 Task: Open a blank google sheet and write heading  Budget GuruAdd Categories in a column and its values below  'Housing, Transportation, Groceries, Utilities, Entertainment, Dining Out, Health, Miscellaneous, Savings & Total. 'Add Budgeted amount in next column and its values below  $1,500, $300, $400, $200, $150, $250, $100, $200, $500 & $4,600. Add Actual amountin next column and its values below   $1,400, $280, $420, $180, $170, $230, $120, $180, $520 & $4,500. Add Difference  in next column and its values below   -$100, -$20, +$20, -$20, +$20, -$20, +$20, -$20, +$20 & -$100Save page DashboardReceiptArchive
Action: Mouse moved to (337, 218)
Screenshot: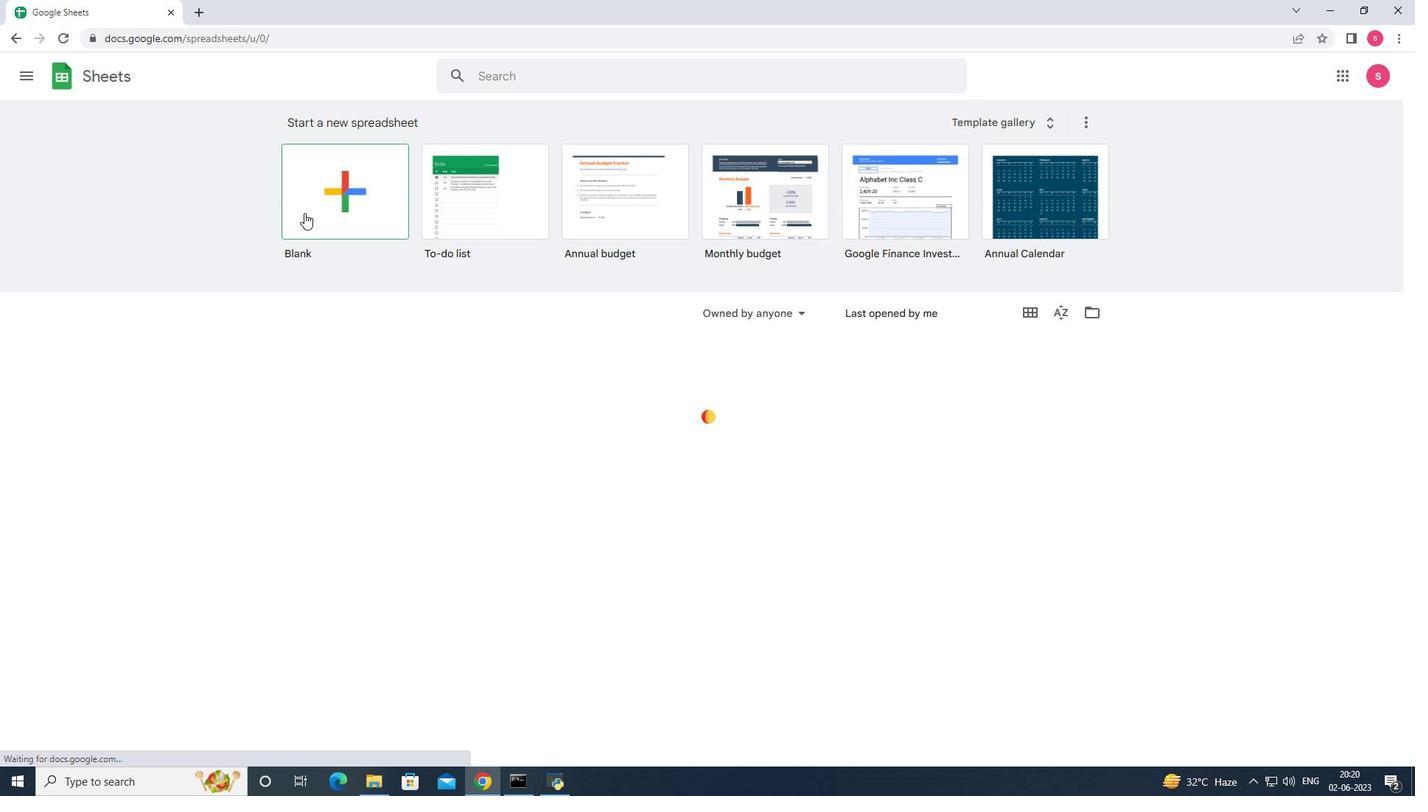 
Action: Mouse pressed left at (337, 218)
Screenshot: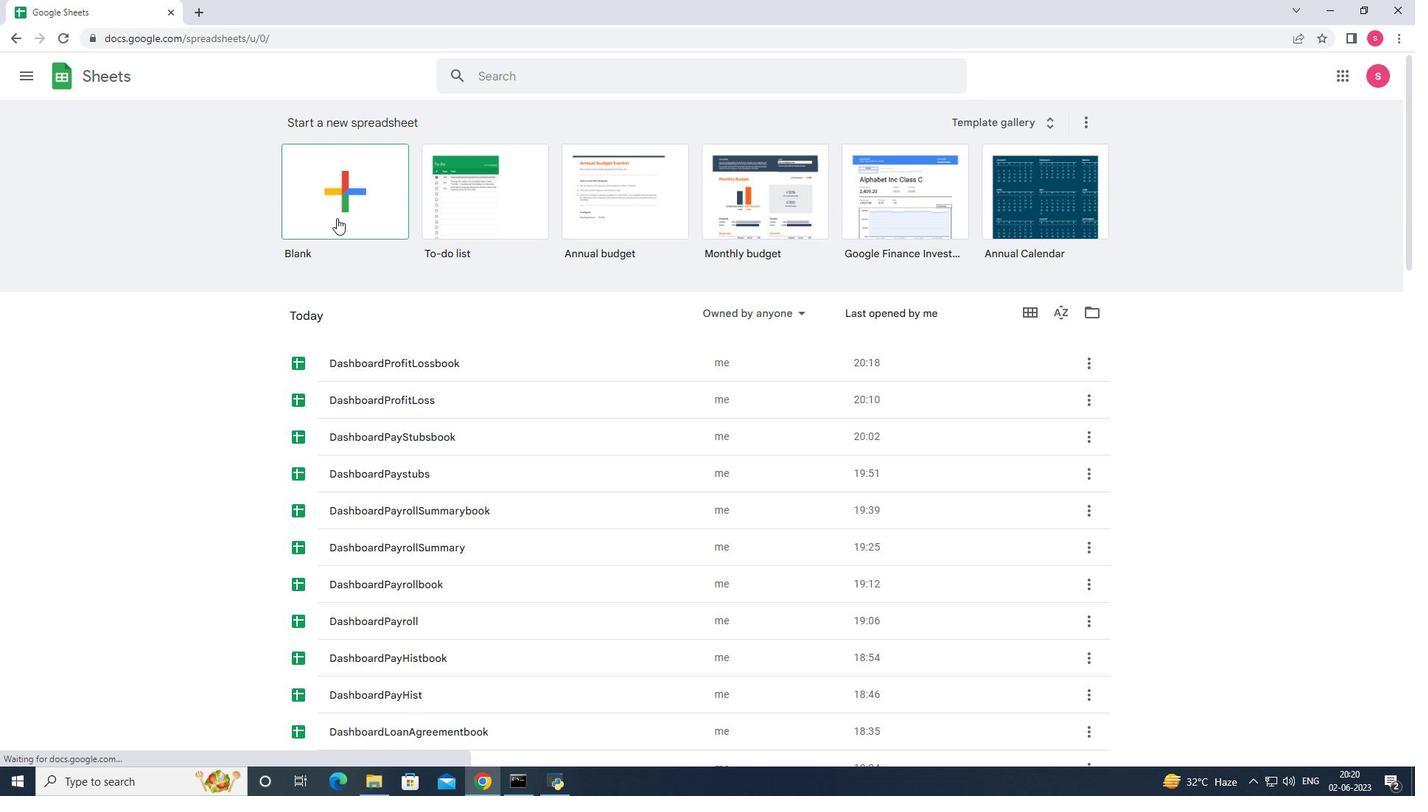 
Action: Mouse moved to (317, 233)
Screenshot: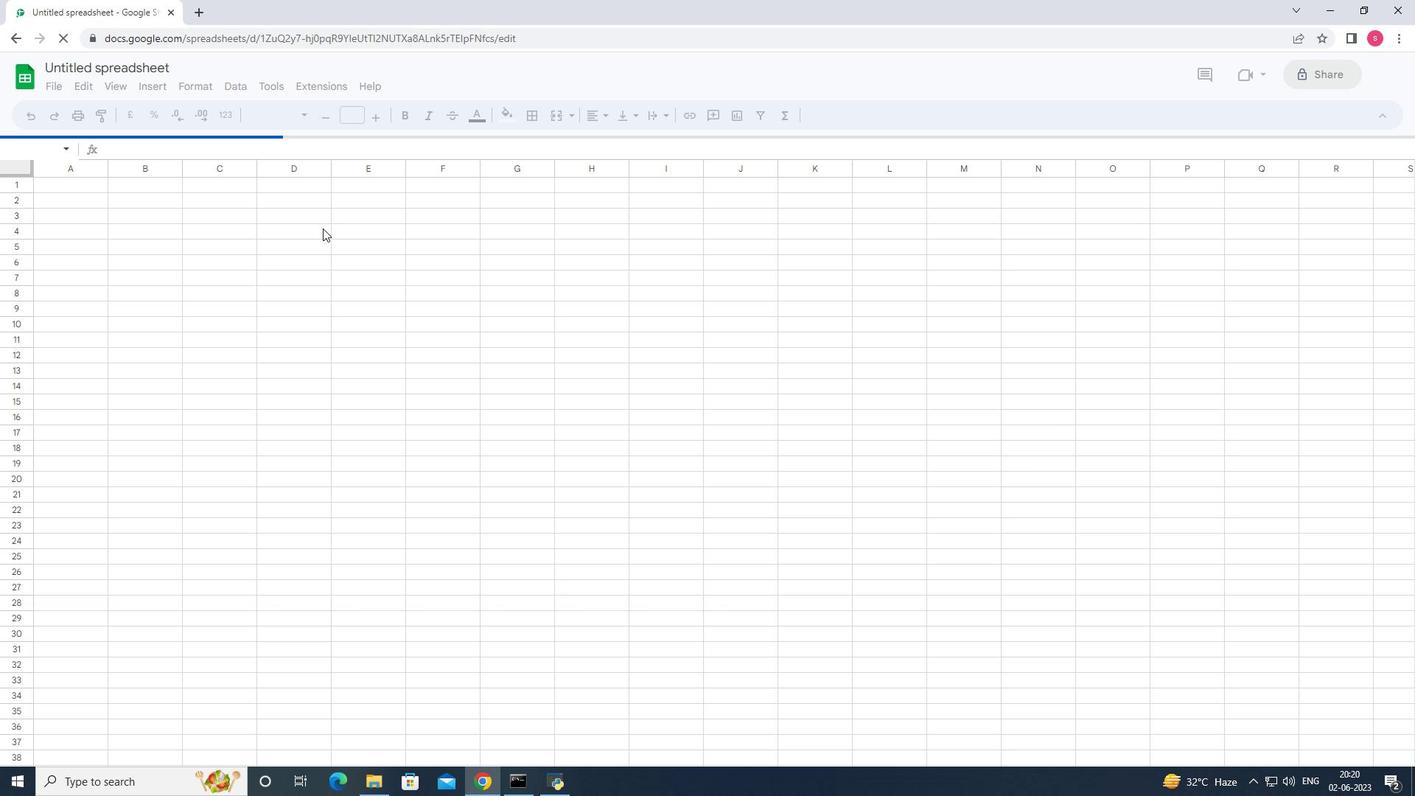 
Action: Key pressed <Key.shift>Budget<Key.space><Key.shift><Key.shift><Key.shift><Key.shift><Key.shift><Key.shift><Key.shift><Key.shift><Key.shift><Key.shift><Key.shift><Key.shift><Key.shift><Key.shift><Key.shift><Key.shift><Key.shift><Key.shift><Key.shift><Key.shift><Key.shift><Key.shift><Key.shift><Key.shift><Key.shift><Key.shift><Key.shift><Key.shift><Key.shift><Key.shift><Key.shift><Key.shift><Key.shift><Key.shift><Key.shift><Key.shift>Guru<Key.enter><Key.shift><Key.shift><Key.shift><Key.shift><Key.shift><Key.shift><Key.shift><Key.shift><Key.shift><Key.shift><Key.shift><Key.shift><Key.shift><Key.shift><Key.shift><Key.shift><Key.shift><Key.shift><Key.shift><Key.shift><Key.shift><Key.shift><Key.shift><Key.shift><Key.shift><Key.shift><Key.shift><Key.shift>Categories<Key.enter><Key.shift><Key.shift><Key.shift>Housing<Key.enter><Key.shift><Key.shift><Key.shift>Transportation<Key.enter><Key.shift><Key.shift><Key.shift><Key.shift><Key.shift><Key.shift><Key.shift><Key.shift><Key.shift><Key.shift><Key.shift><Key.shift><Key.shift><Key.shift>Groceries<Key.enter><Key.shift><Key.shift><Key.shift><Key.shift><Key.shift><Key.shift><Key.shift><Key.shift><Key.shift><Key.shift><Key.shift><Key.shift><Key.shift><Key.shift><Key.shift>Utilities<Key.enter><Key.shift><Key.shift>Entertainment<Key.enter><Key.shift>Dining<Key.space><Key.backspace><Key.space><Key.shift>Out<Key.enter><Key.shift>Health<Key.enter><Key.shift>Miscellaneous<Key.enter><Key.shift>Sas<Key.backspace>vings<Key.enter><Key.shift><Key.shift><Key.shift><Key.shift><Key.shift><Key.shift><Key.shift>Total<Key.right><Key.up><Key.up><Key.up><Key.up><Key.up><Key.up><Key.up><Key.up><Key.up><Key.up><Key.shift>Budgeted<Key.space><Key.shift><Key.shift>Amu<Key.backspace>u<Key.backspace>ount<Key.enter>1500<Key.enter>300<Key.enter>400<Key.enter>200<Key.enter>150<Key.enter>250<Key.enter>100<Key.enter>200<Key.enter>500<Key.enter>=<Key.down>
Screenshot: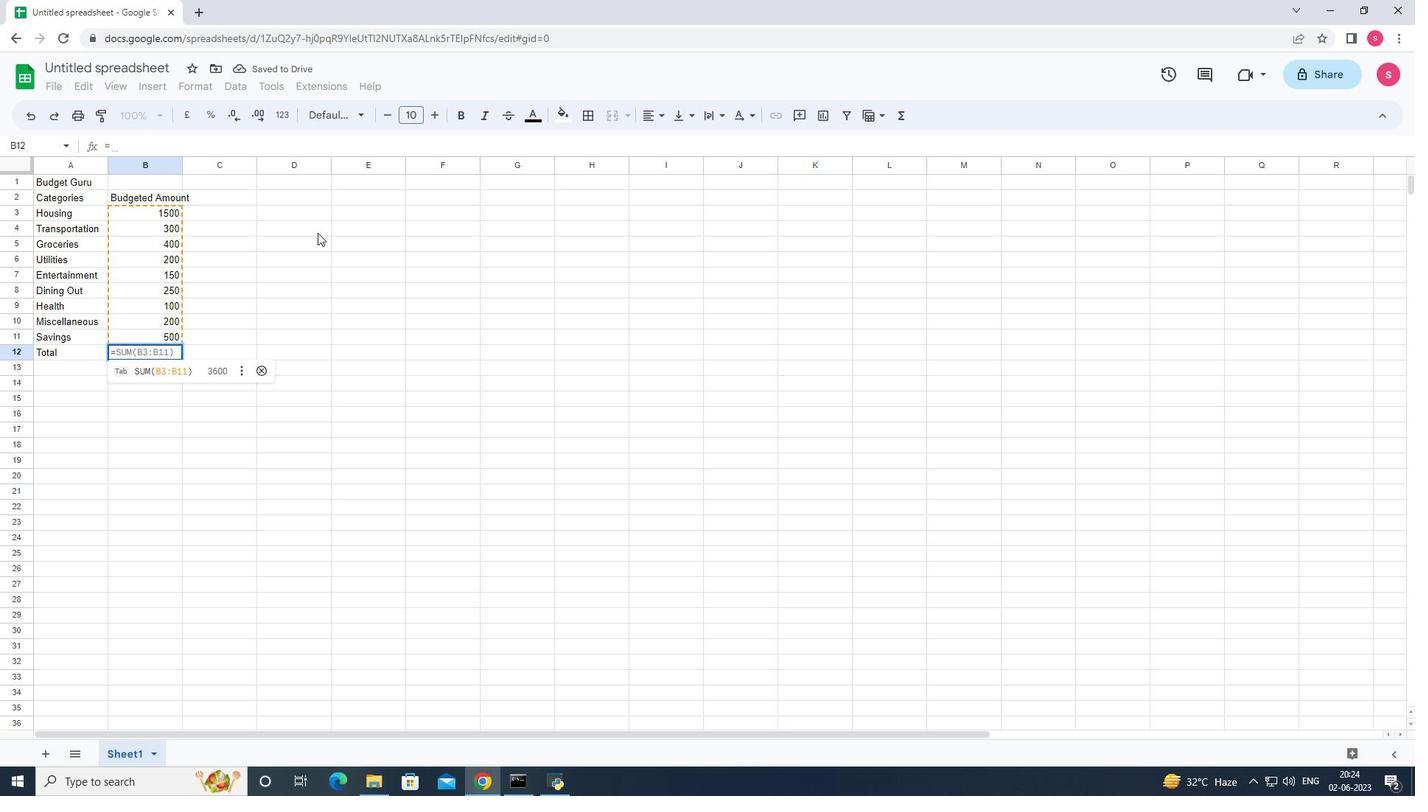 
Action: Mouse moved to (130, 214)
Screenshot: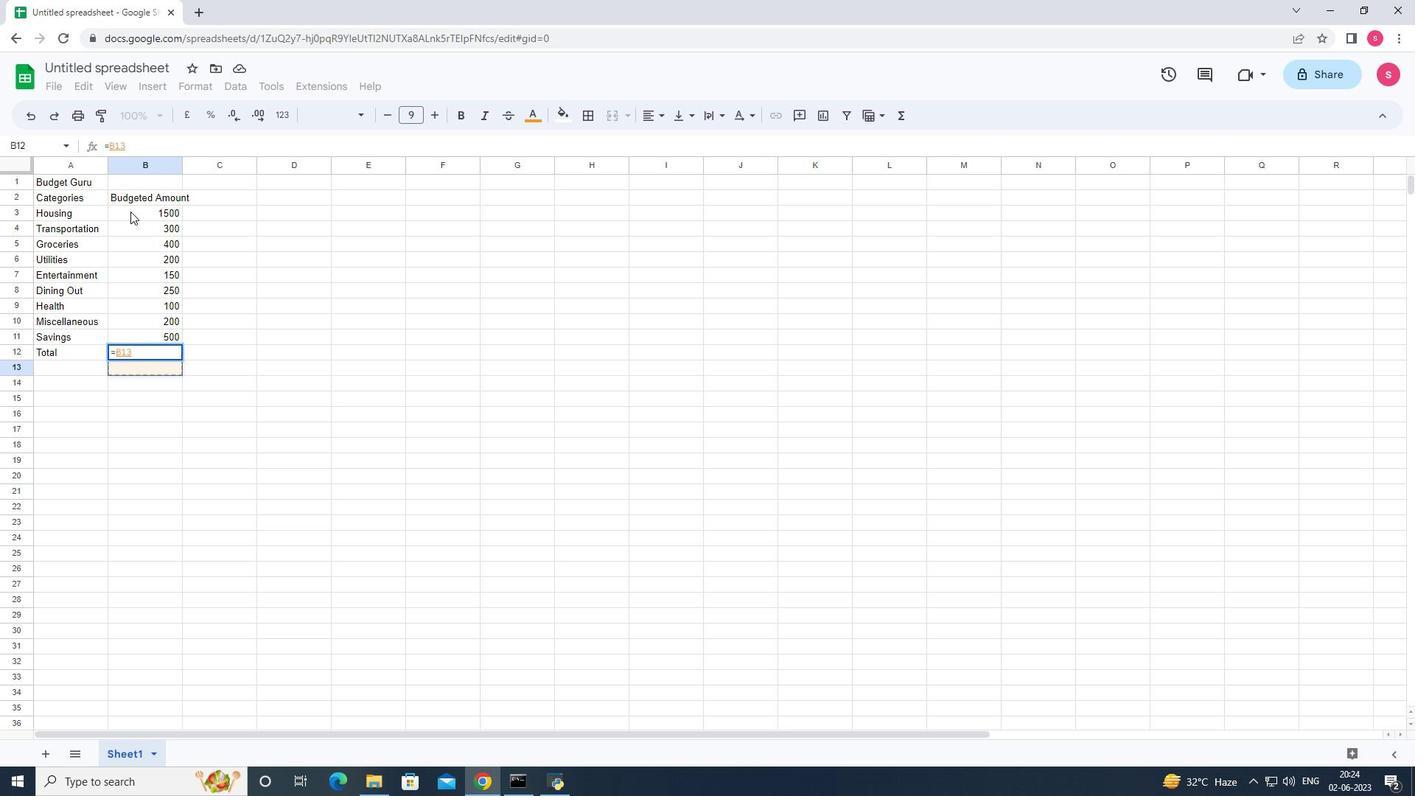 
Action: Mouse pressed left at (130, 214)
Screenshot: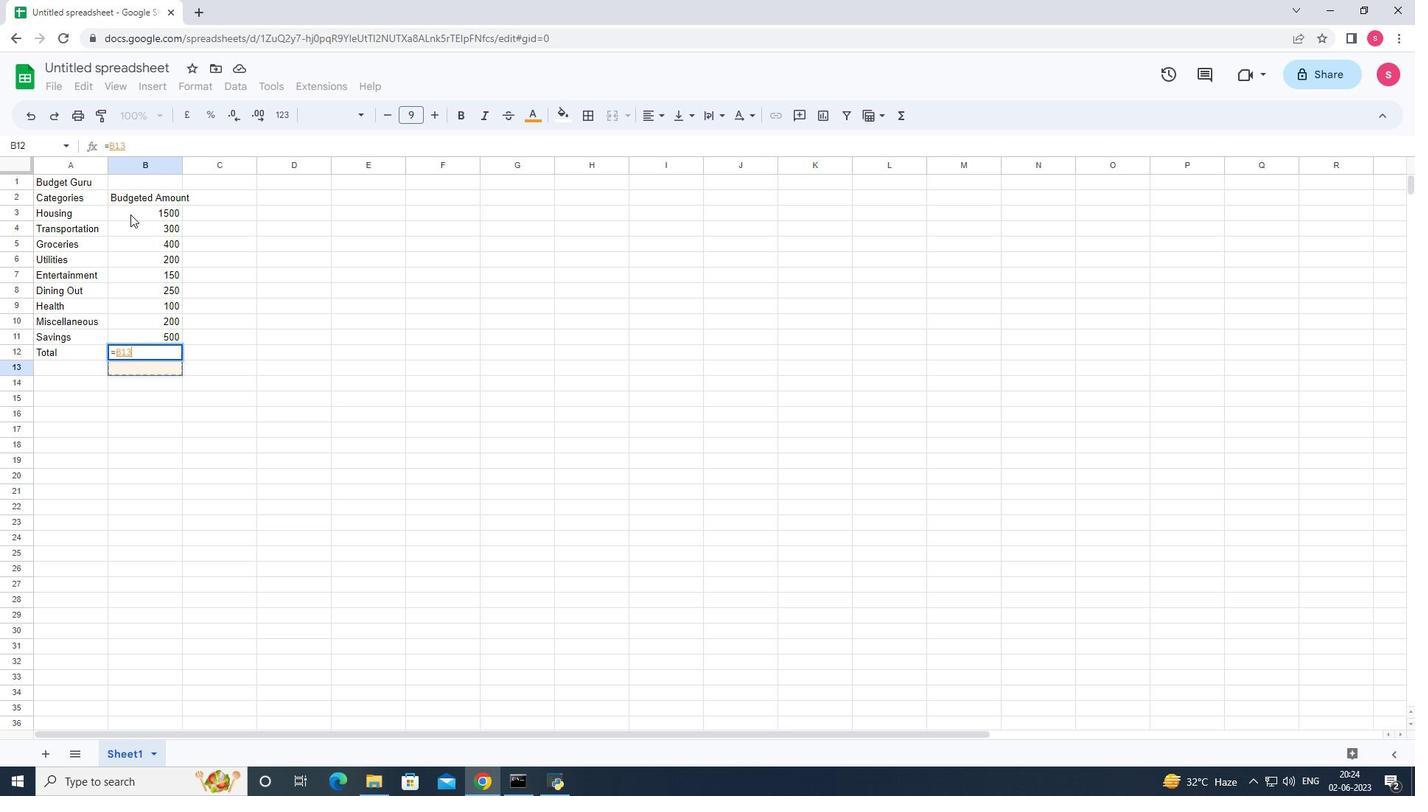 
Action: Mouse moved to (133, 320)
Screenshot: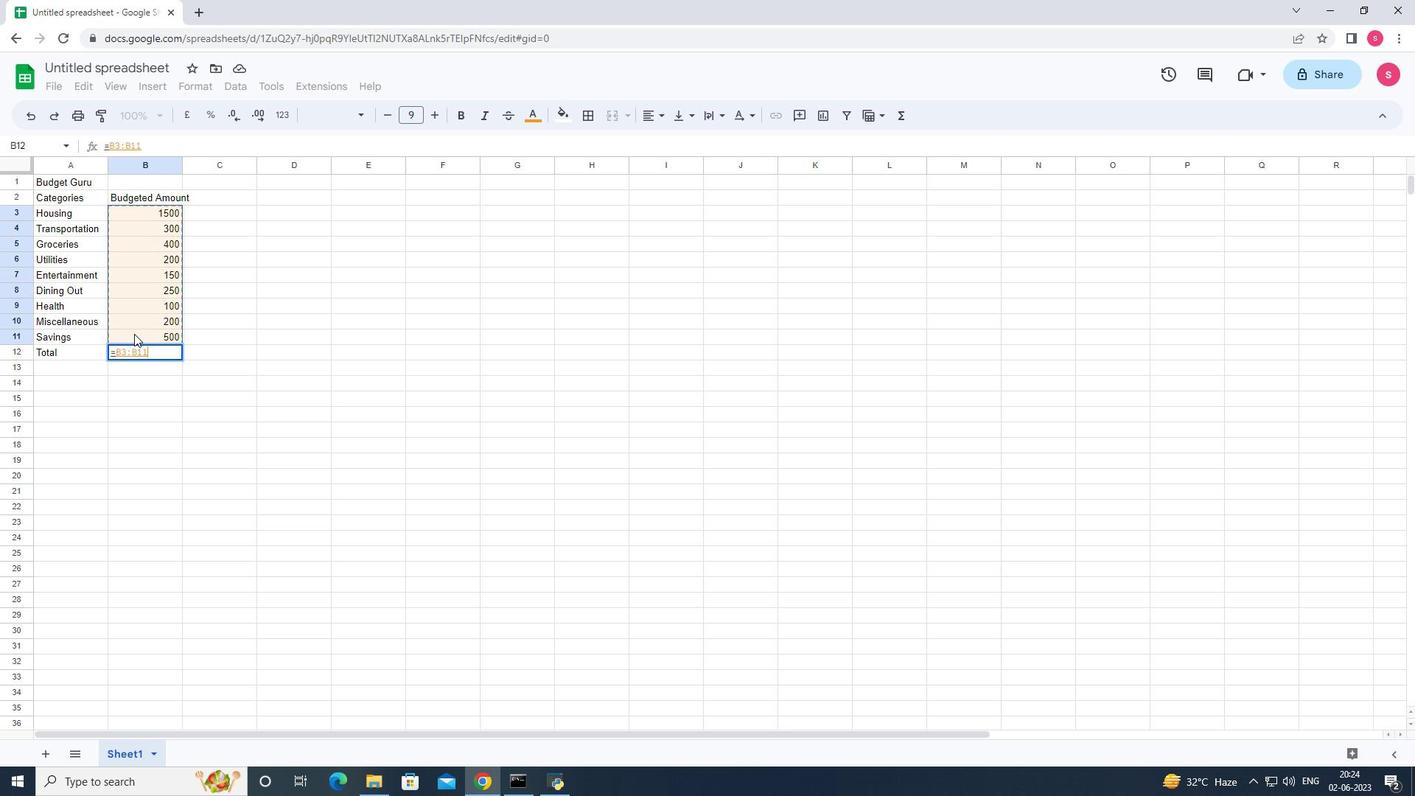 
Action: Key pressed <Key.enter><Key.up><Key.backspace>=
Screenshot: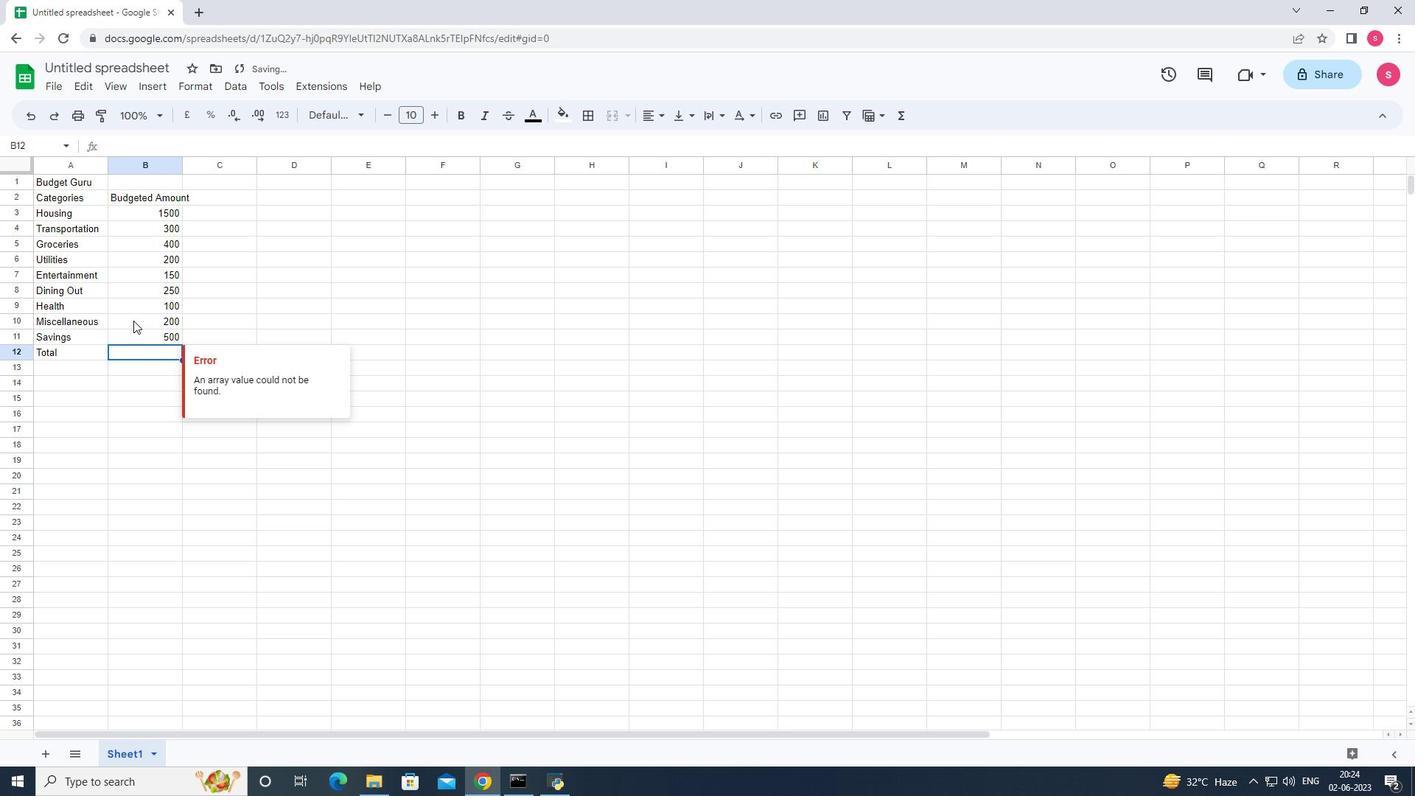 
Action: Mouse moved to (157, 375)
Screenshot: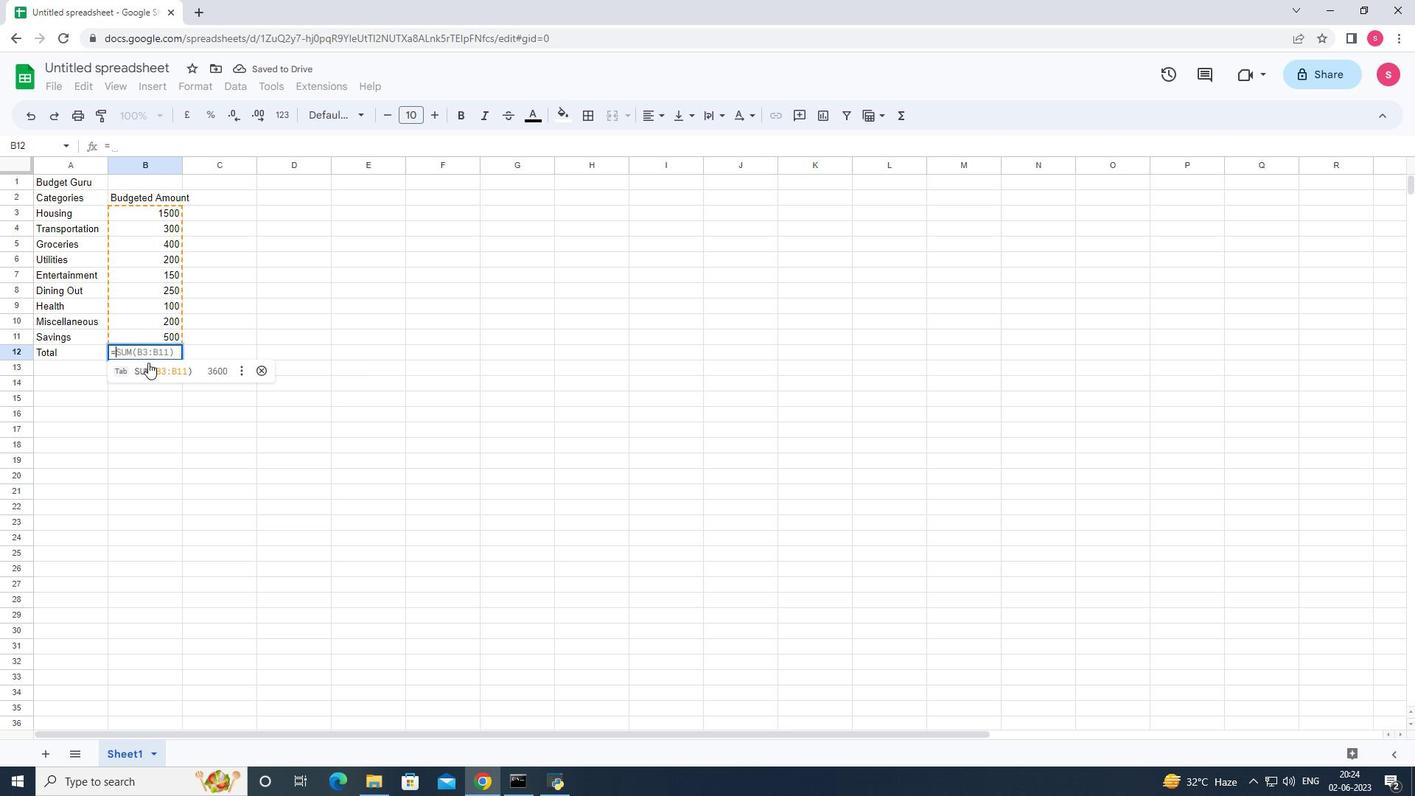 
Action: Mouse pressed left at (157, 375)
Screenshot: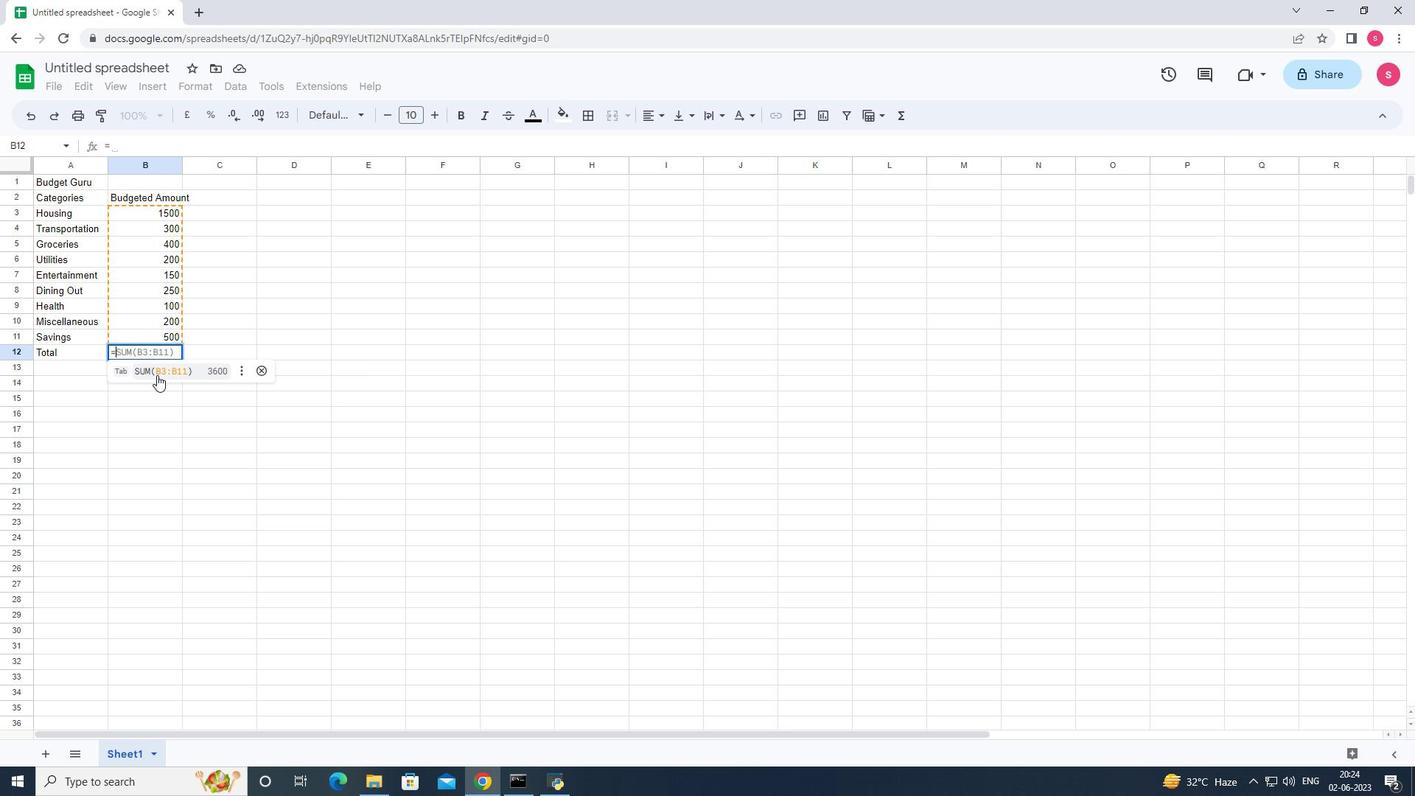 
Action: Mouse pressed left at (157, 375)
Screenshot: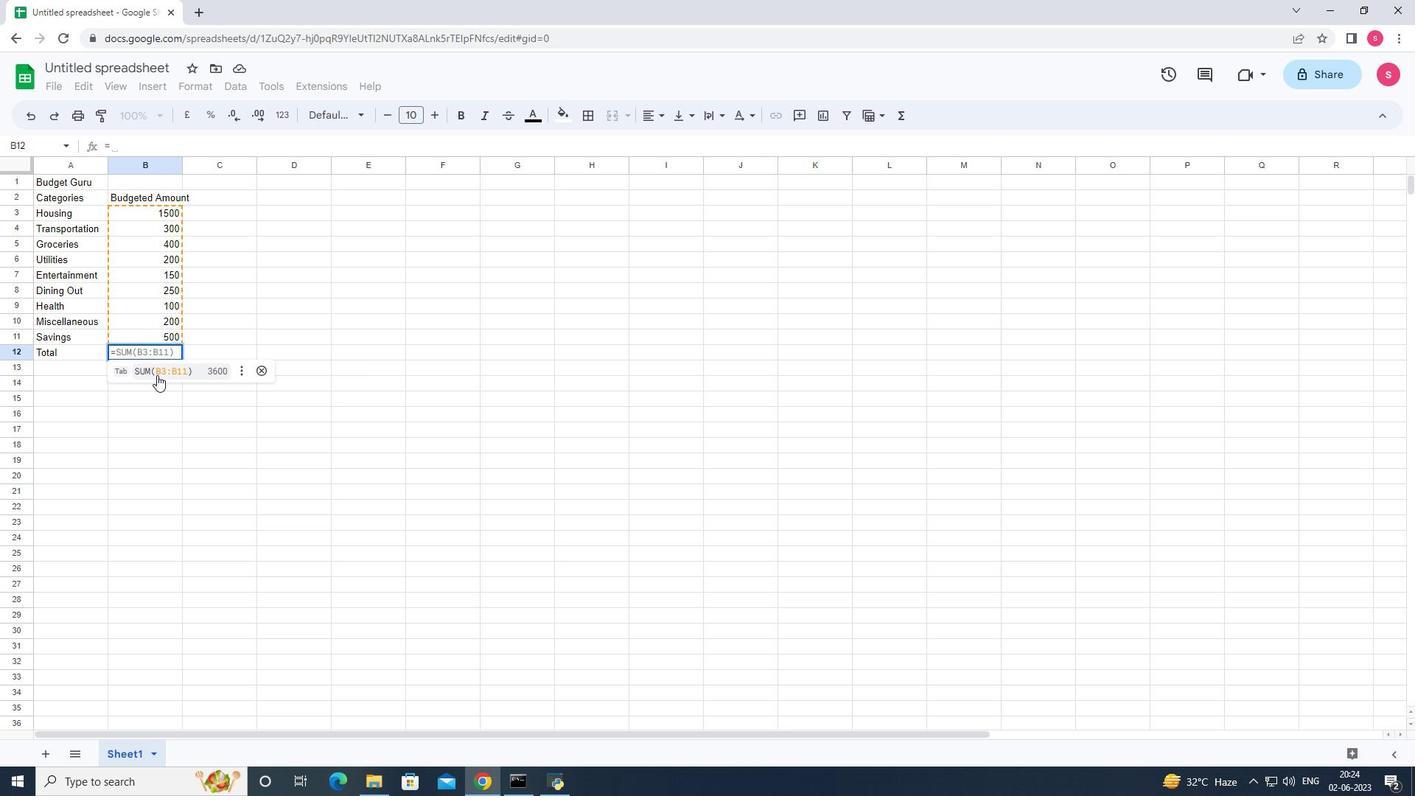 
Action: Mouse moved to (230, 199)
Screenshot: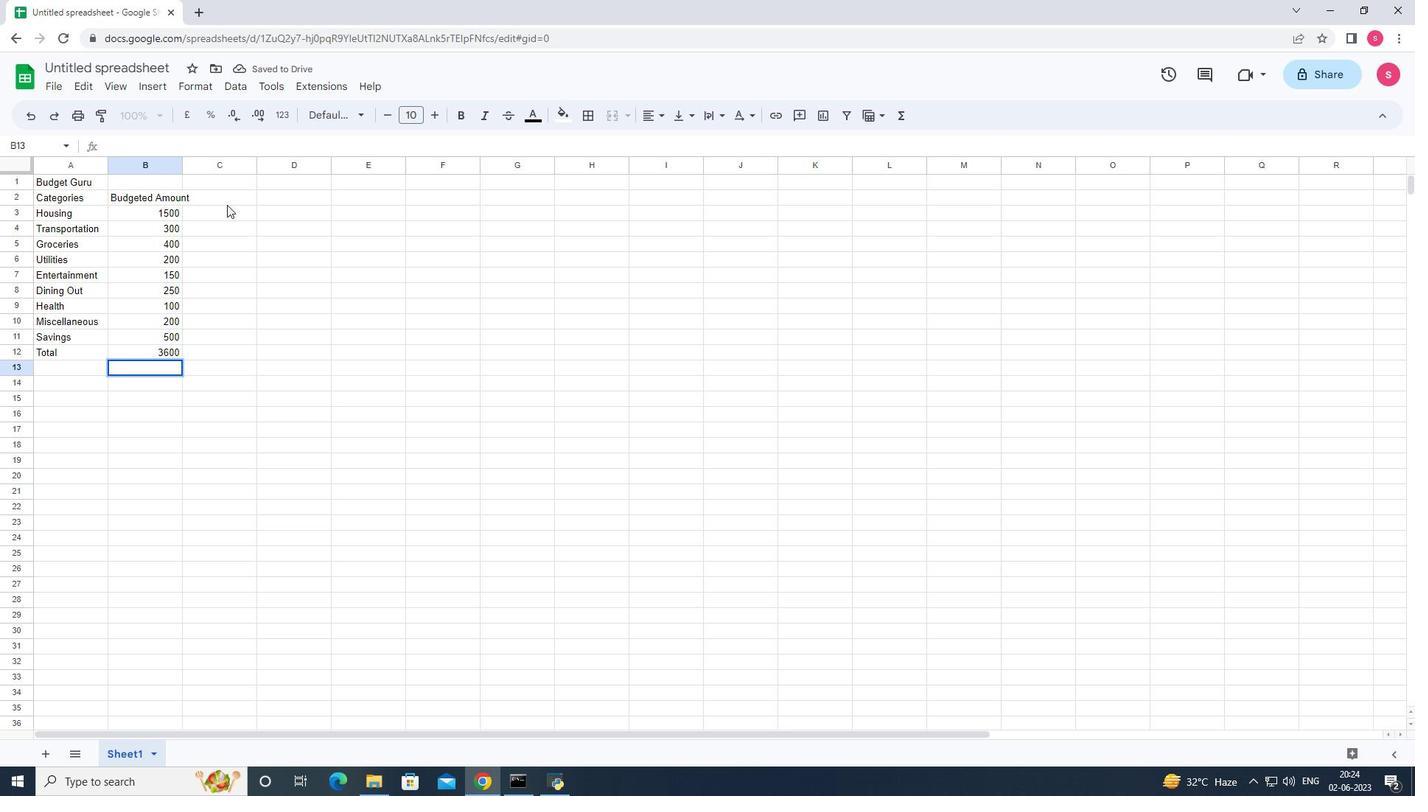 
Action: Mouse pressed left at (230, 199)
Screenshot: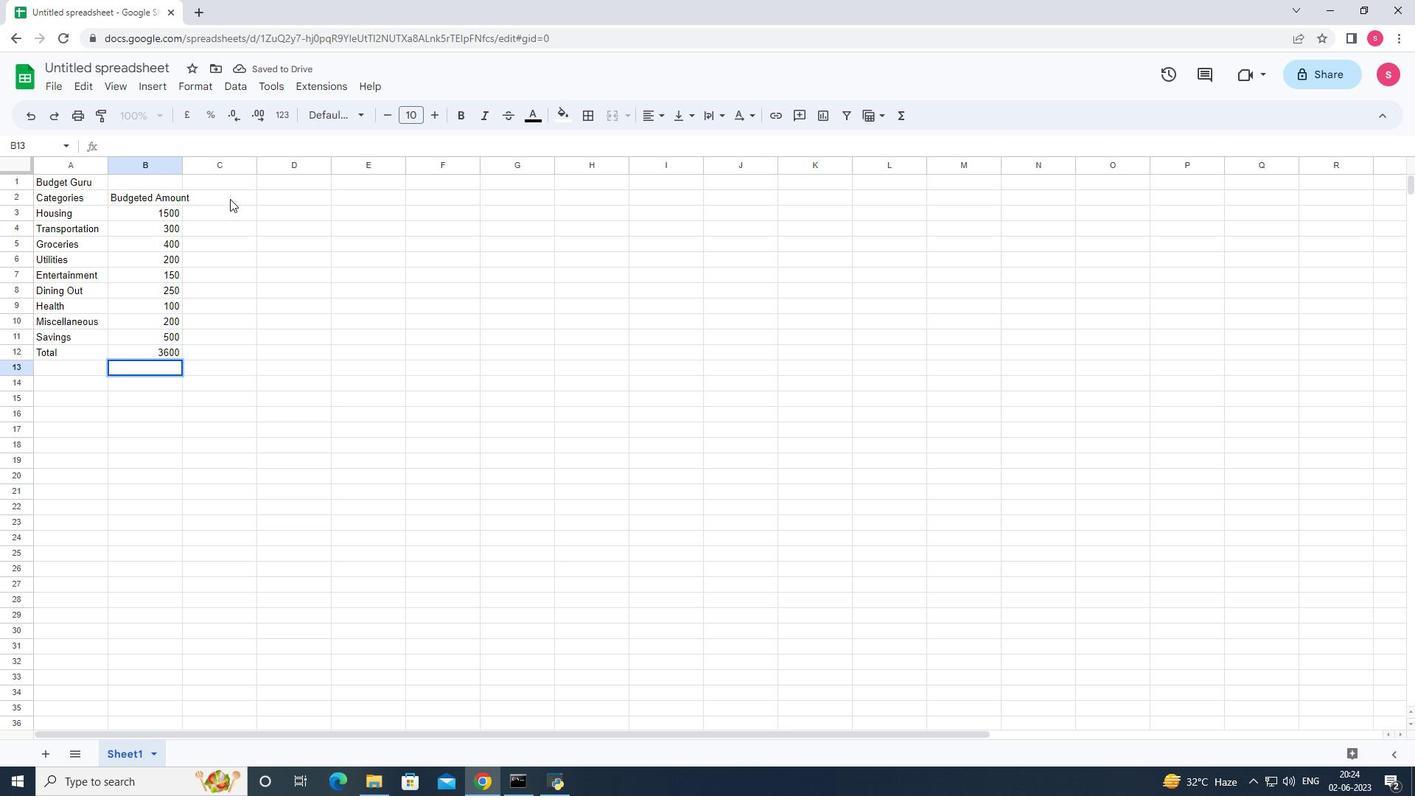 
Action: Mouse moved to (149, 212)
Screenshot: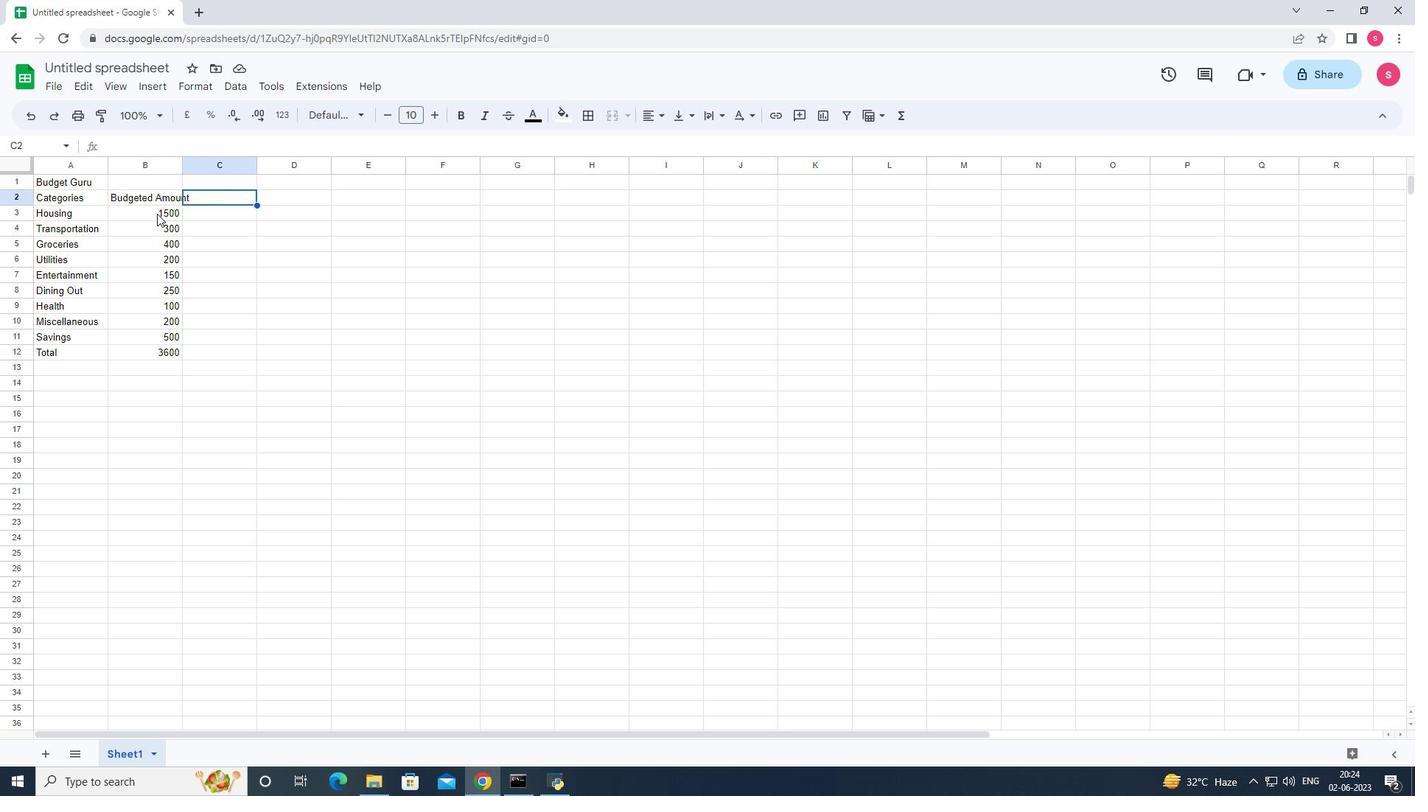 
Action: Mouse pressed left at (149, 212)
Screenshot: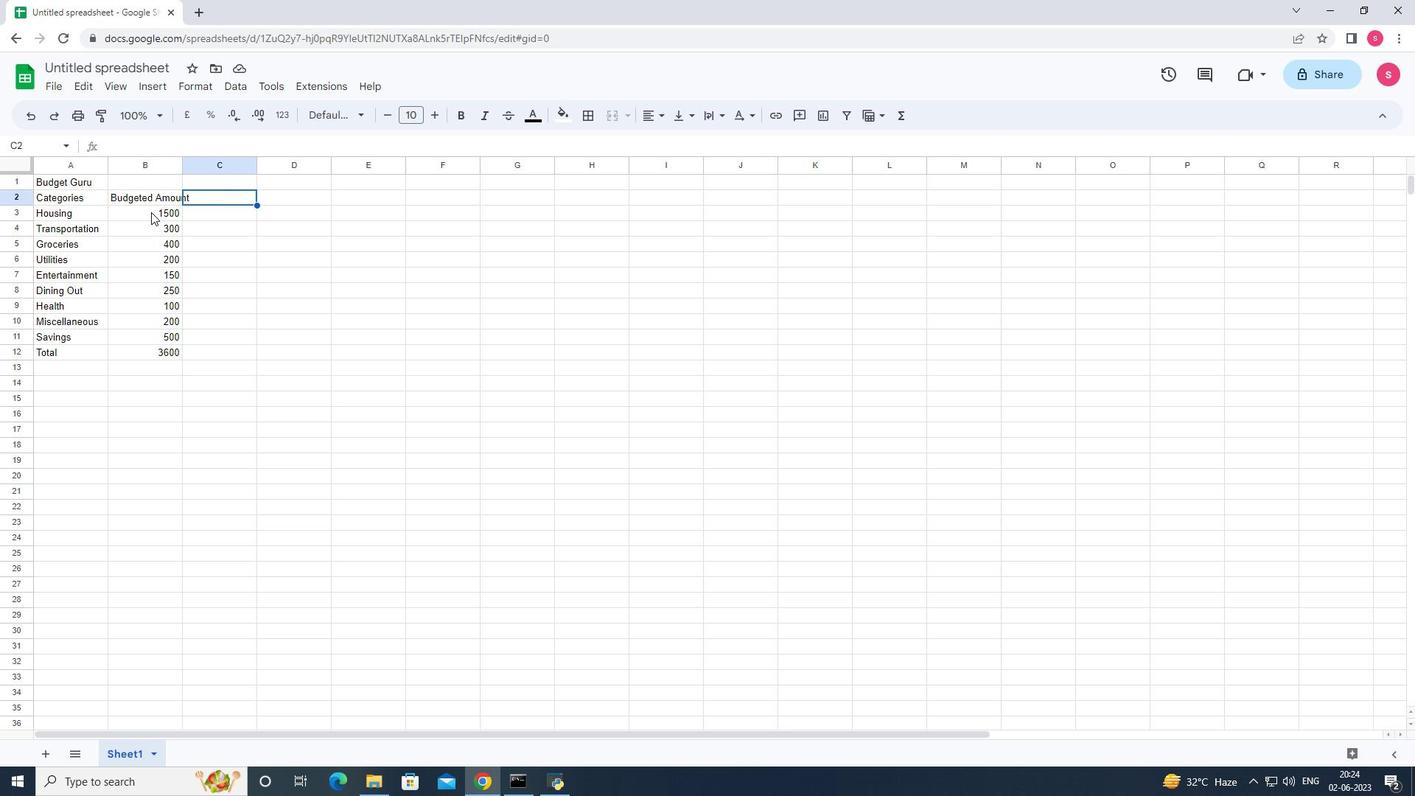 
Action: Mouse moved to (210, 93)
Screenshot: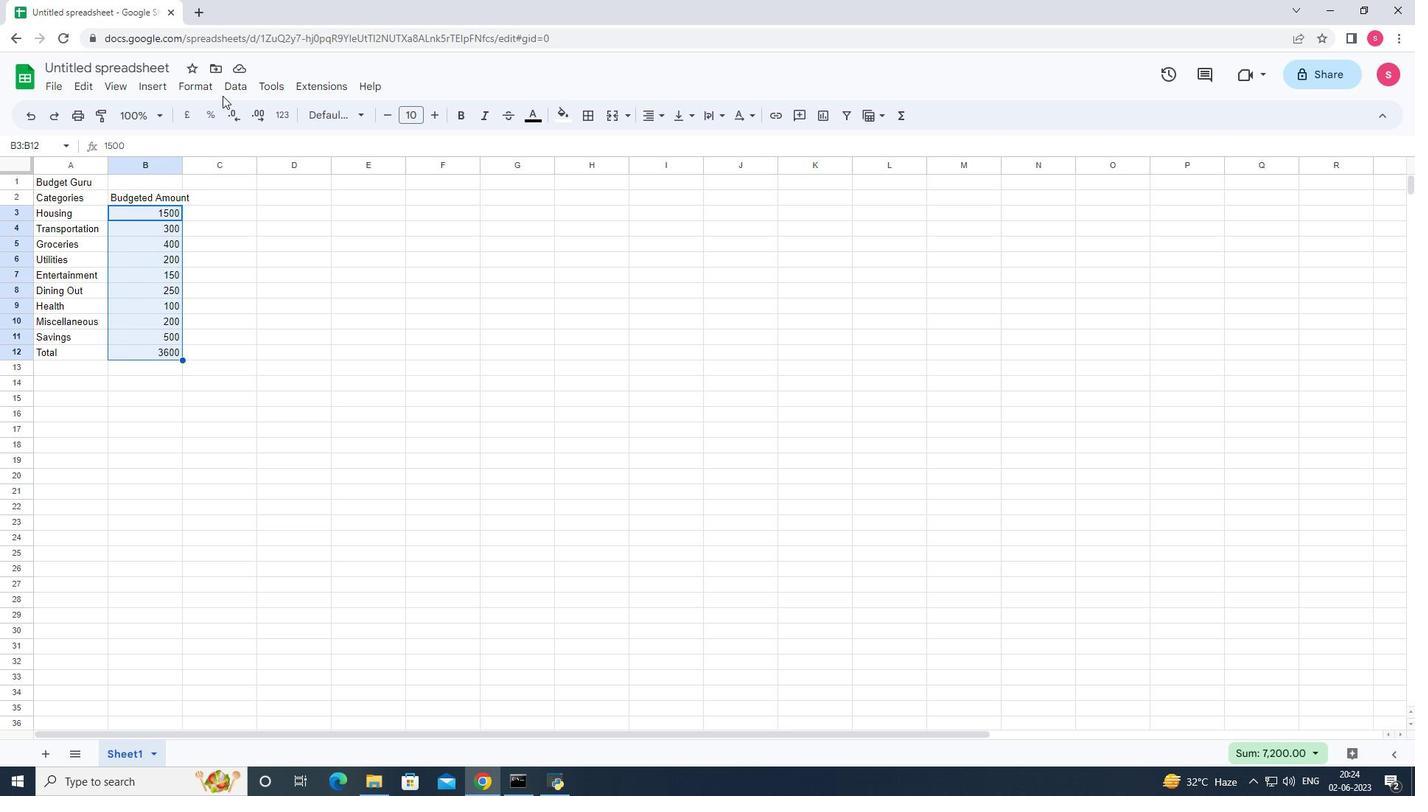 
Action: Mouse pressed left at (210, 93)
Screenshot: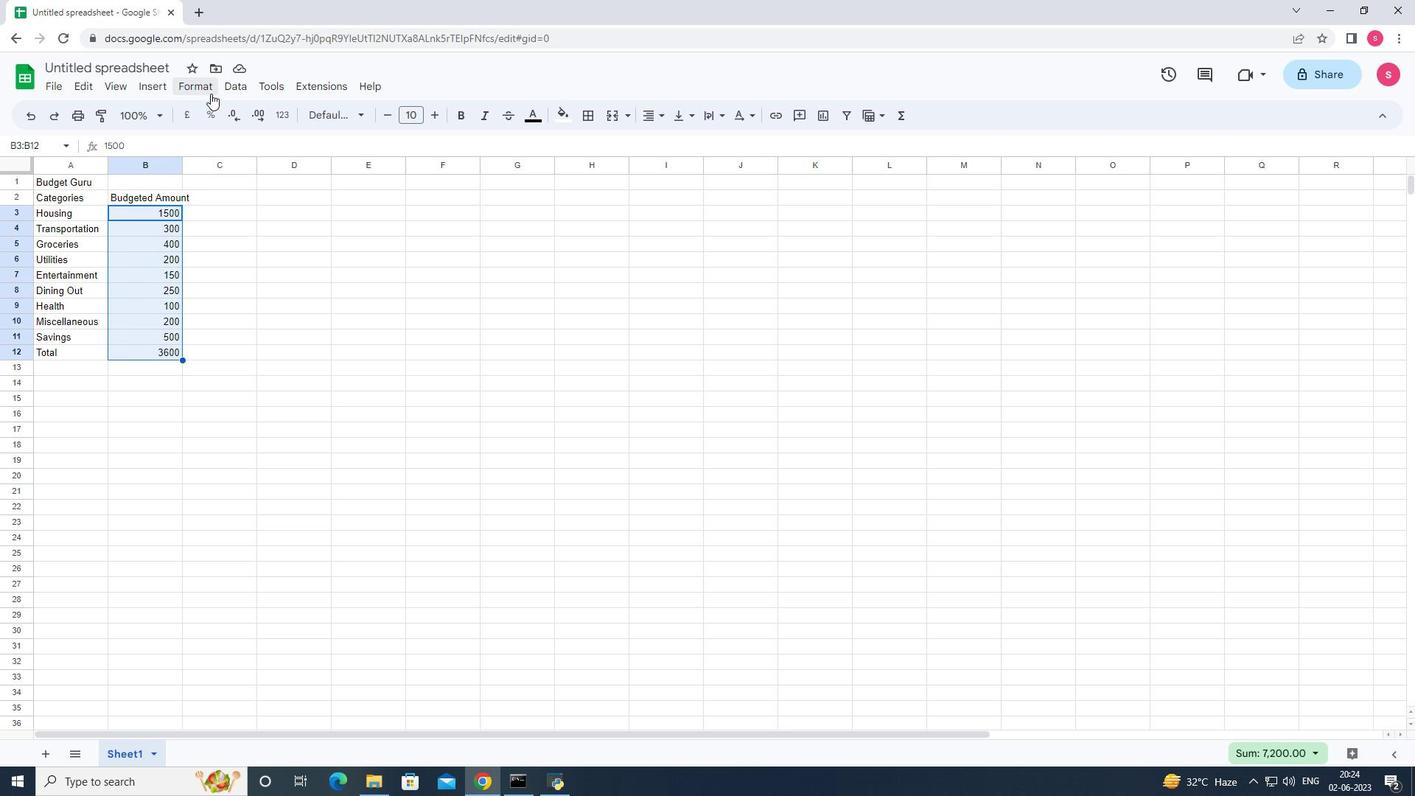 
Action: Mouse moved to (218, 146)
Screenshot: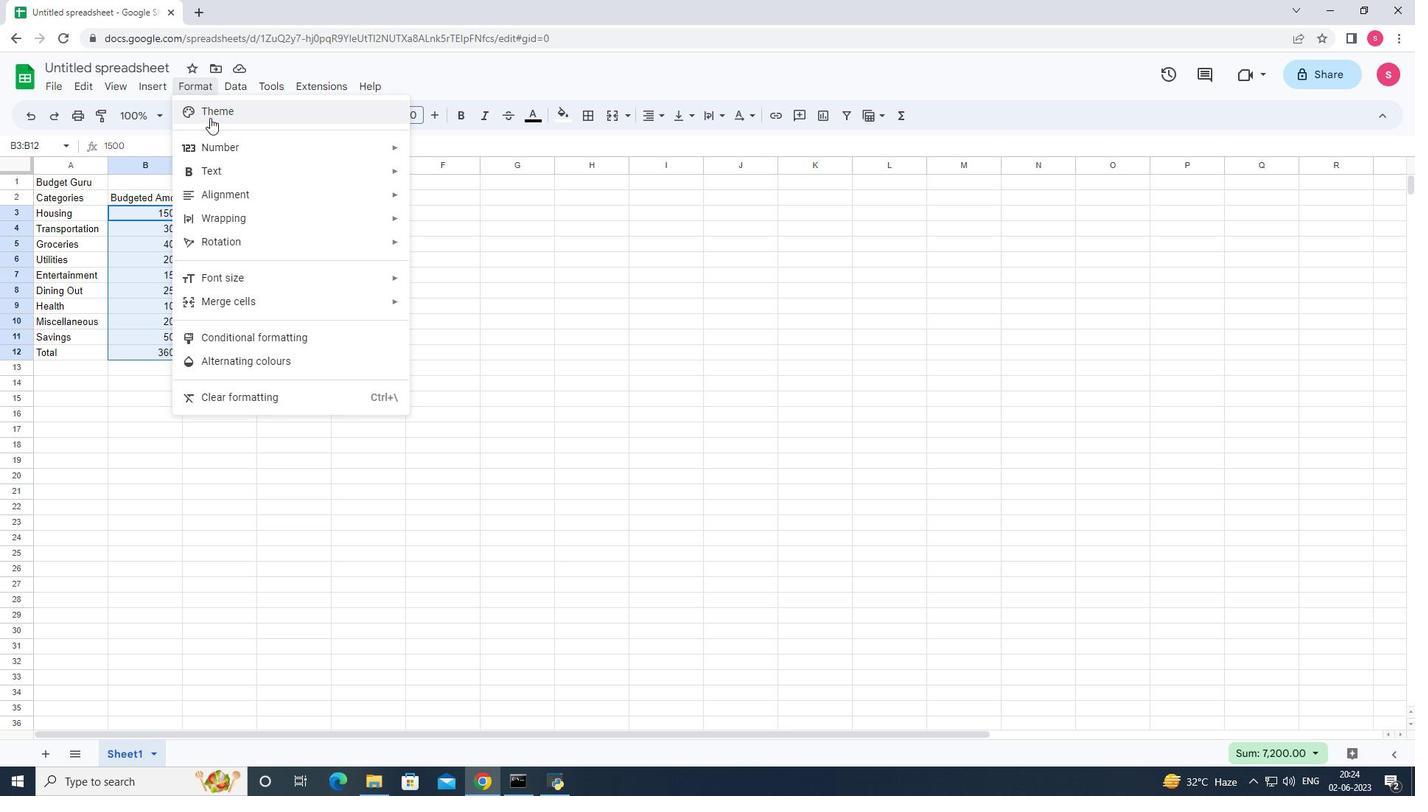
Action: Mouse pressed left at (218, 146)
Screenshot: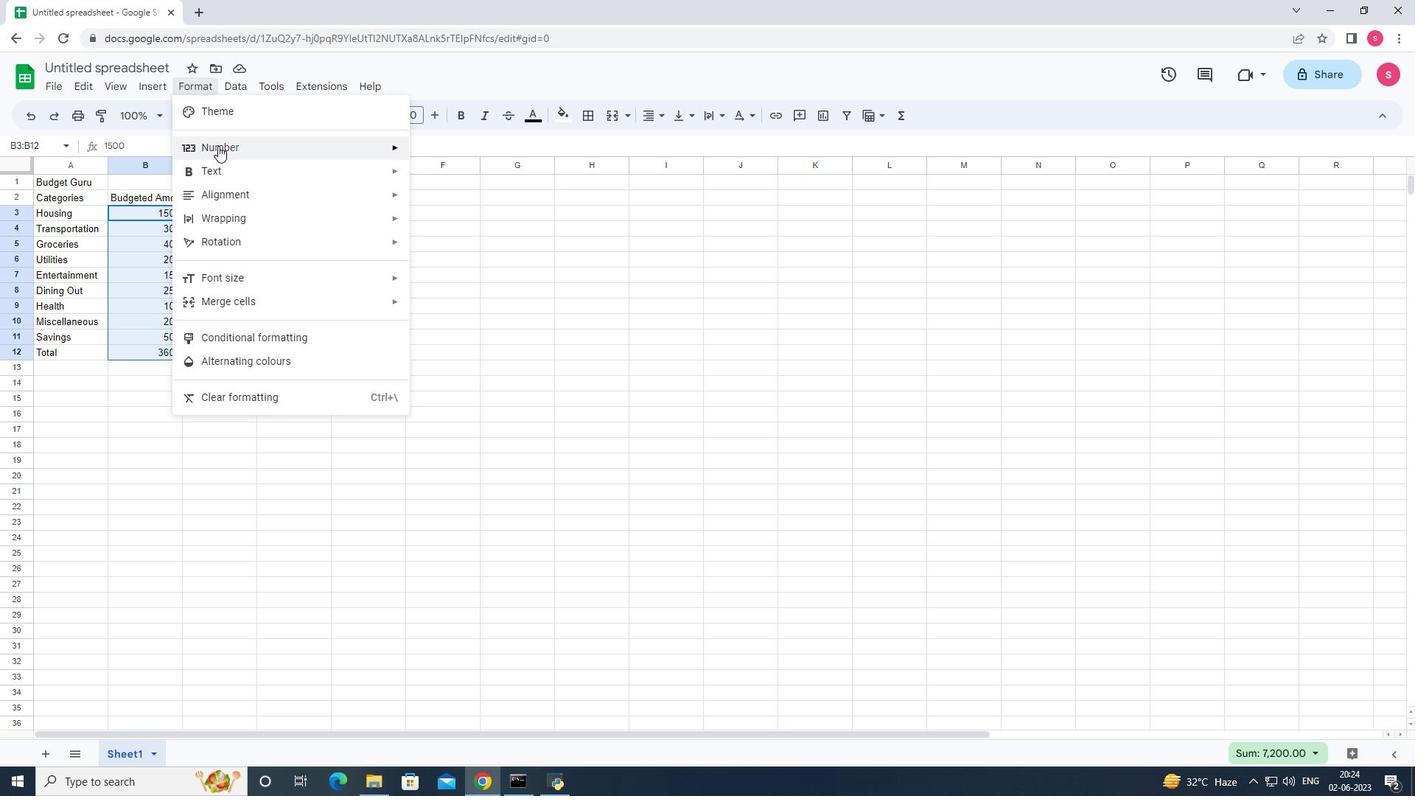 
Action: Mouse moved to (328, 152)
Screenshot: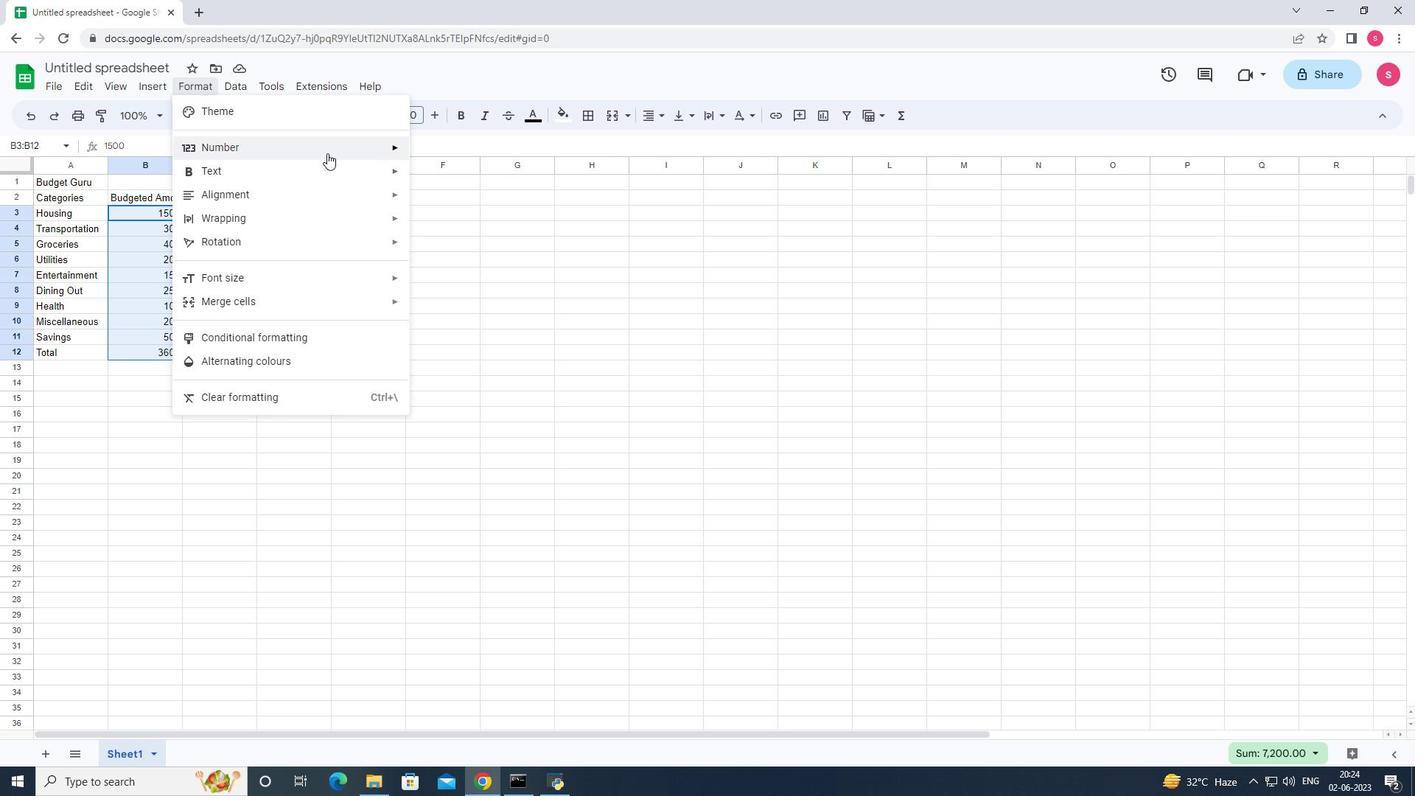 
Action: Mouse pressed left at (328, 152)
Screenshot: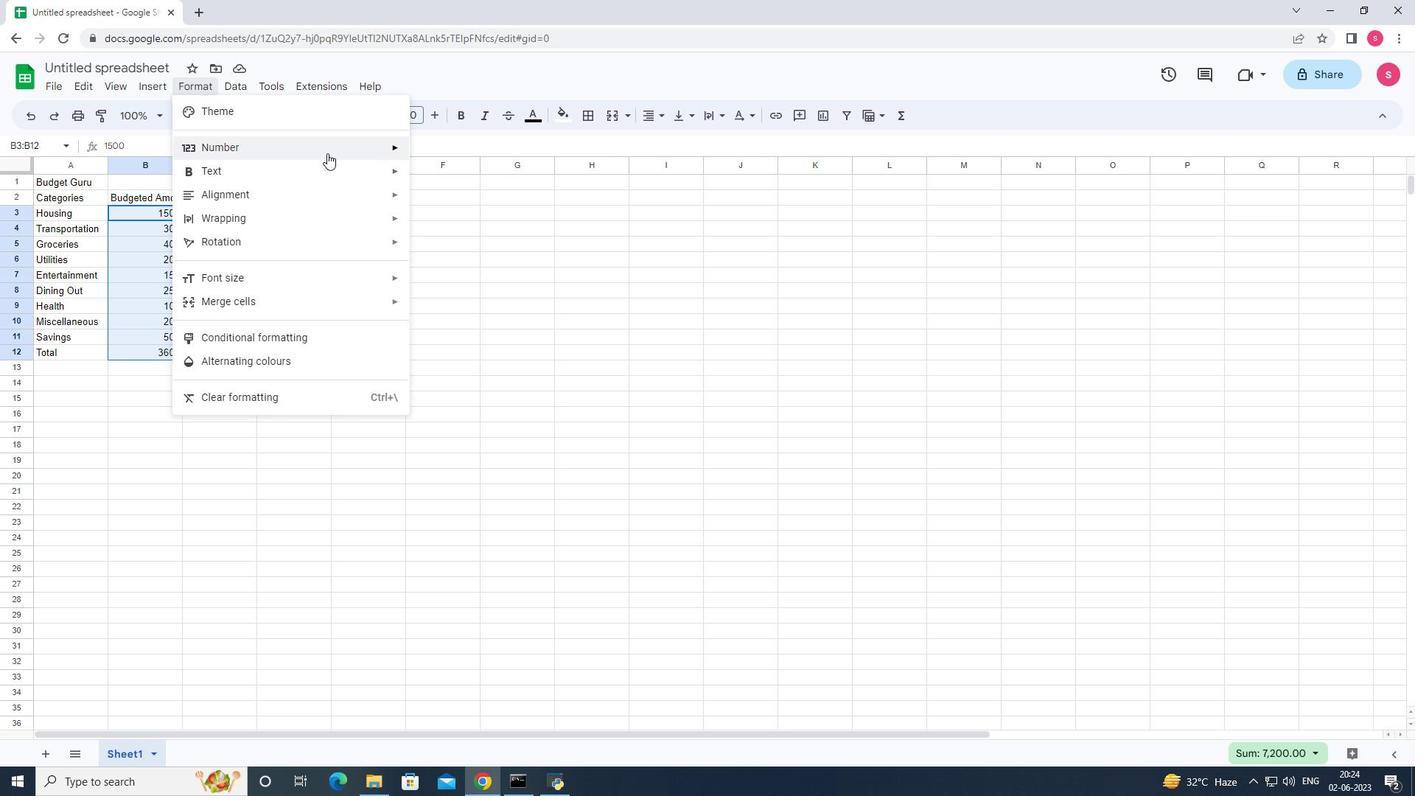 
Action: Mouse moved to (478, 591)
Screenshot: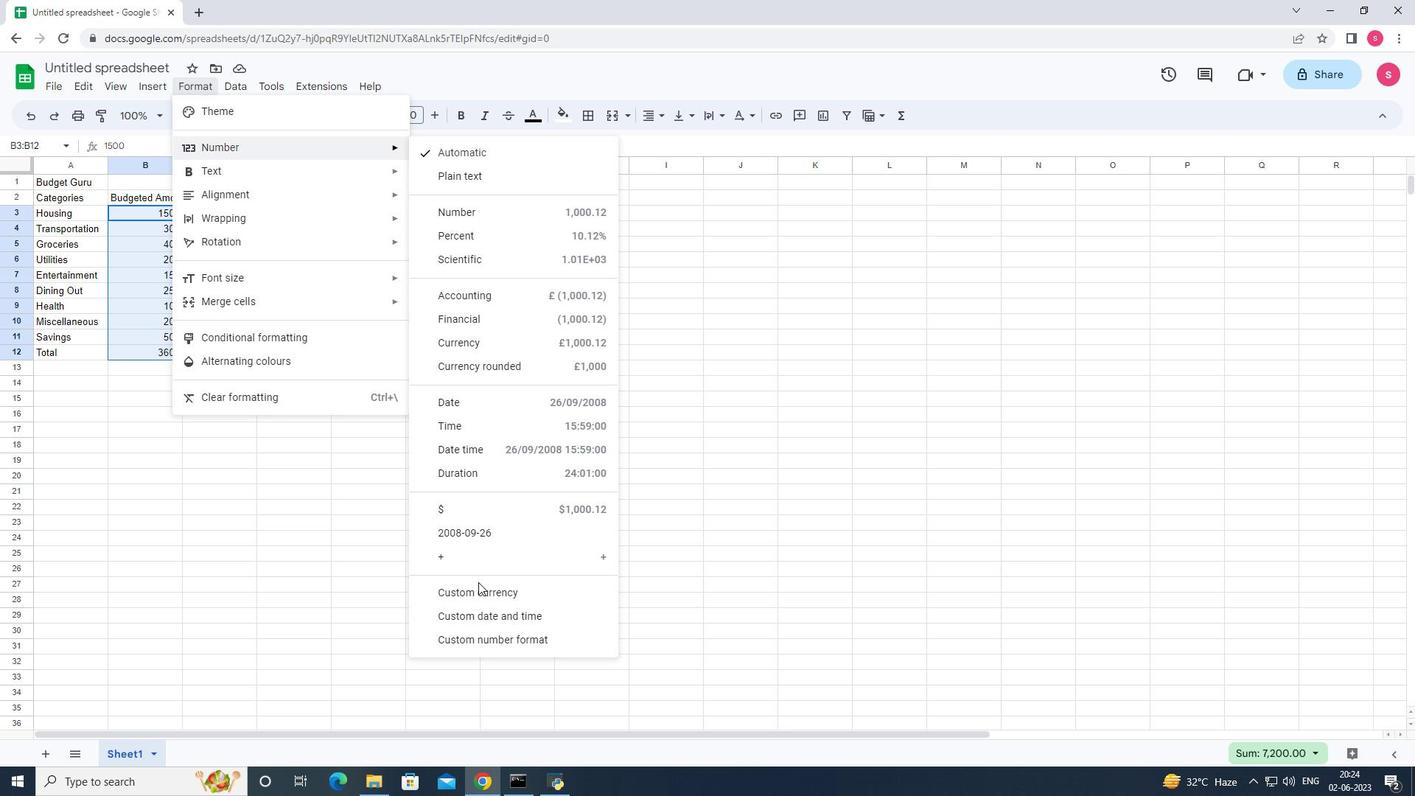 
Action: Mouse pressed left at (478, 591)
Screenshot: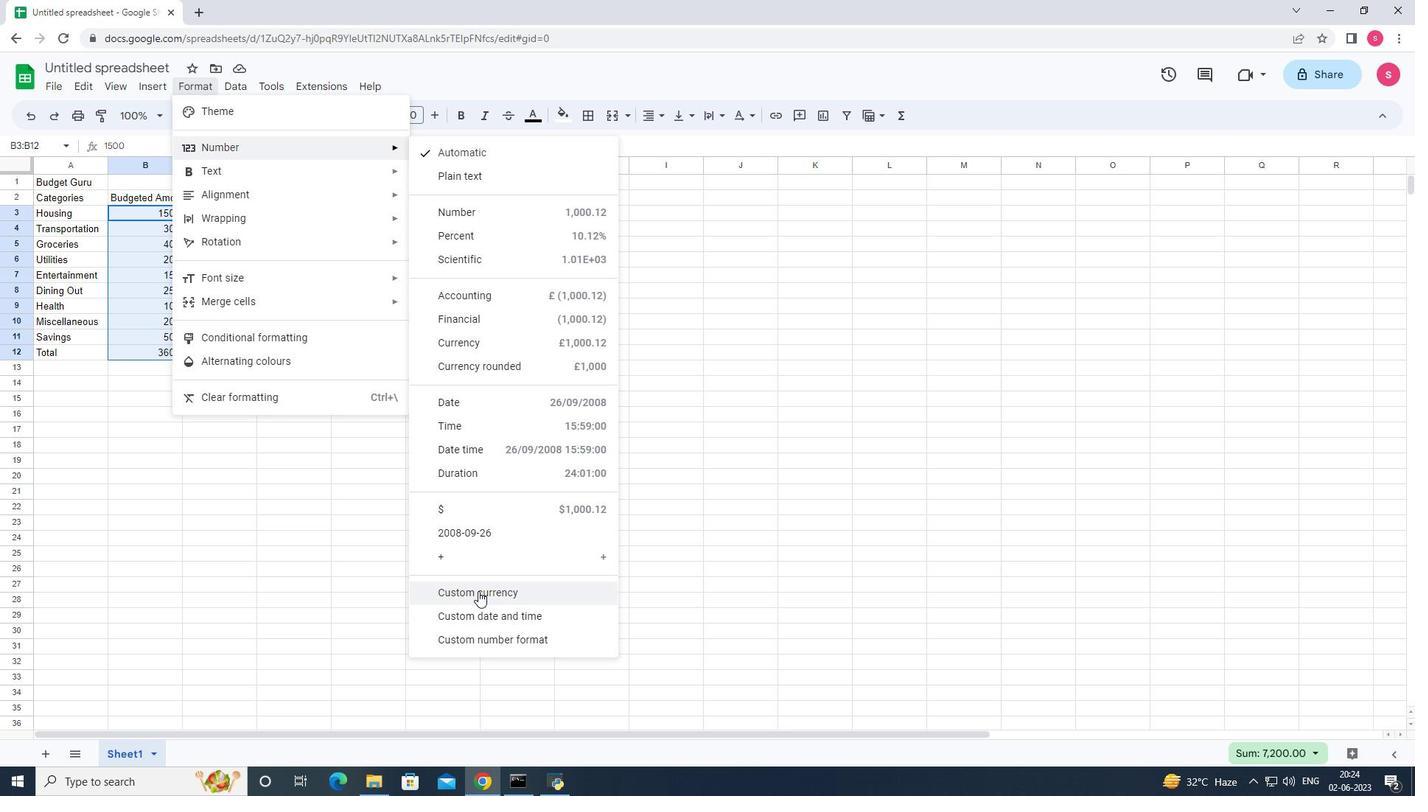 
Action: Mouse moved to (603, 323)
Screenshot: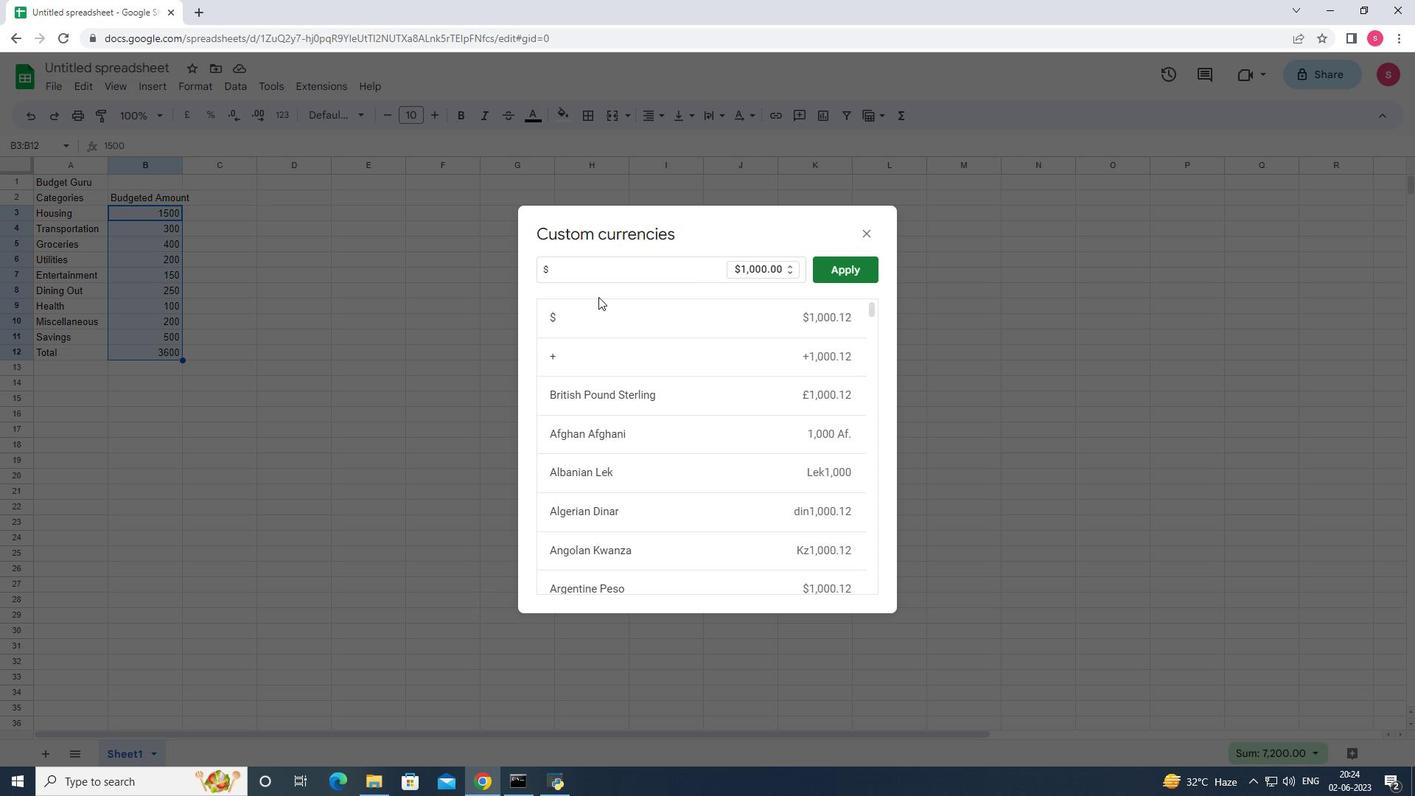 
Action: Mouse pressed left at (603, 323)
Screenshot: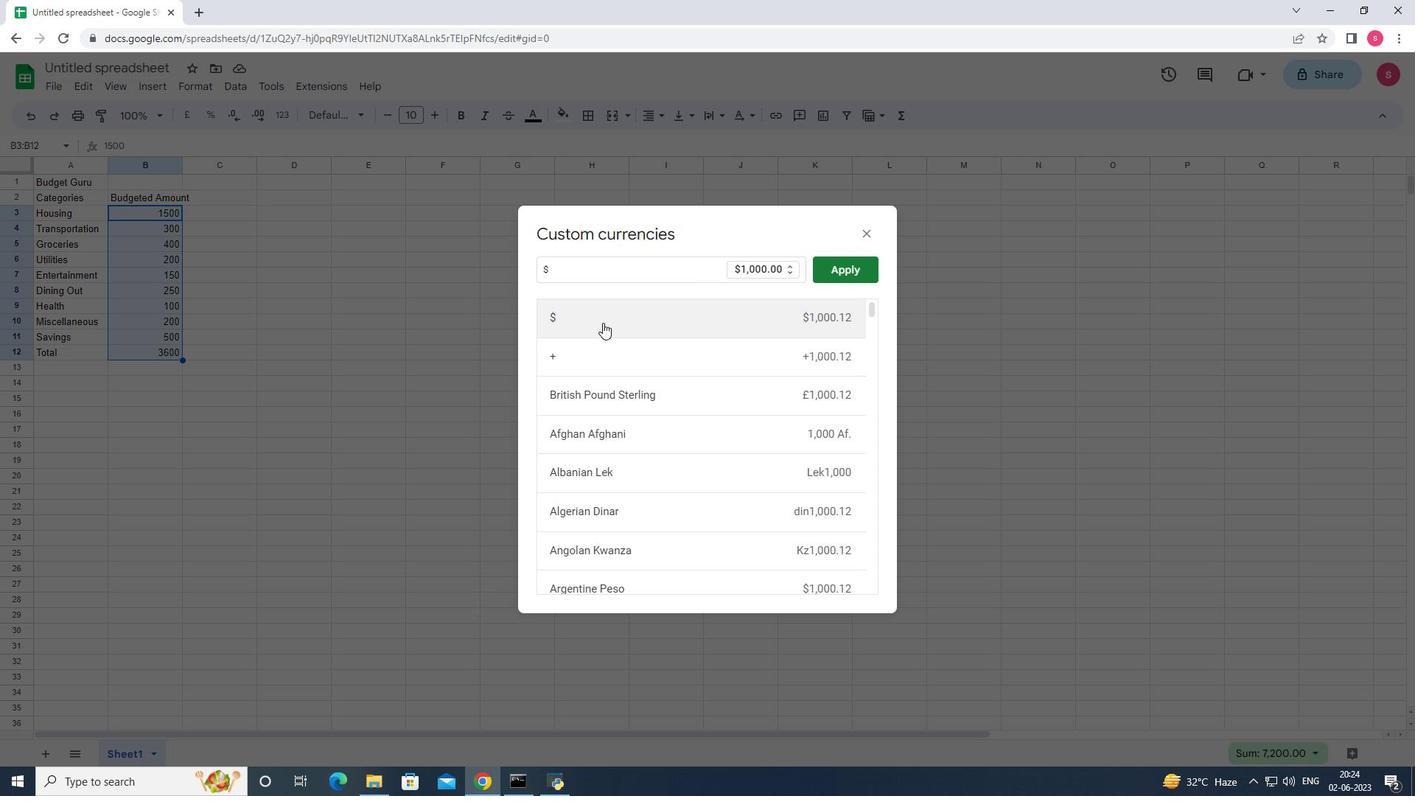 
Action: Mouse moved to (833, 278)
Screenshot: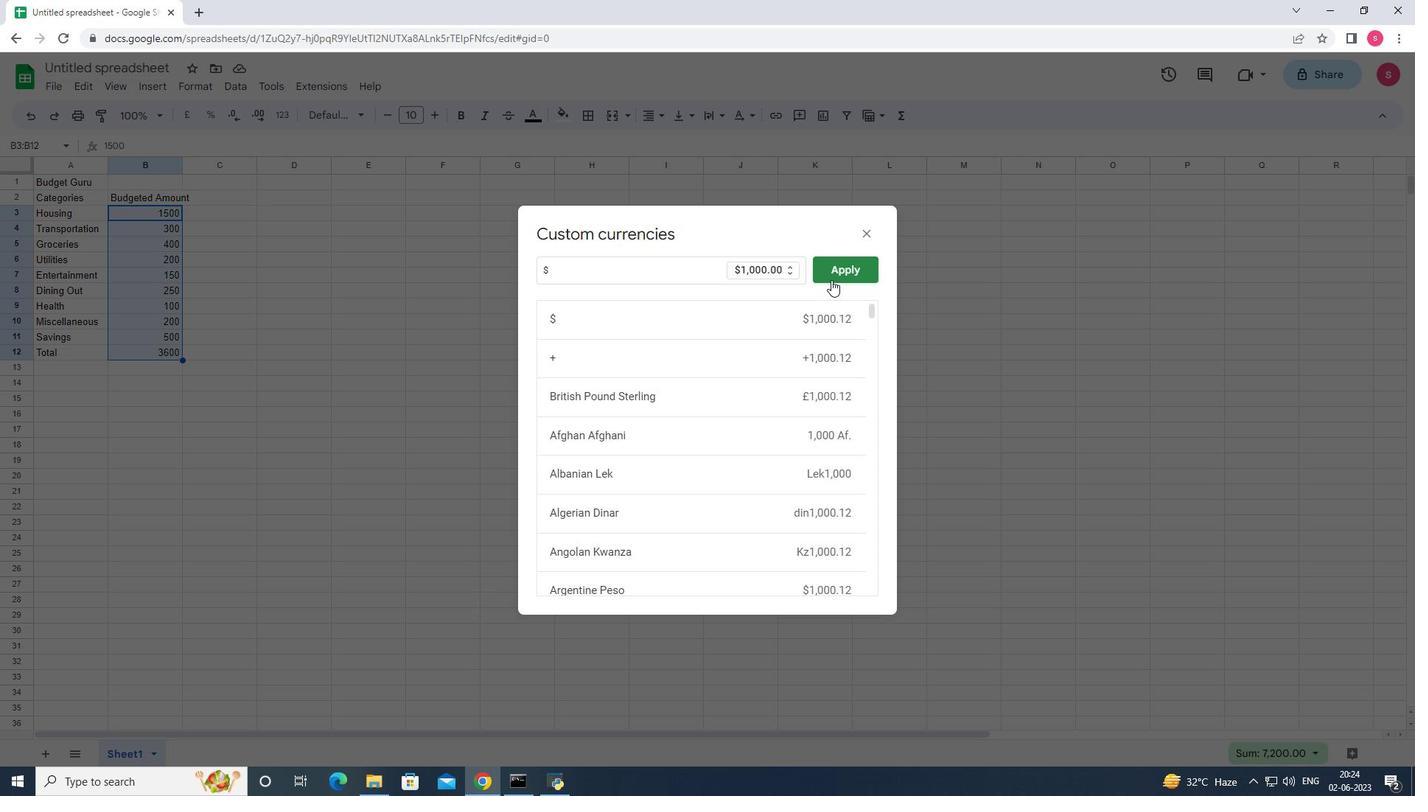 
Action: Mouse pressed left at (833, 278)
Screenshot: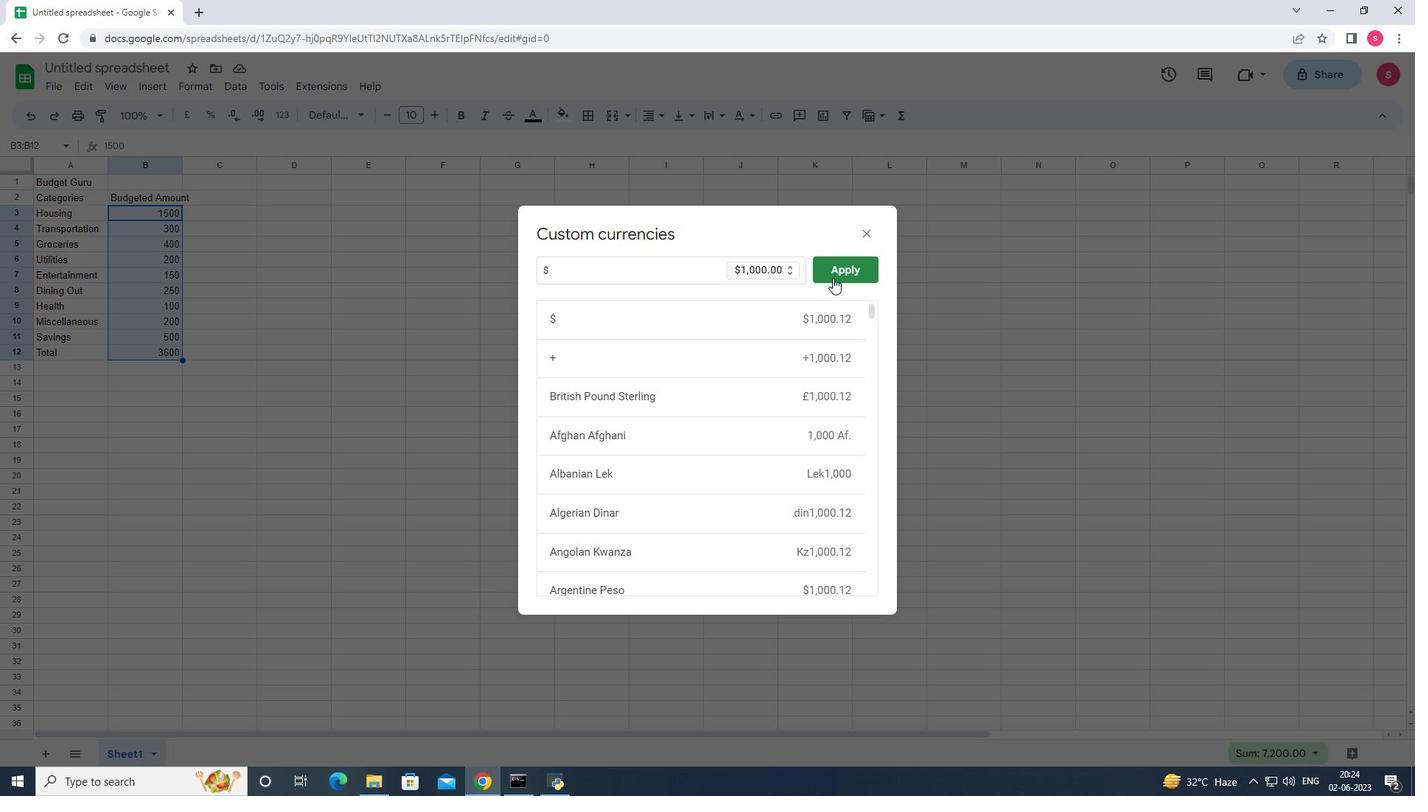 
Action: Mouse moved to (221, 199)
Screenshot: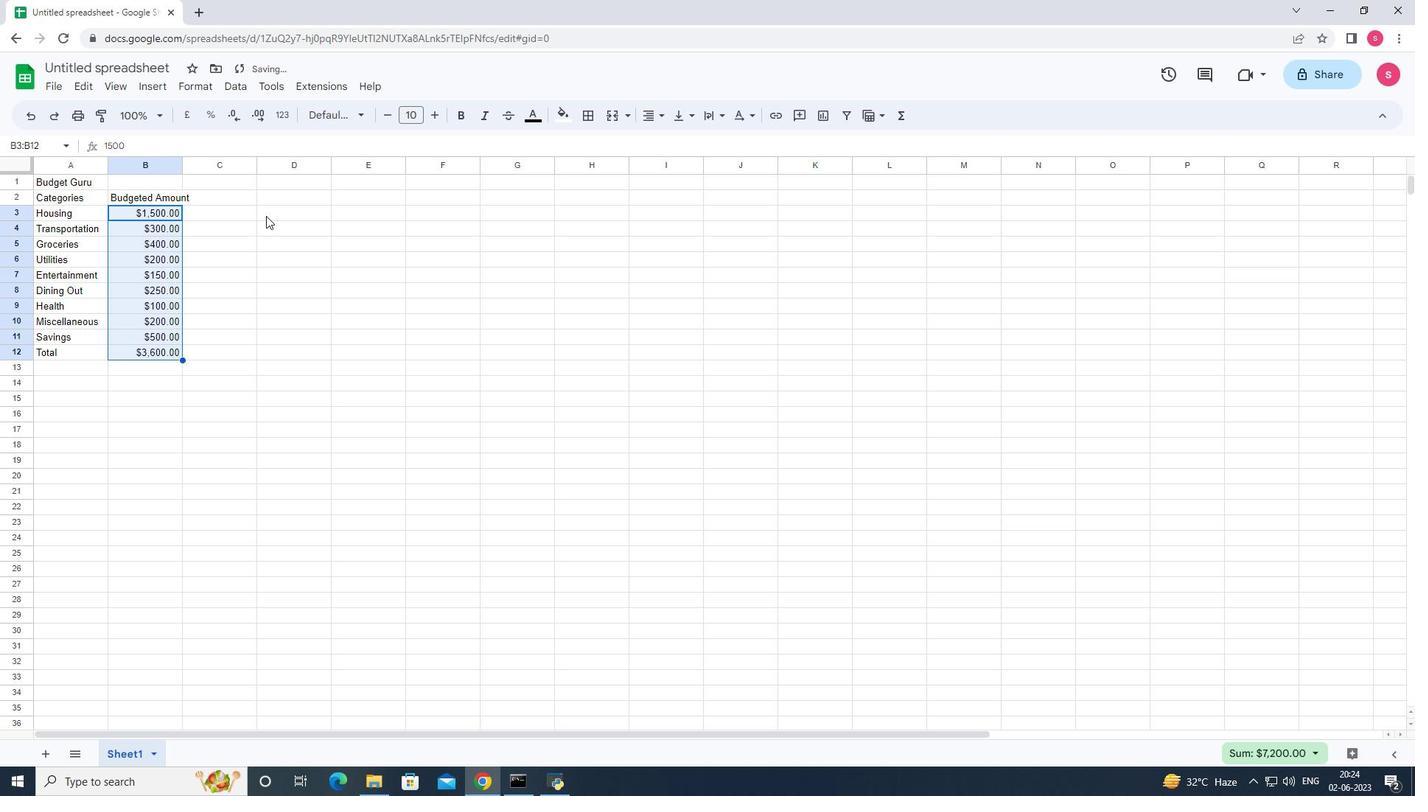 
Action: Mouse pressed left at (221, 199)
Screenshot: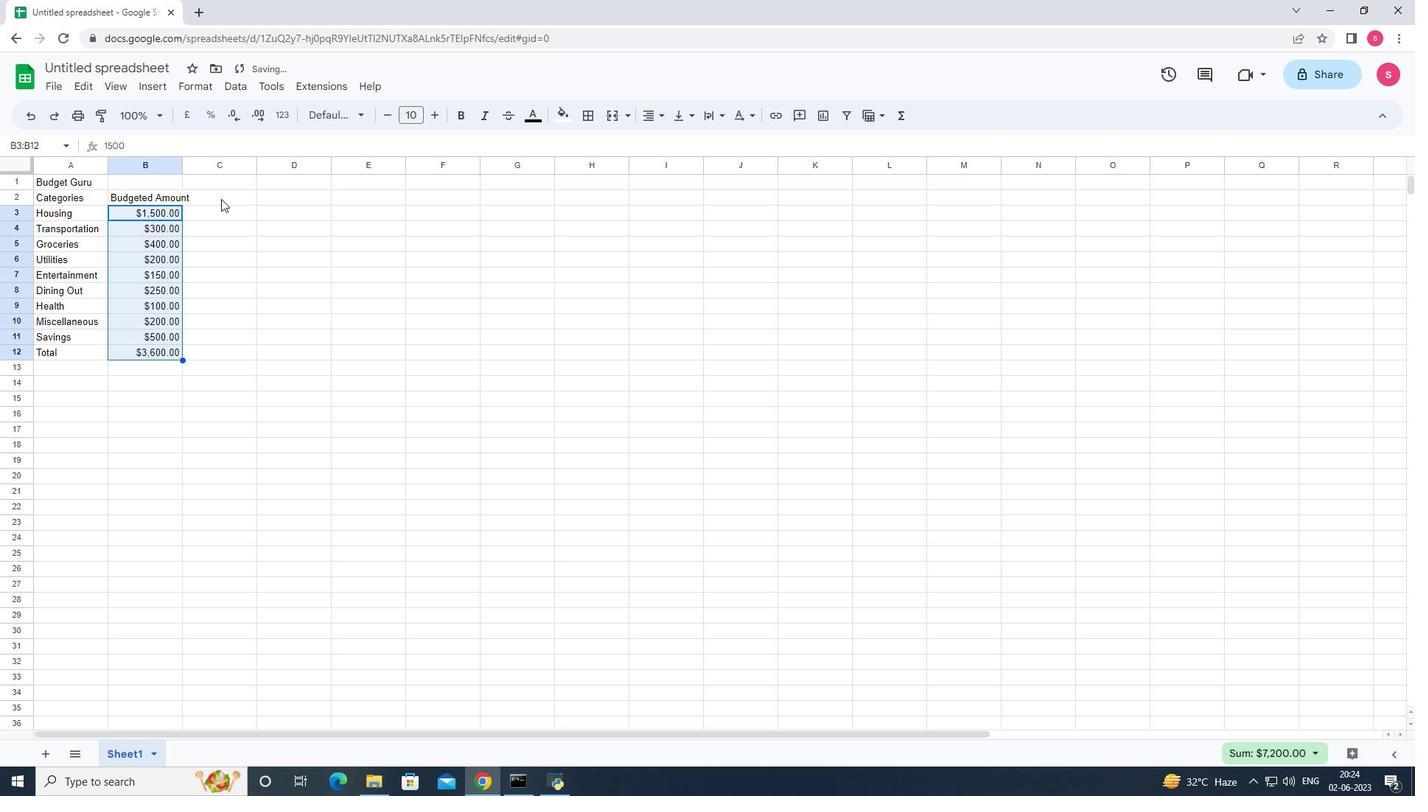 
Action: Key pressed <Key.shift>Actual<Key.space><Key.shift>Amount<Key.enter>1400<Key.enter>280<Key.enter>420<Key.enter>180<Key.enter>170<Key.enter>230<Key.enter>120<Key.enter>180<Key.enter>520<Key.enter>=sum
Screenshot: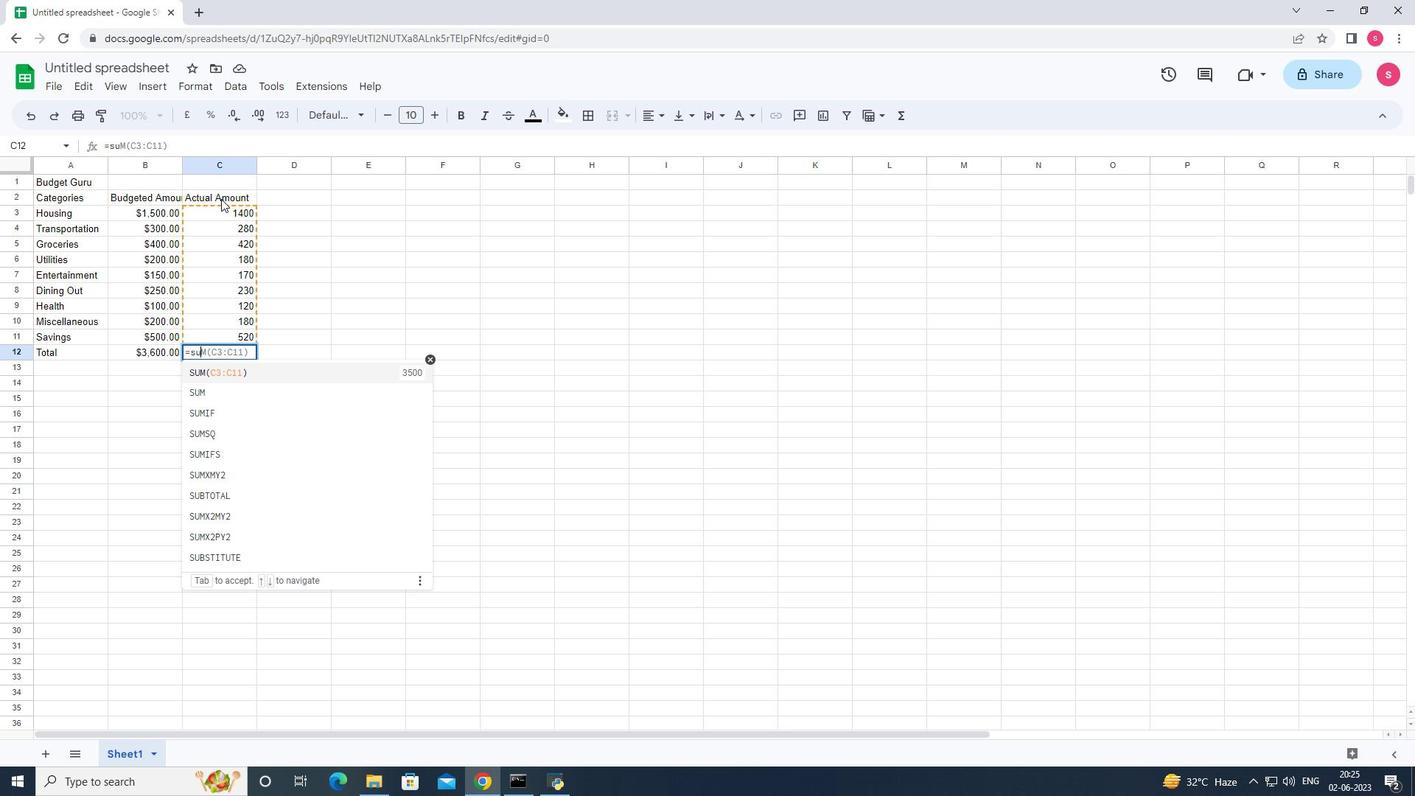 
Action: Mouse moved to (221, 377)
Screenshot: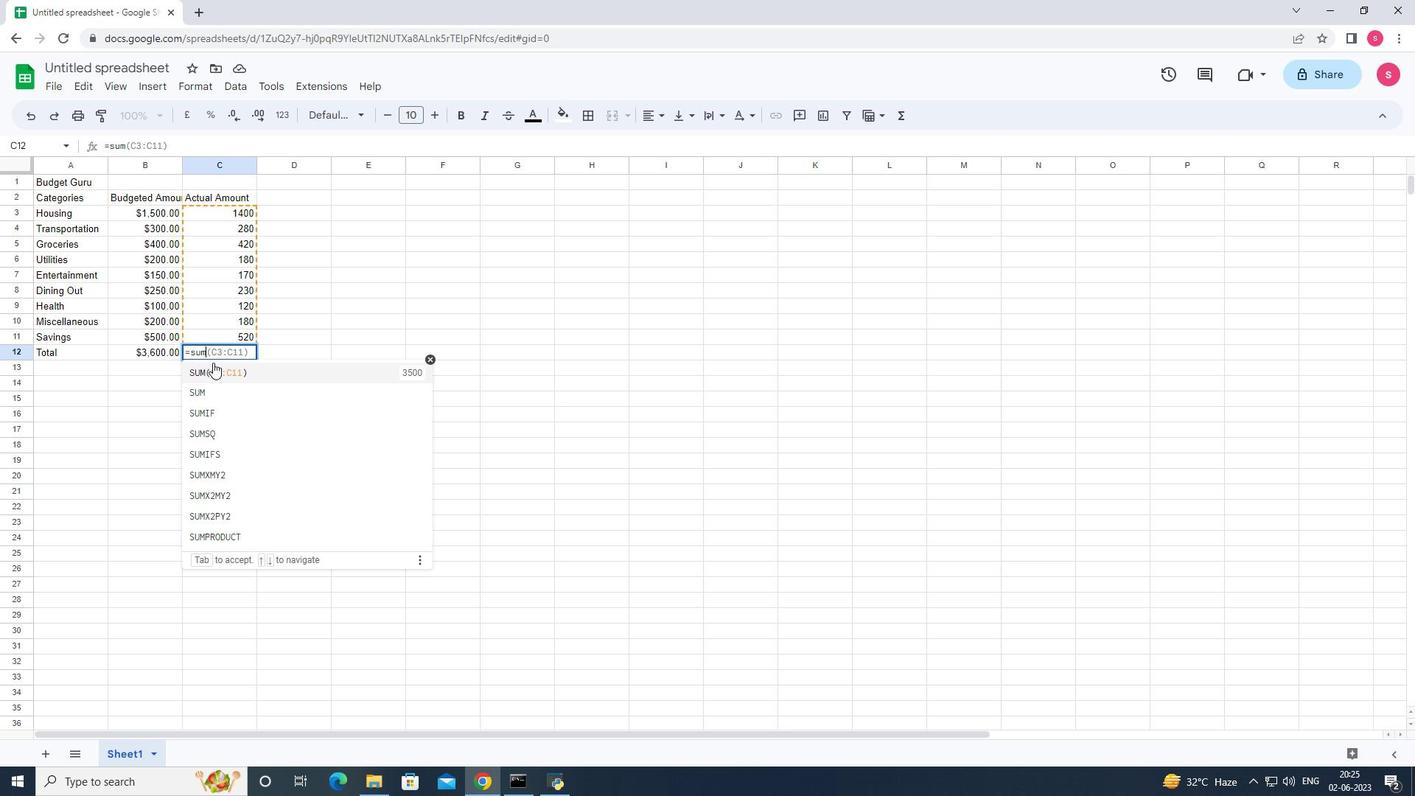
Action: Mouse pressed left at (221, 377)
Screenshot: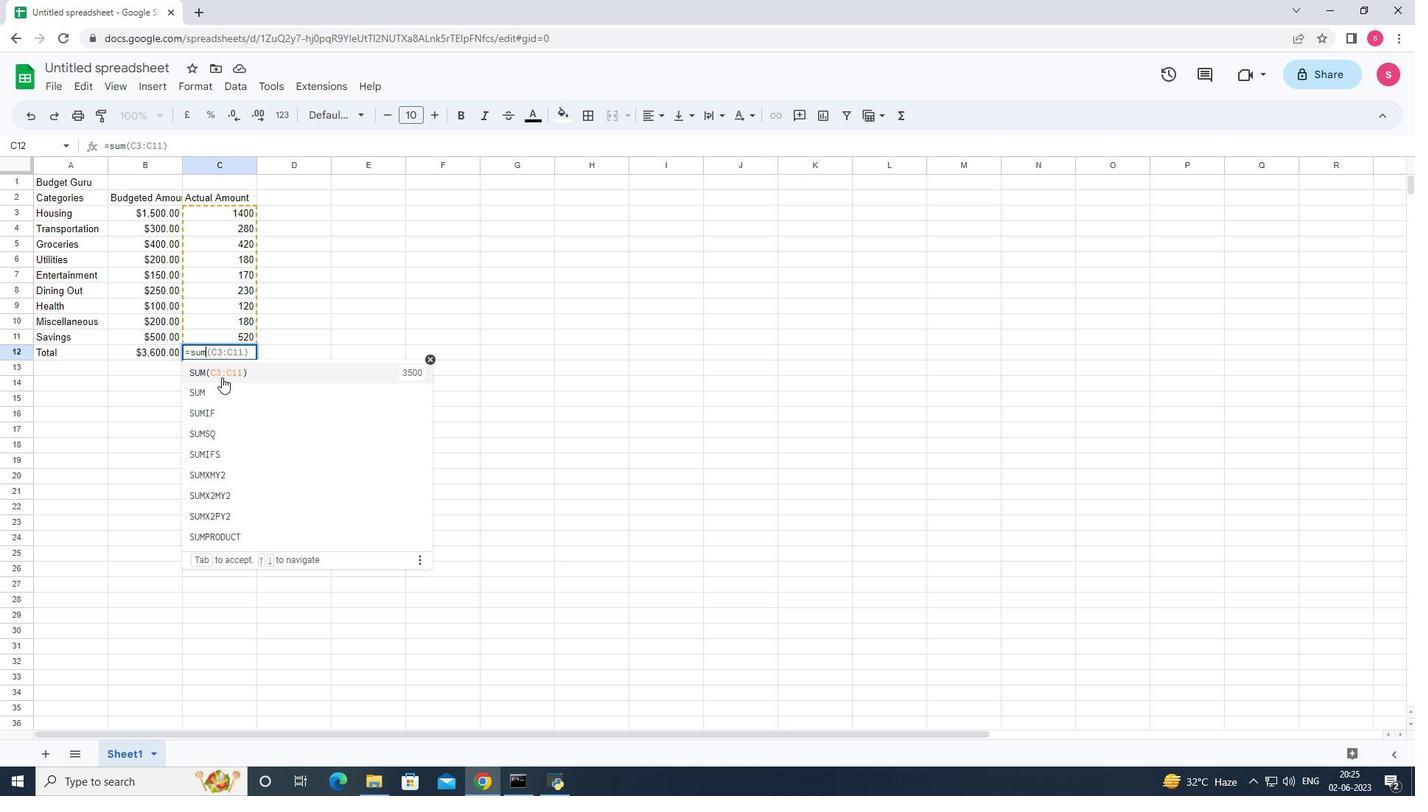 
Action: Mouse moved to (224, 213)
Screenshot: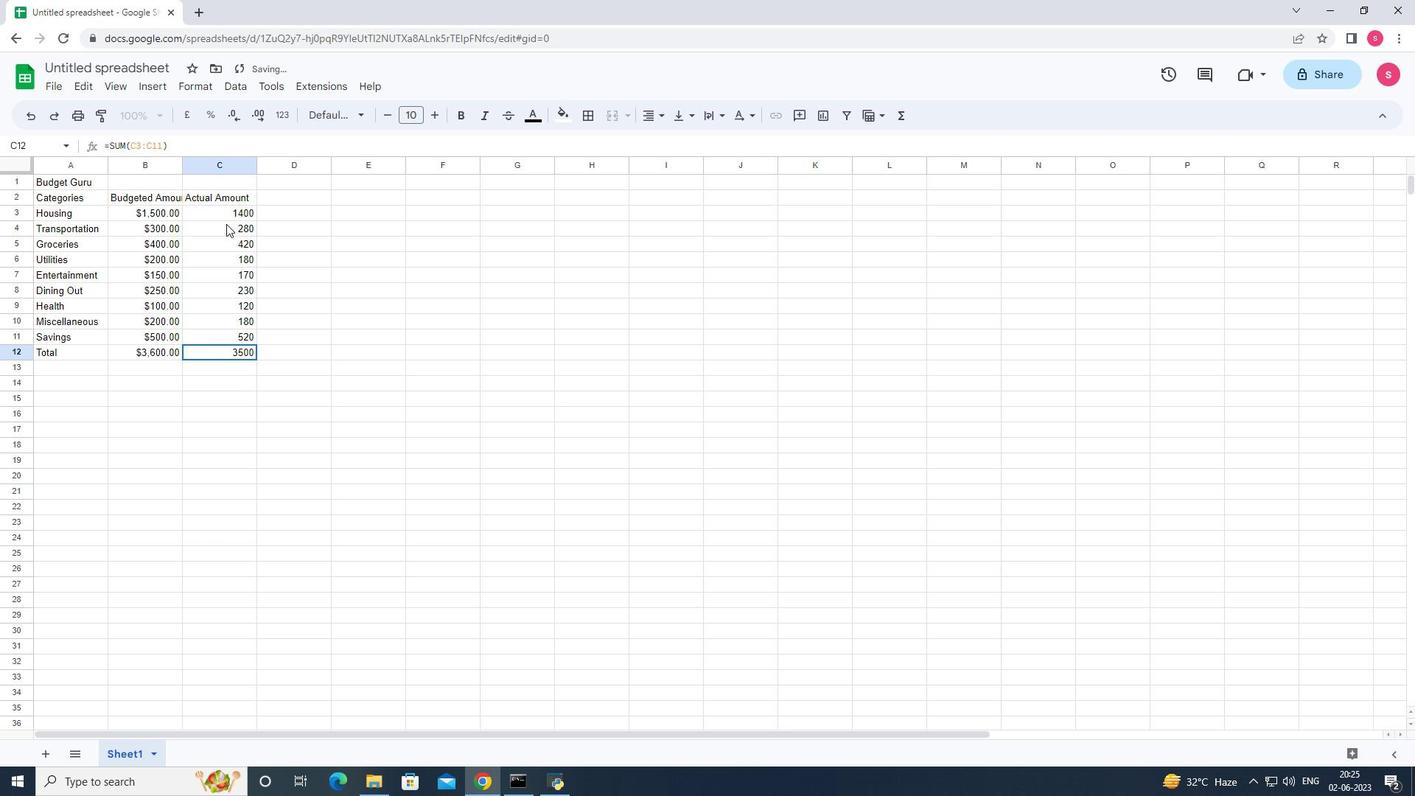 
Action: Mouse pressed left at (224, 213)
Screenshot: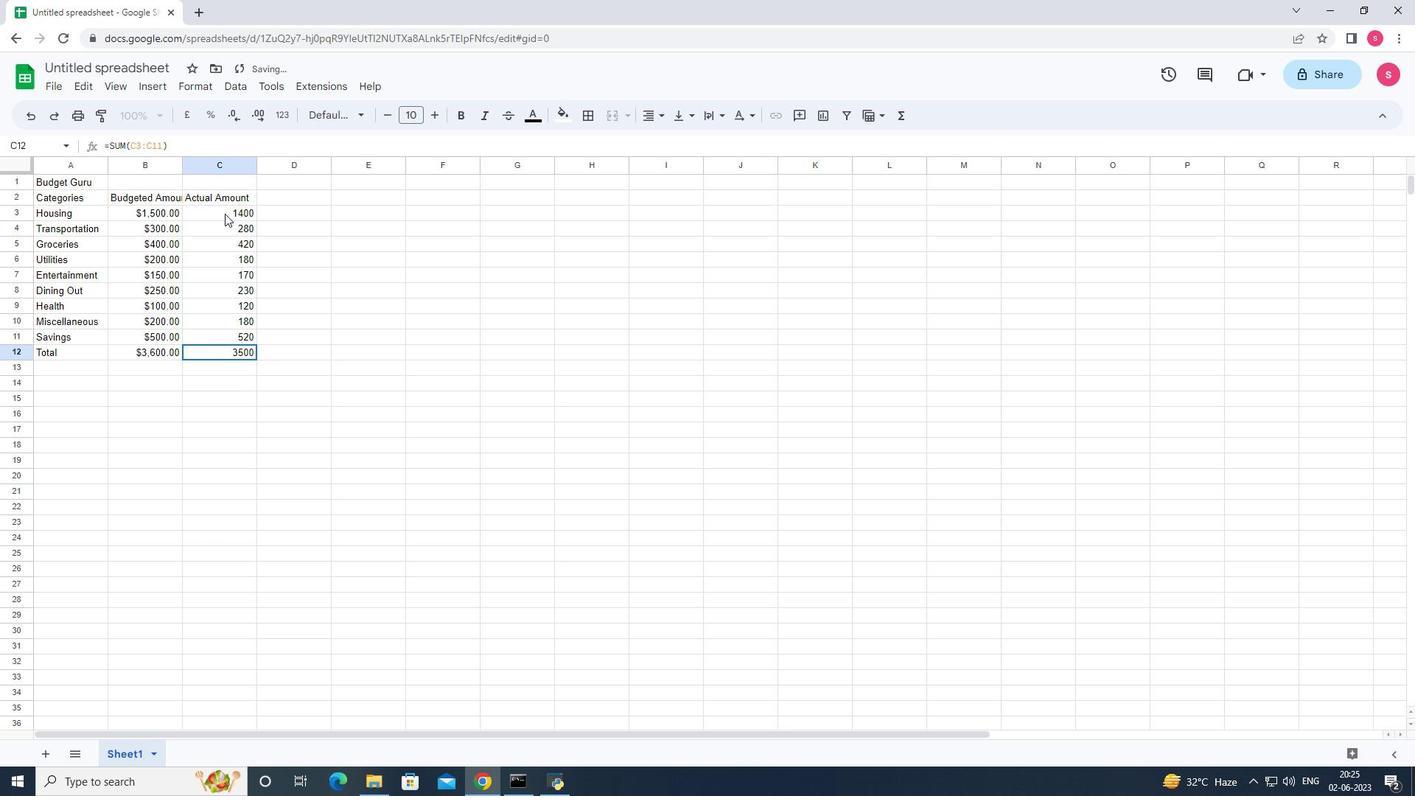 
Action: Mouse moved to (182, 91)
Screenshot: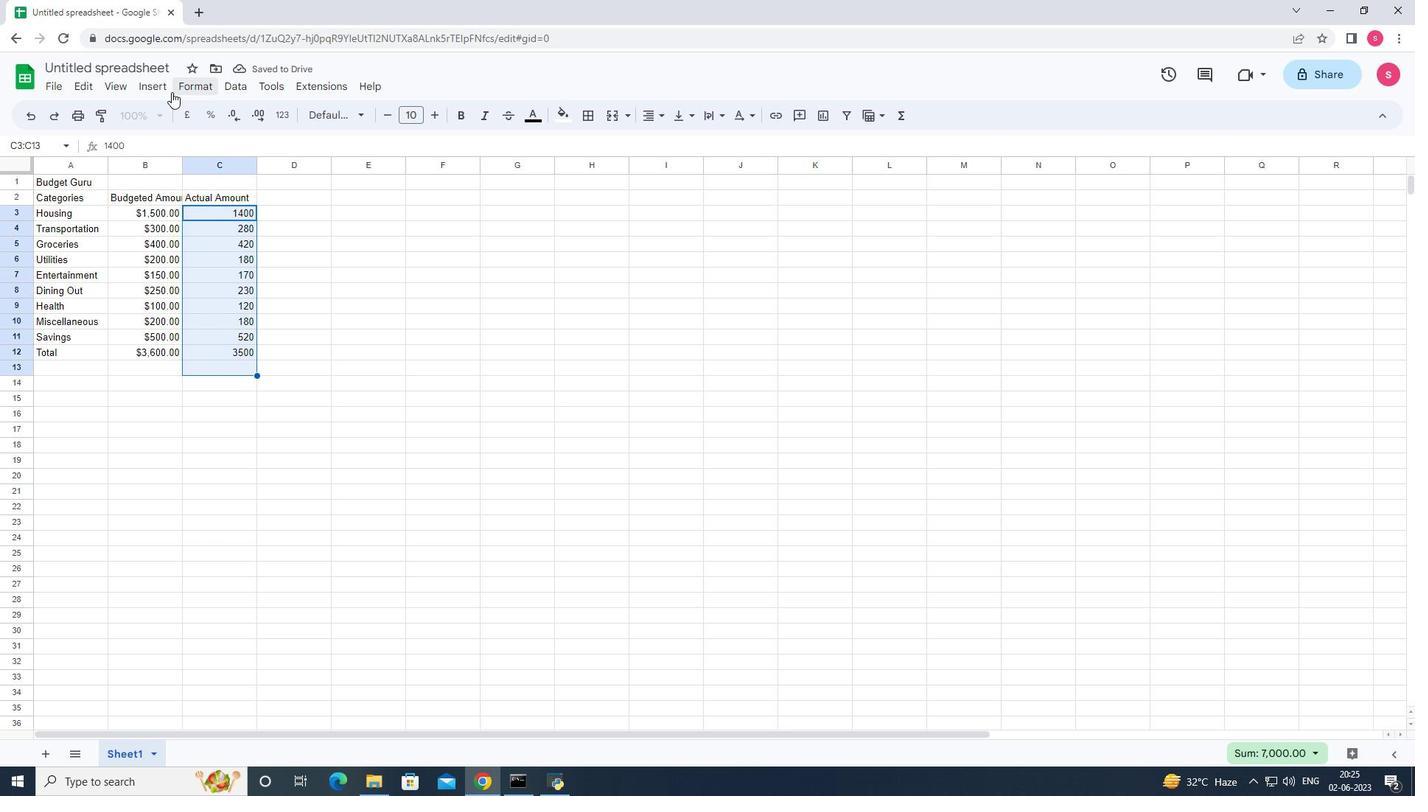 
Action: Mouse pressed left at (182, 91)
Screenshot: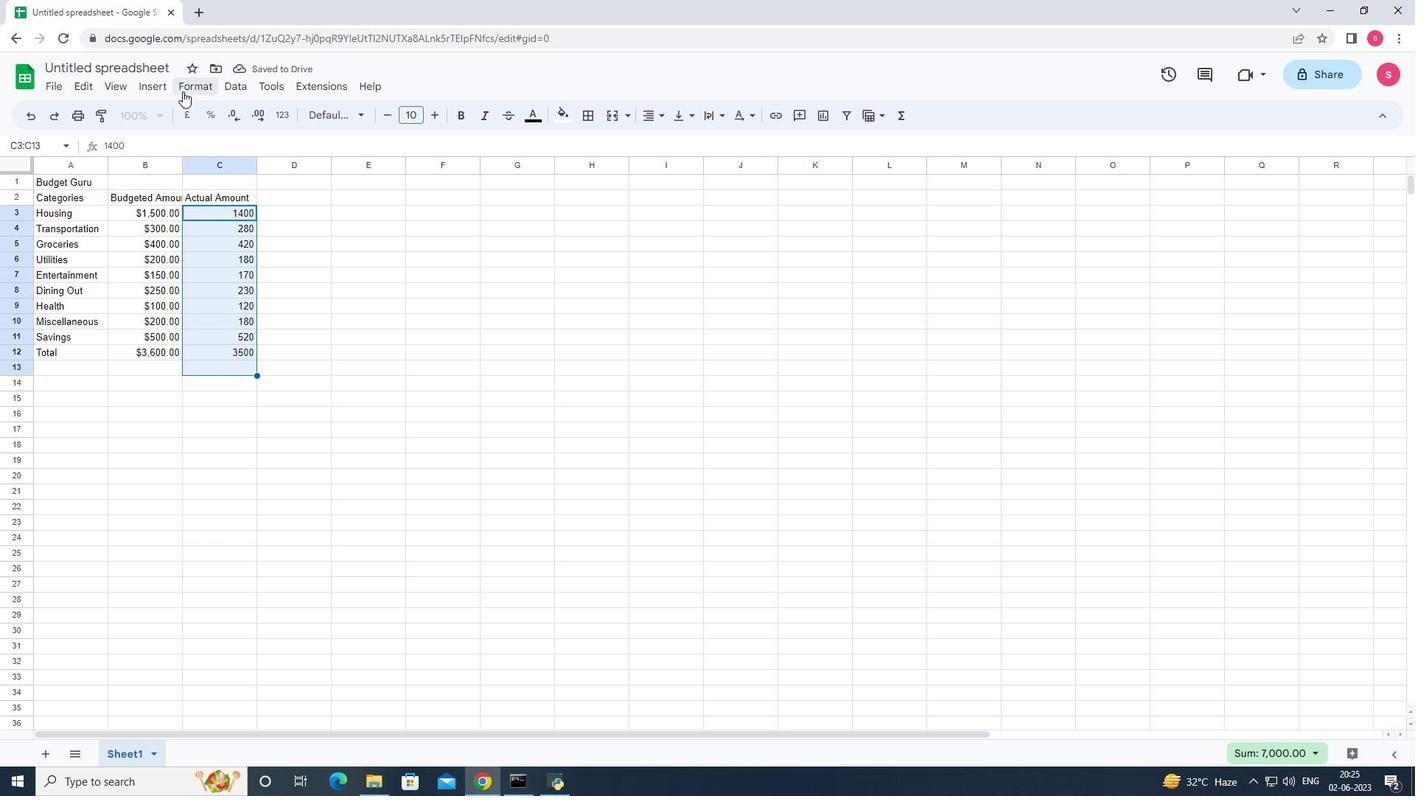 
Action: Mouse moved to (217, 151)
Screenshot: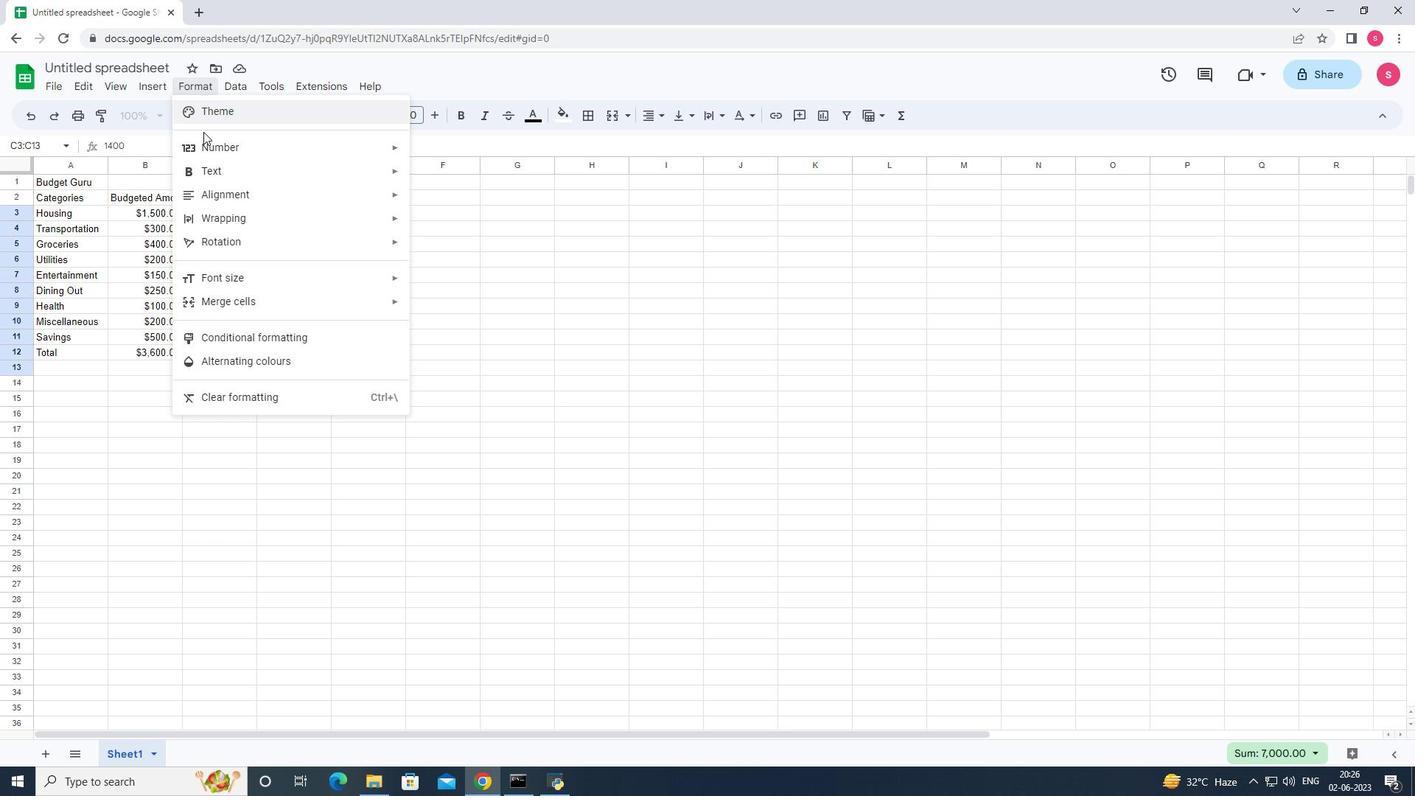 
Action: Mouse pressed left at (217, 151)
Screenshot: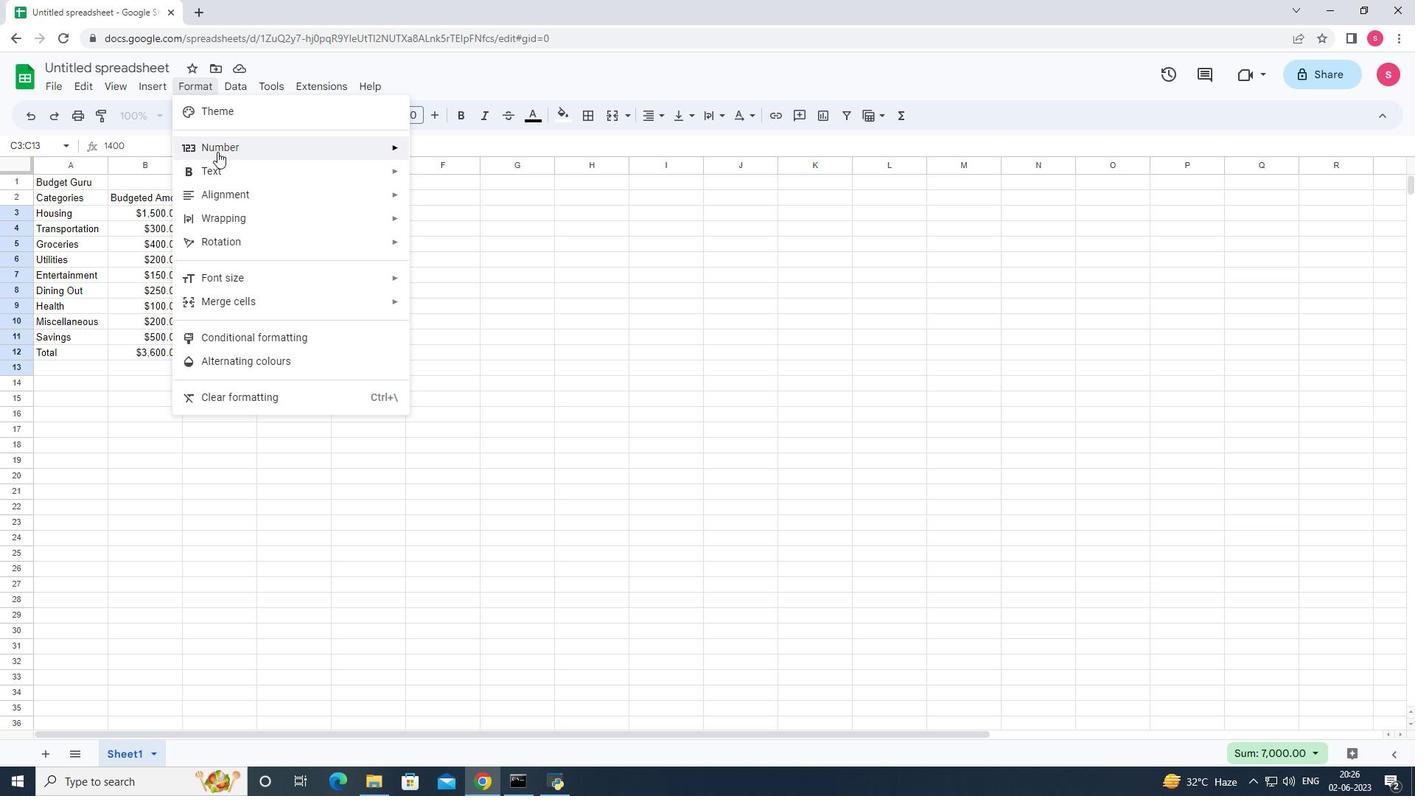 
Action: Mouse moved to (346, 154)
Screenshot: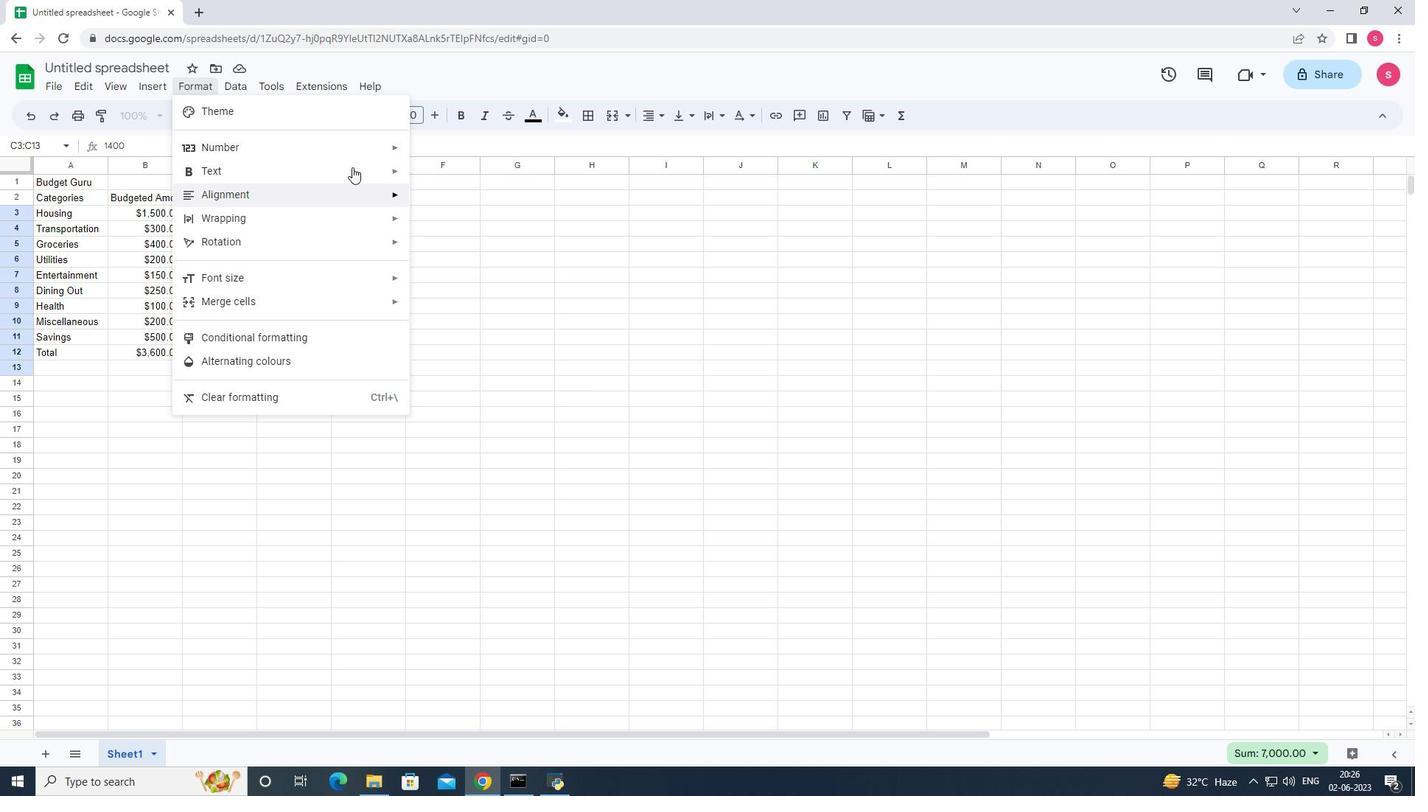 
Action: Mouse pressed left at (346, 154)
Screenshot: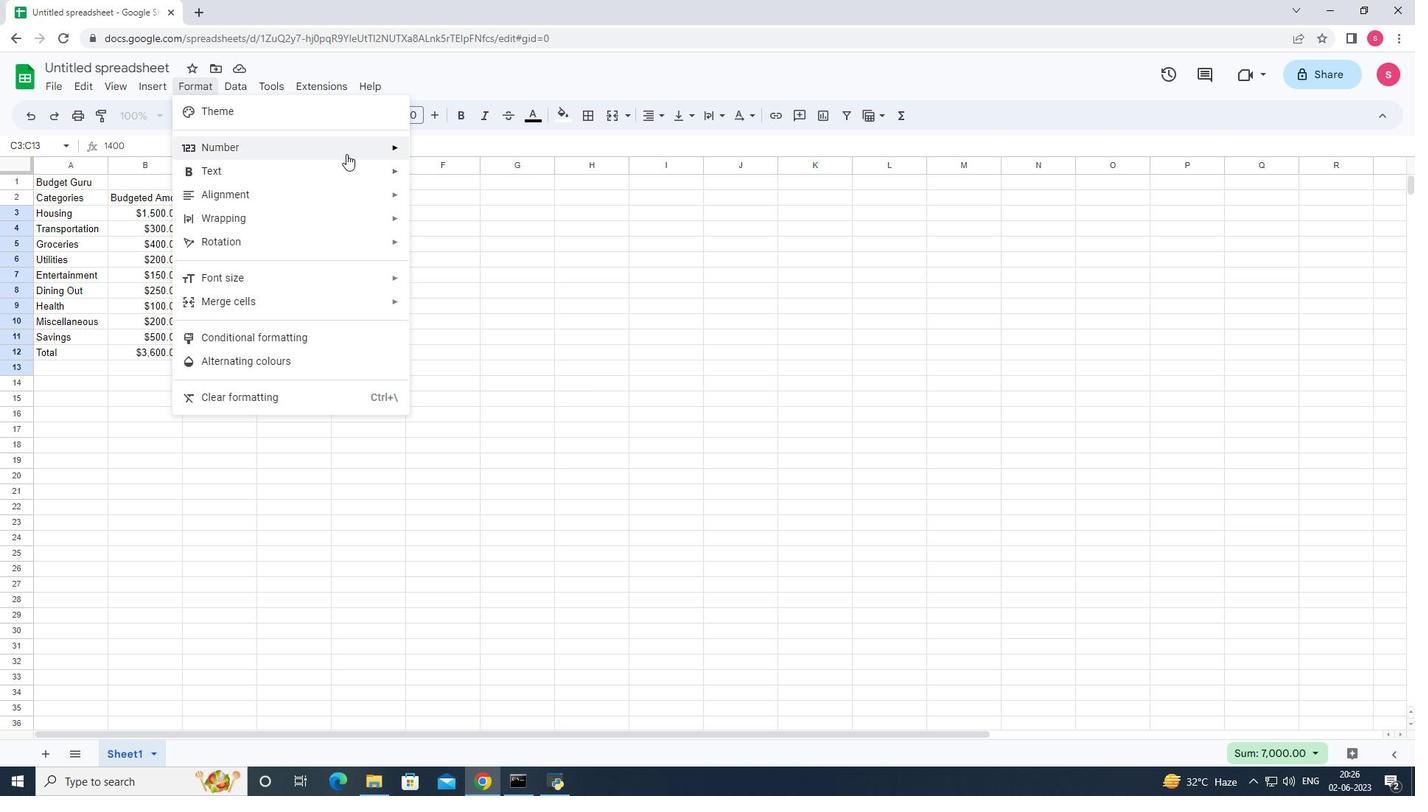 
Action: Mouse moved to (497, 593)
Screenshot: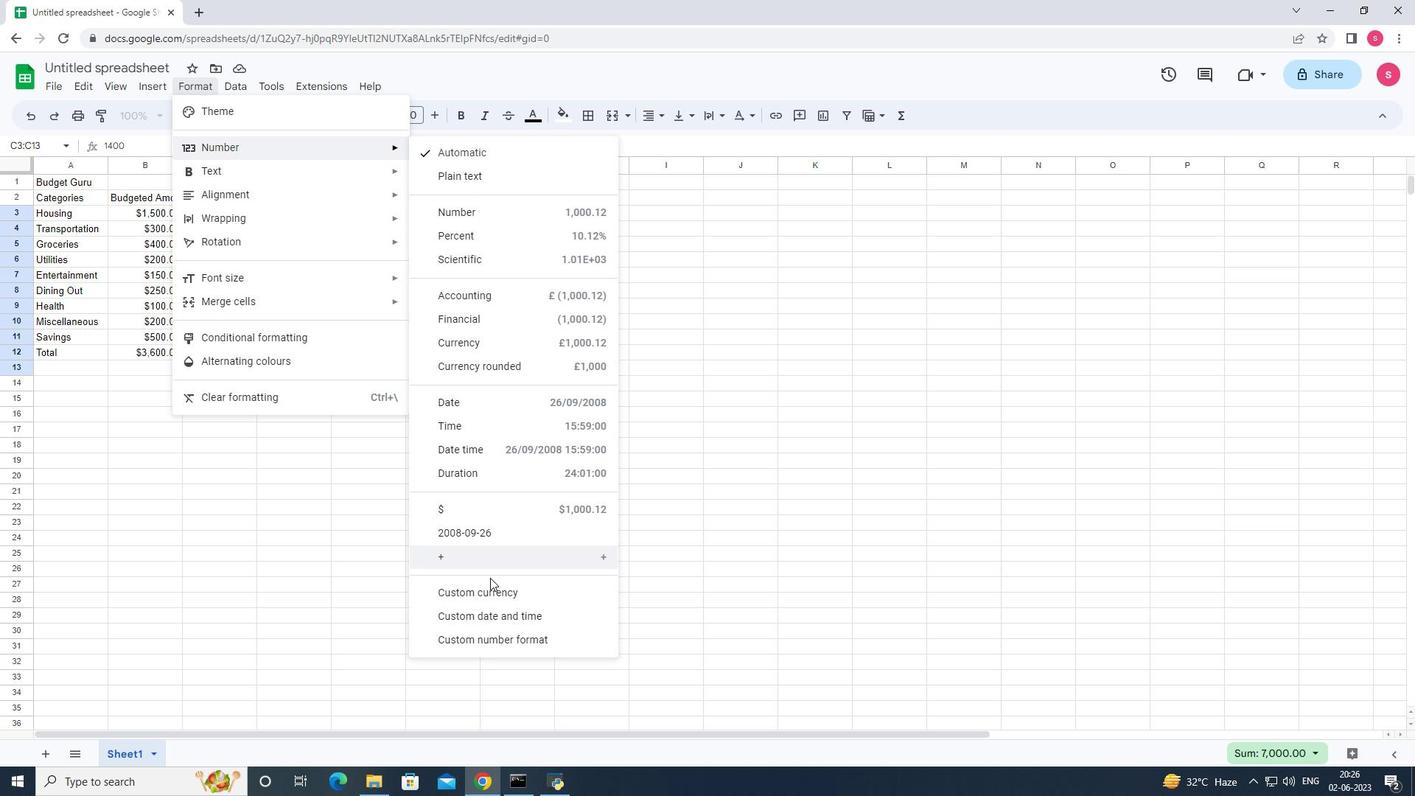 
Action: Mouse pressed left at (497, 593)
Screenshot: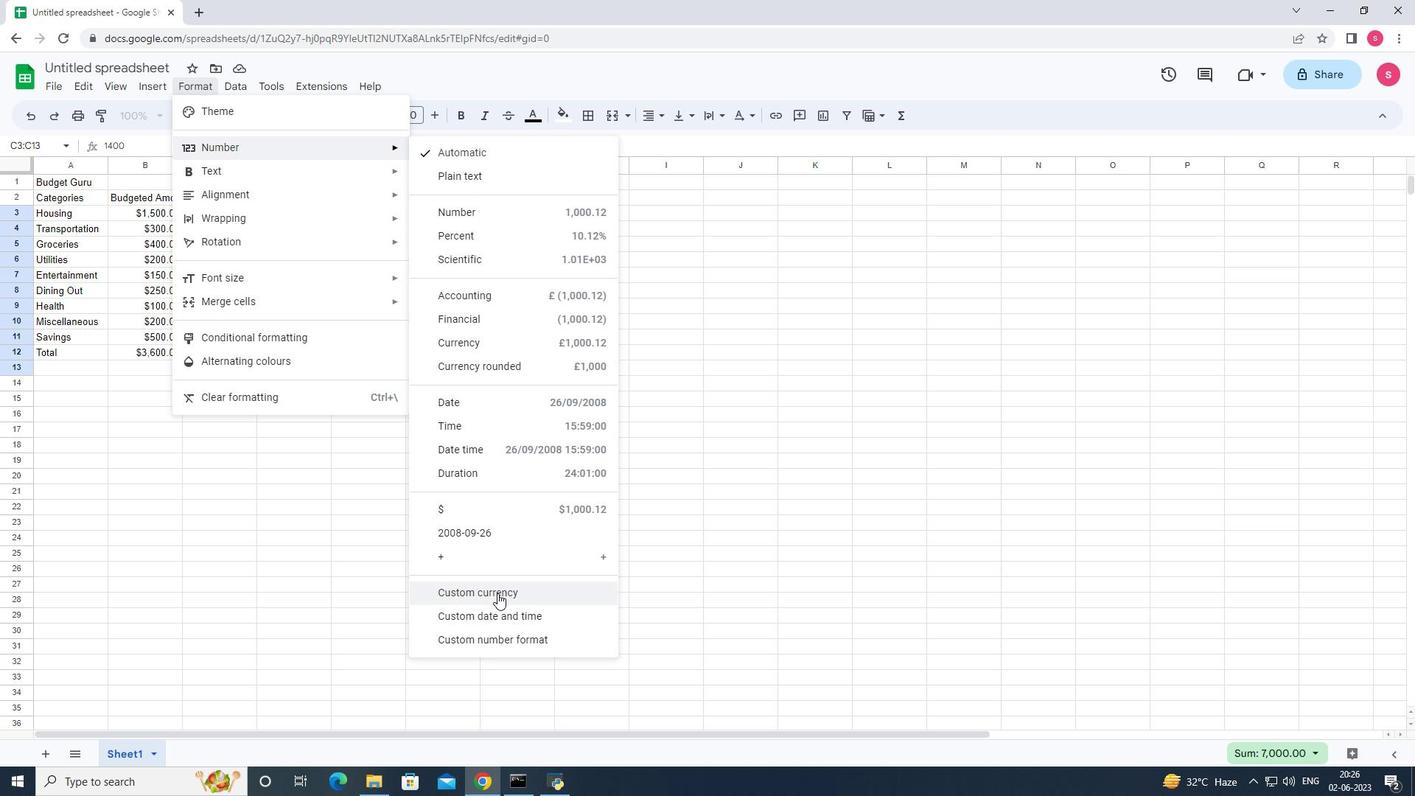 
Action: Mouse moved to (604, 331)
Screenshot: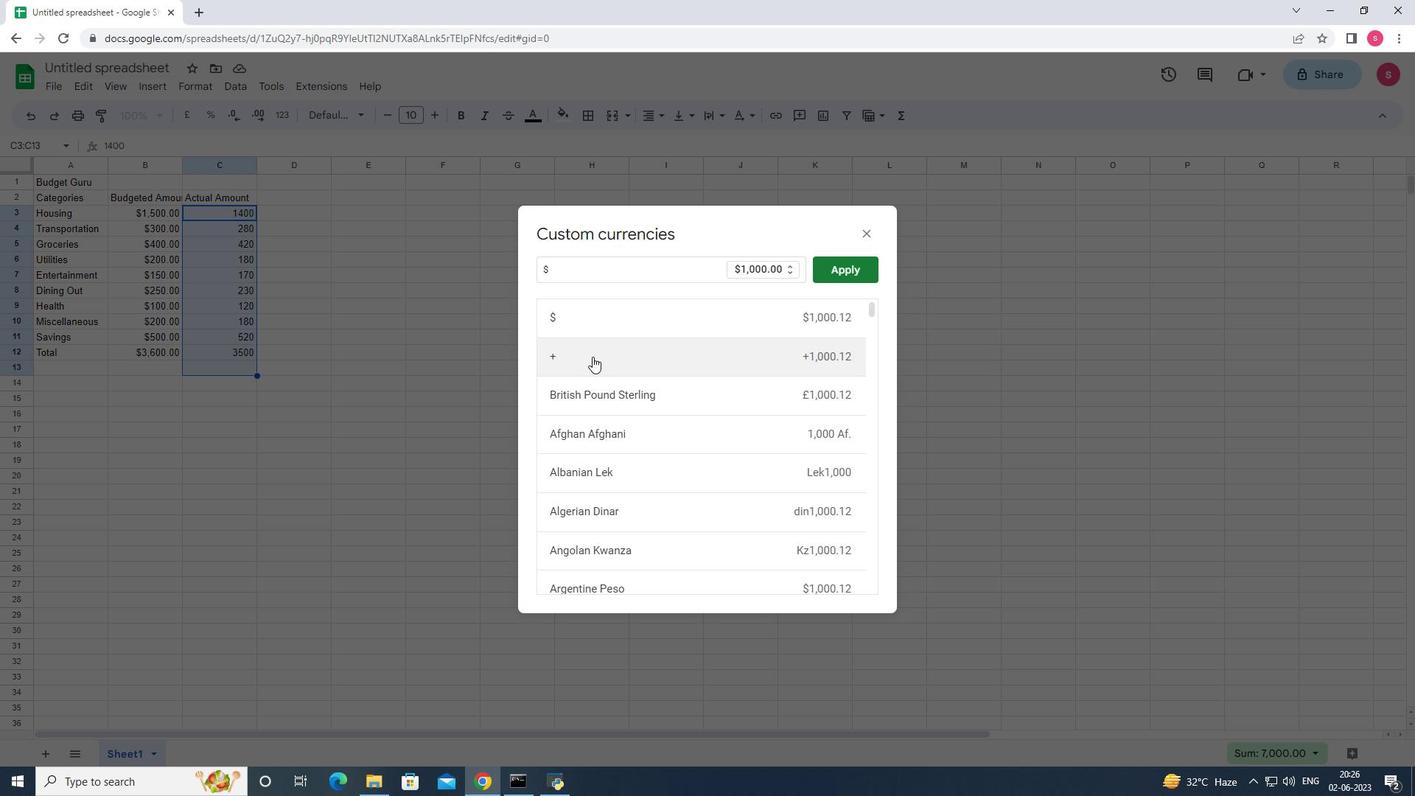 
Action: Mouse pressed left at (604, 331)
Screenshot: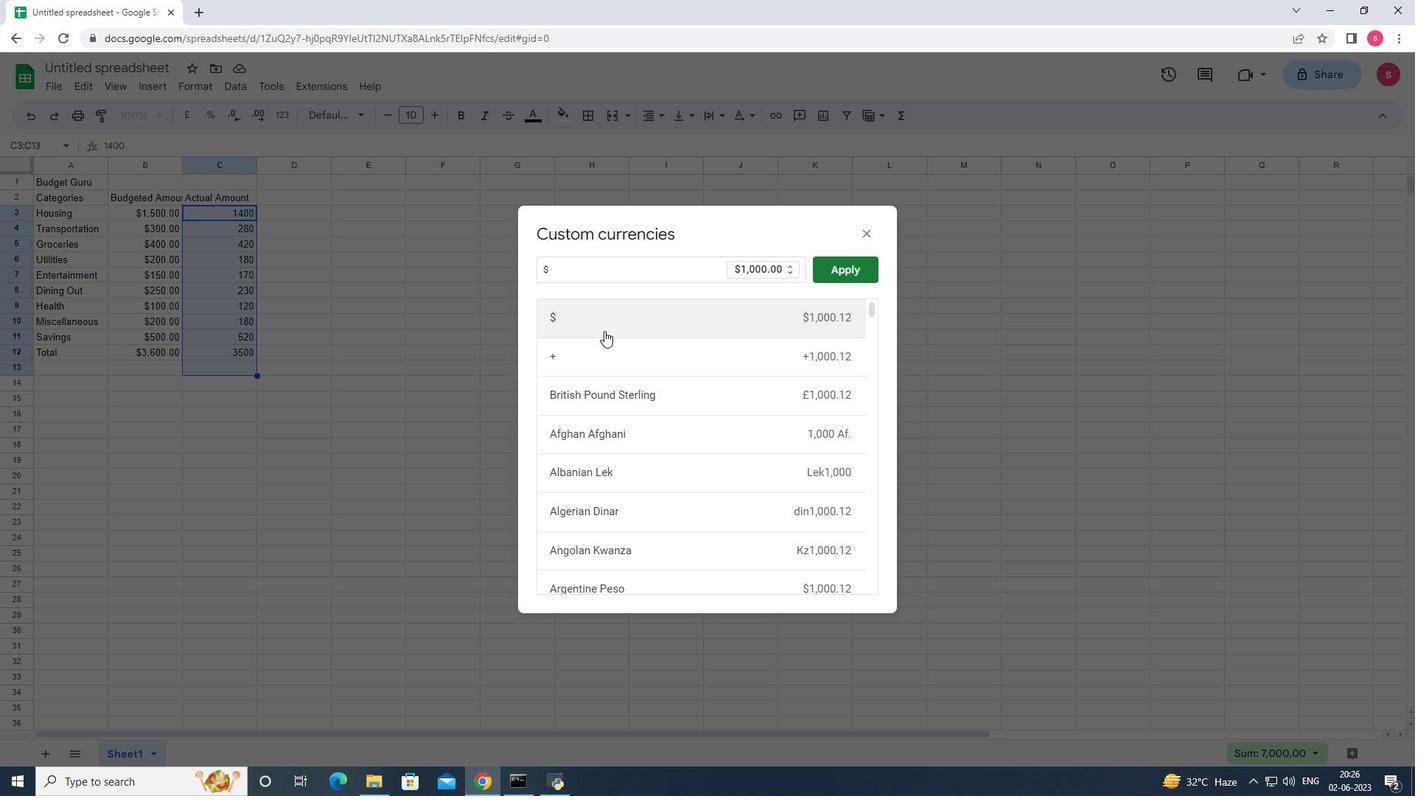 
Action: Mouse moved to (837, 277)
Screenshot: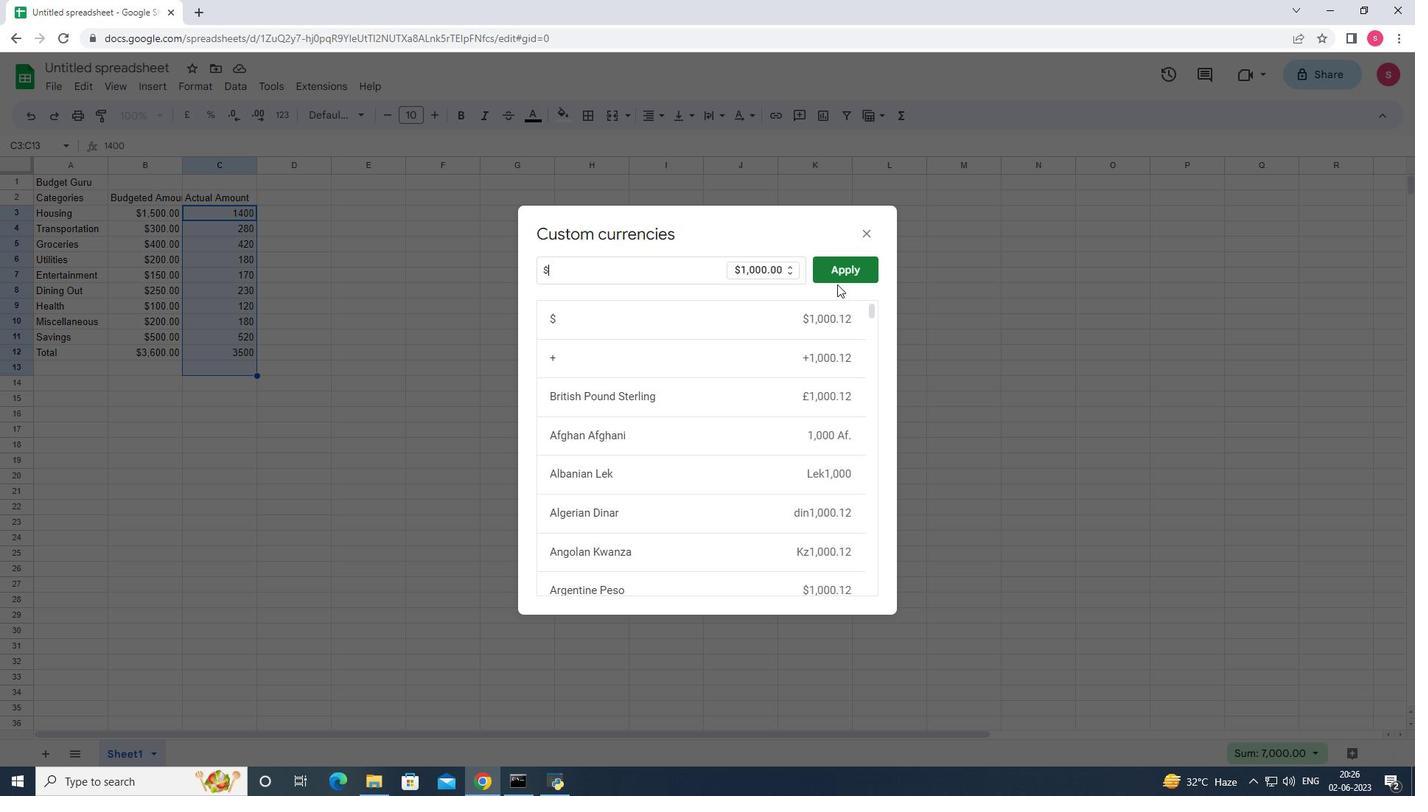 
Action: Mouse pressed left at (837, 277)
Screenshot: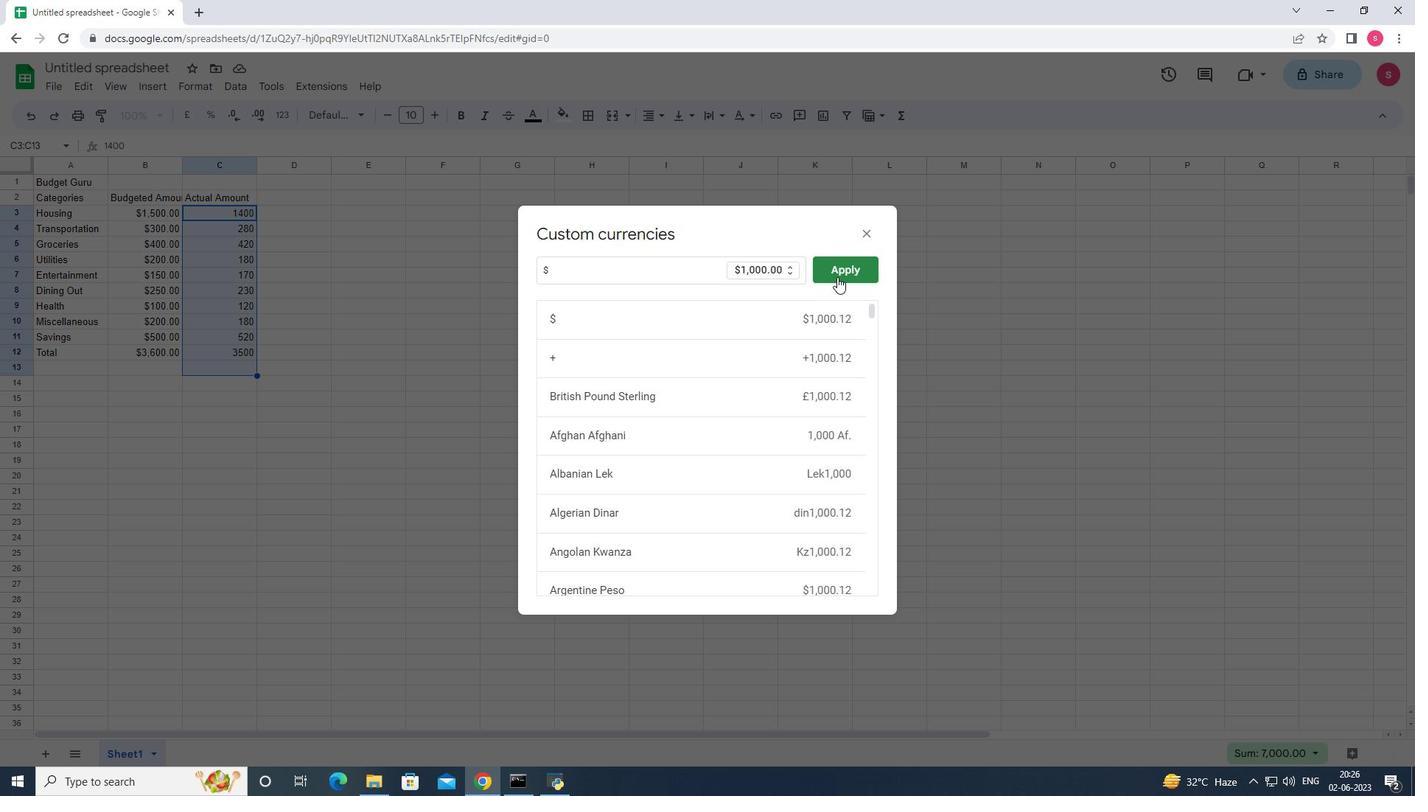 
Action: Mouse moved to (310, 199)
Screenshot: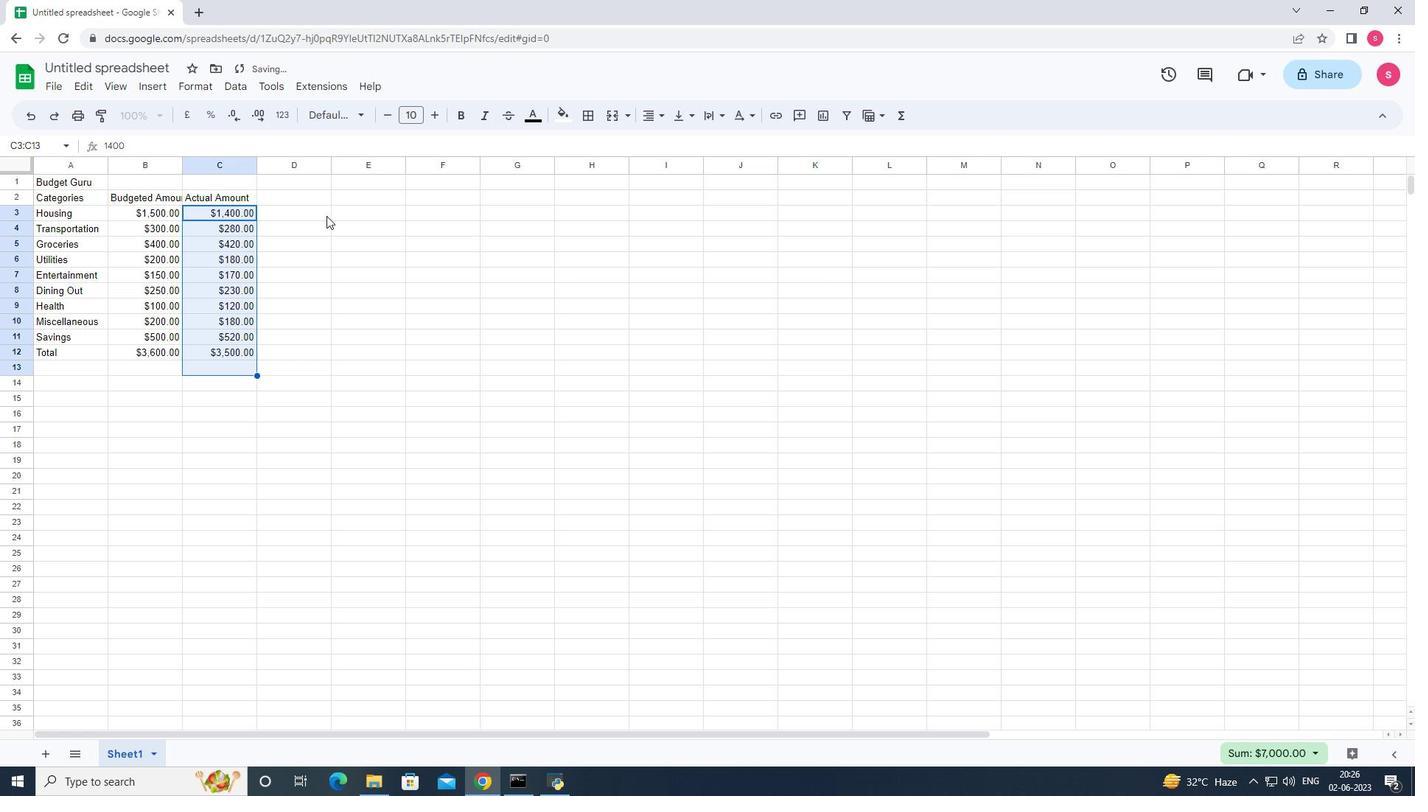 
Action: Mouse pressed left at (310, 199)
Screenshot: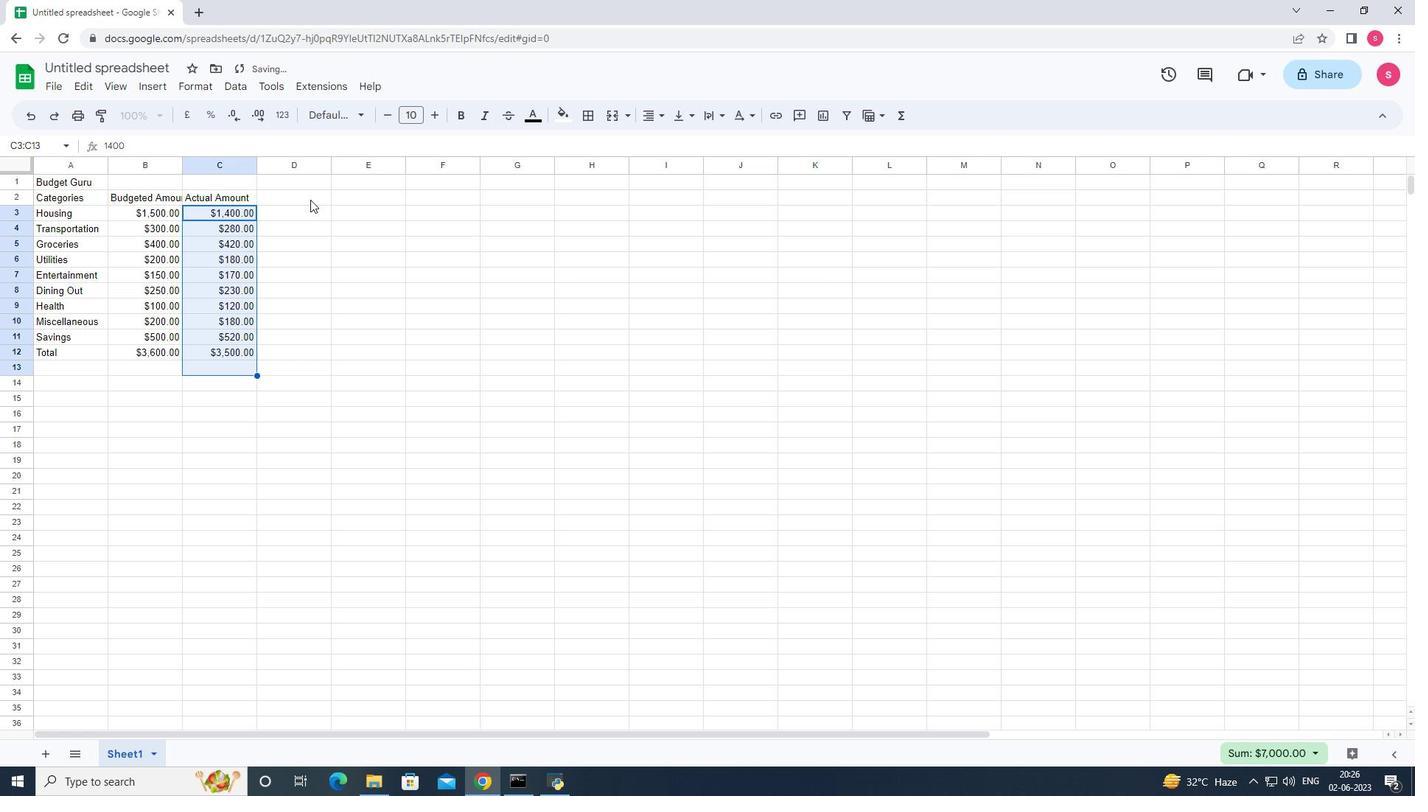 
Action: Key pressed <Key.shift>Difference<Key.down>=c3-b3<Key.enter><Key.enter>
Screenshot: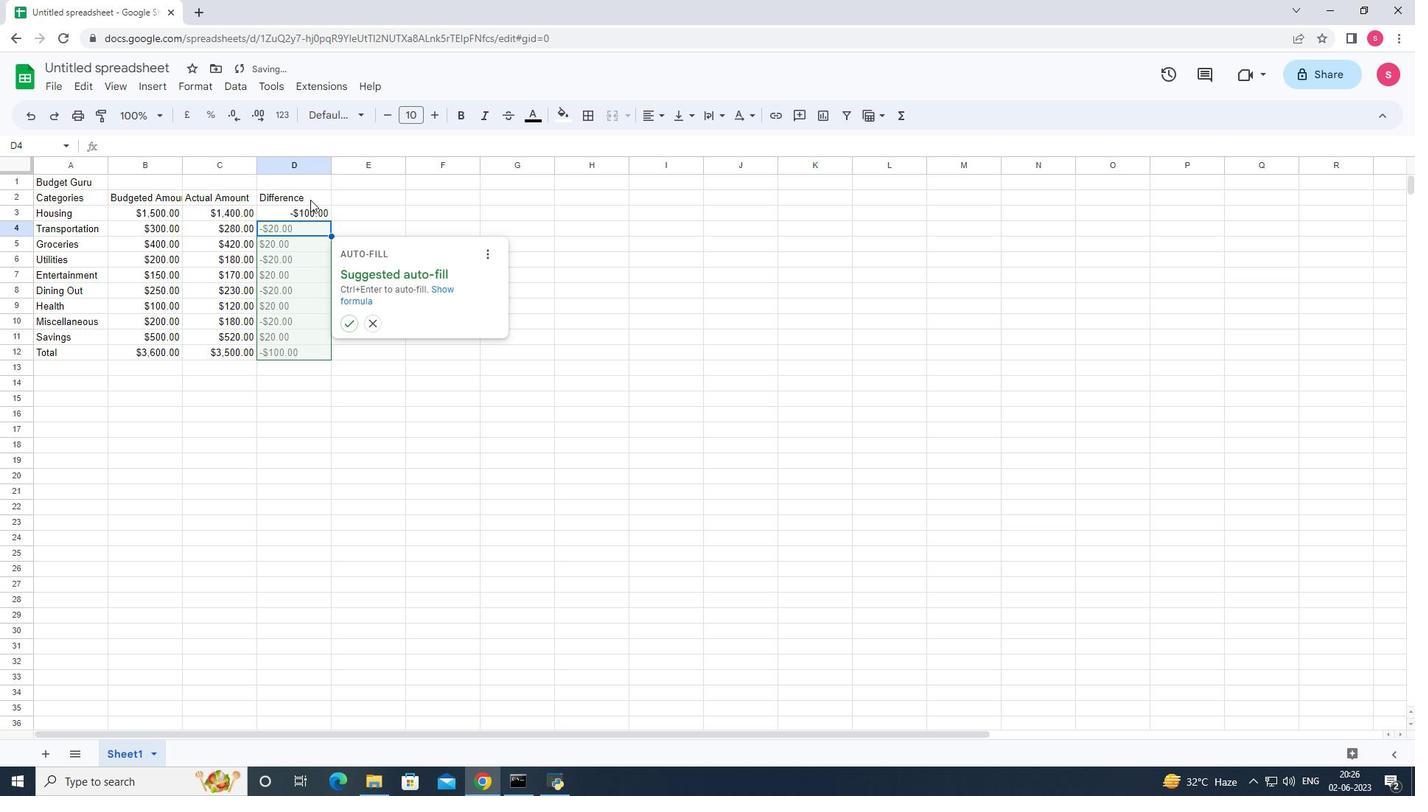 
Action: Mouse moved to (402, 297)
Screenshot: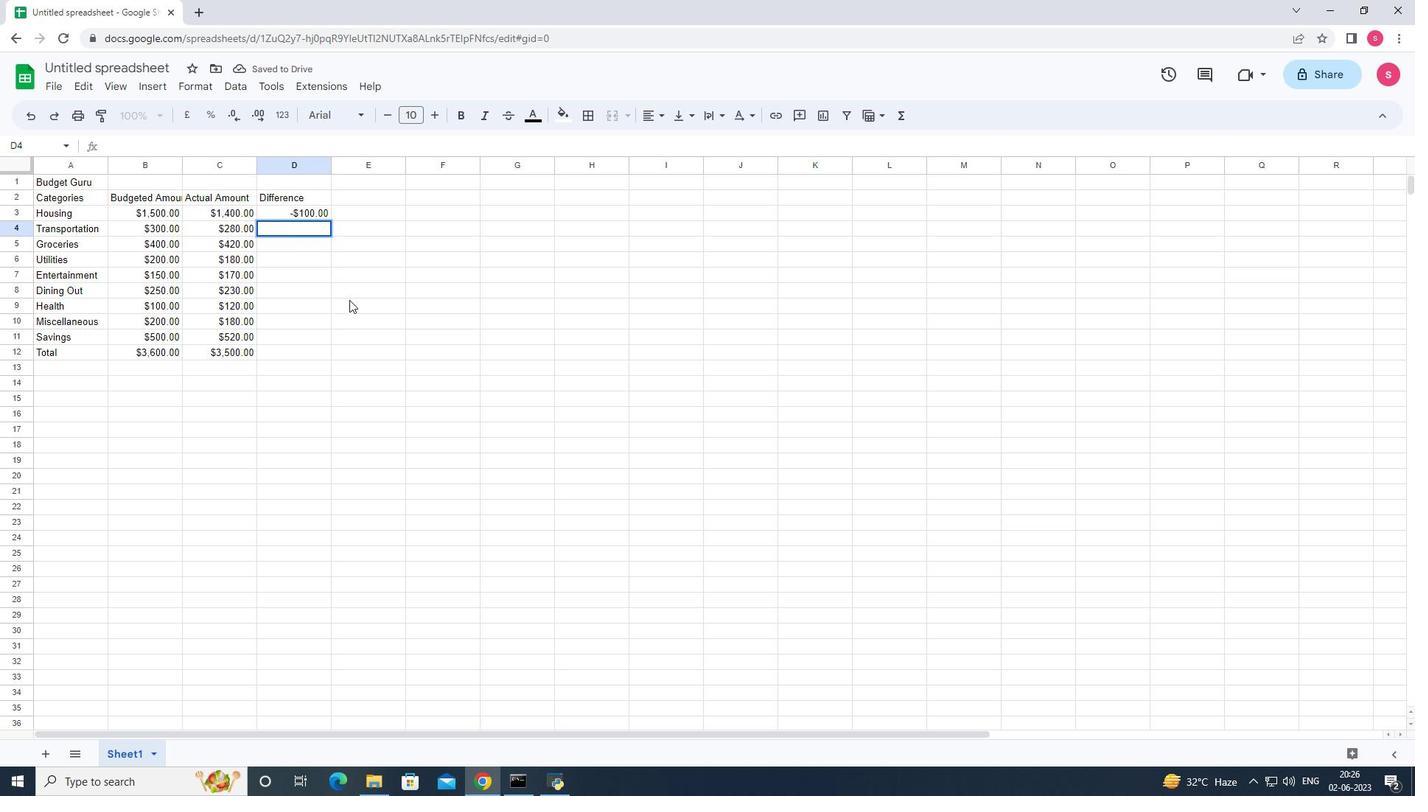 
Action: Mouse pressed left at (402, 297)
Screenshot: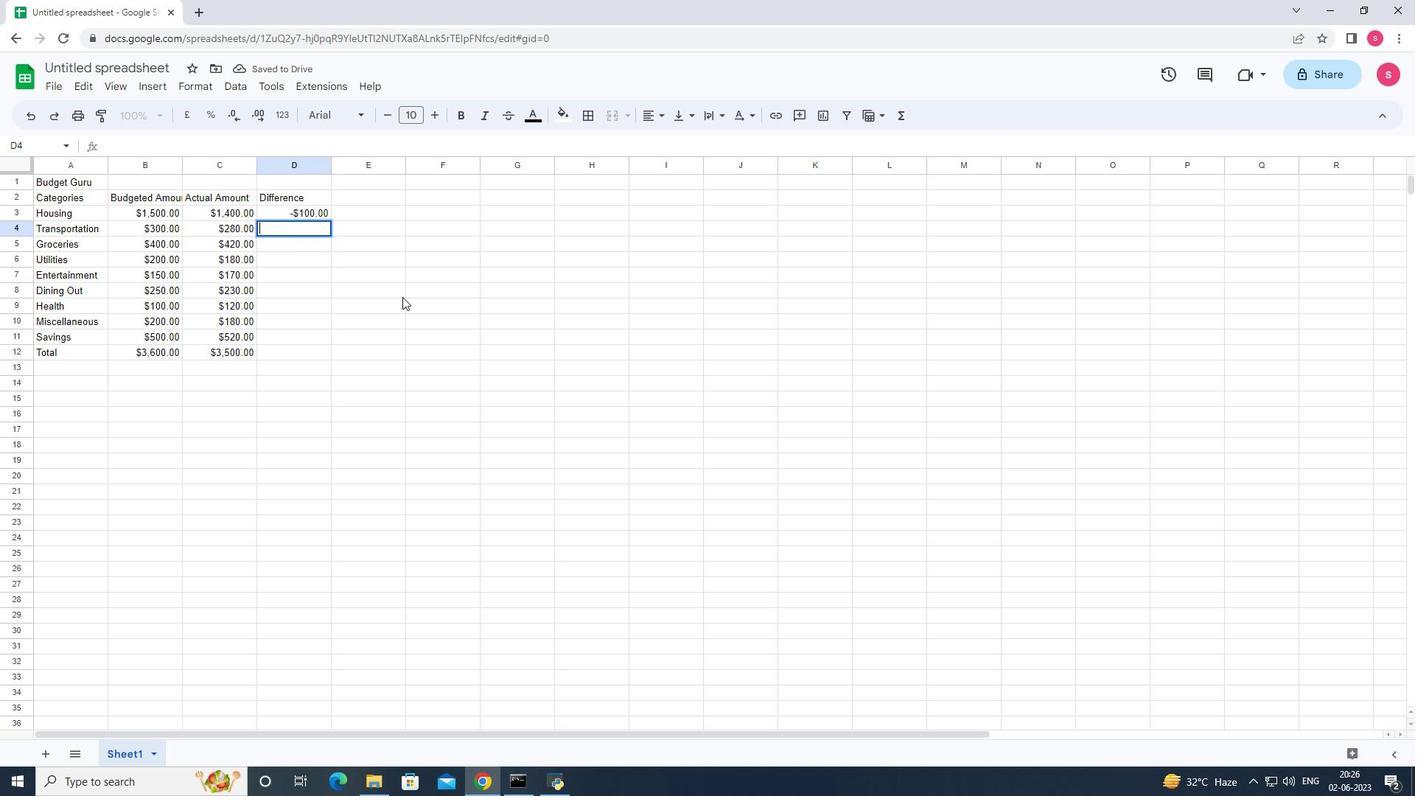 
Action: Mouse moved to (319, 210)
Screenshot: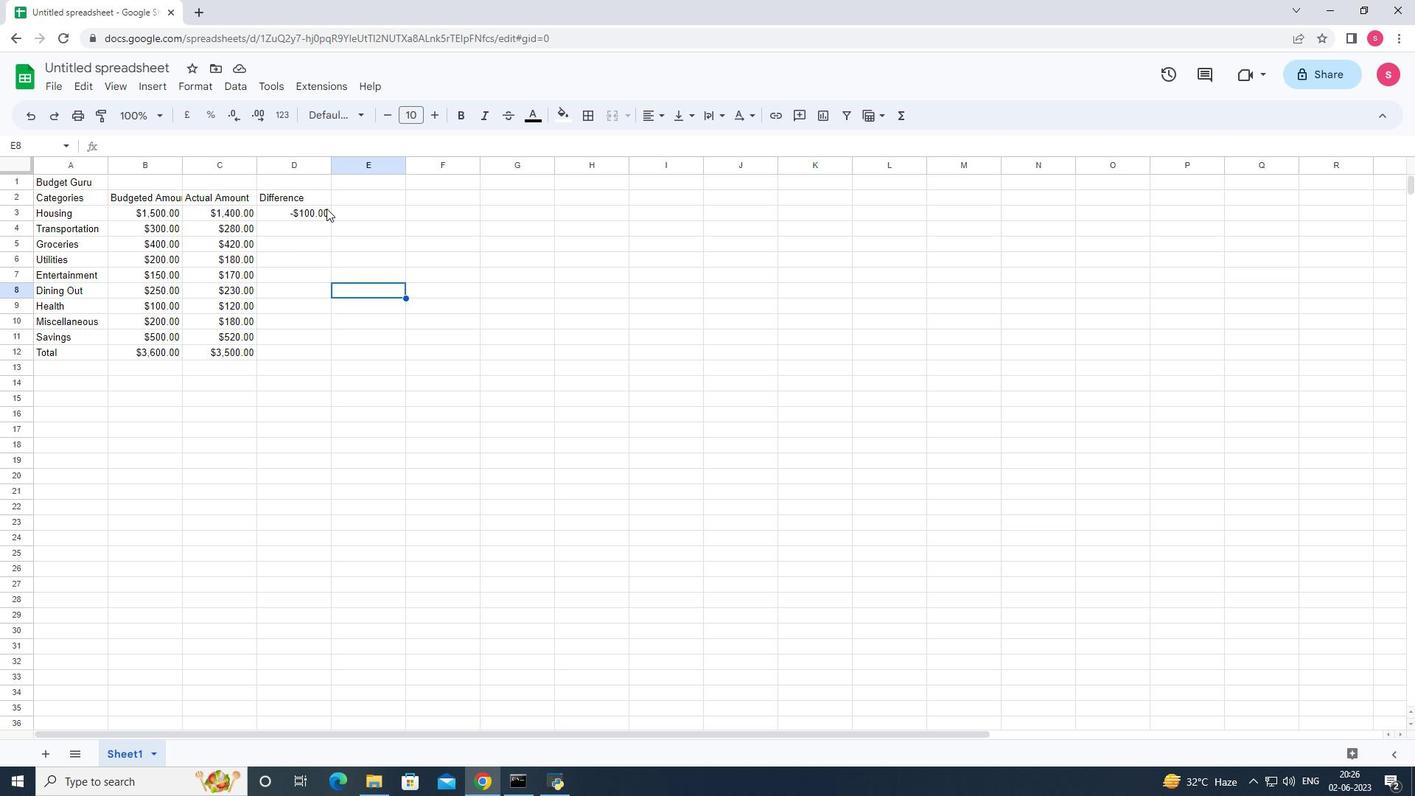 
Action: Mouse pressed left at (319, 210)
Screenshot: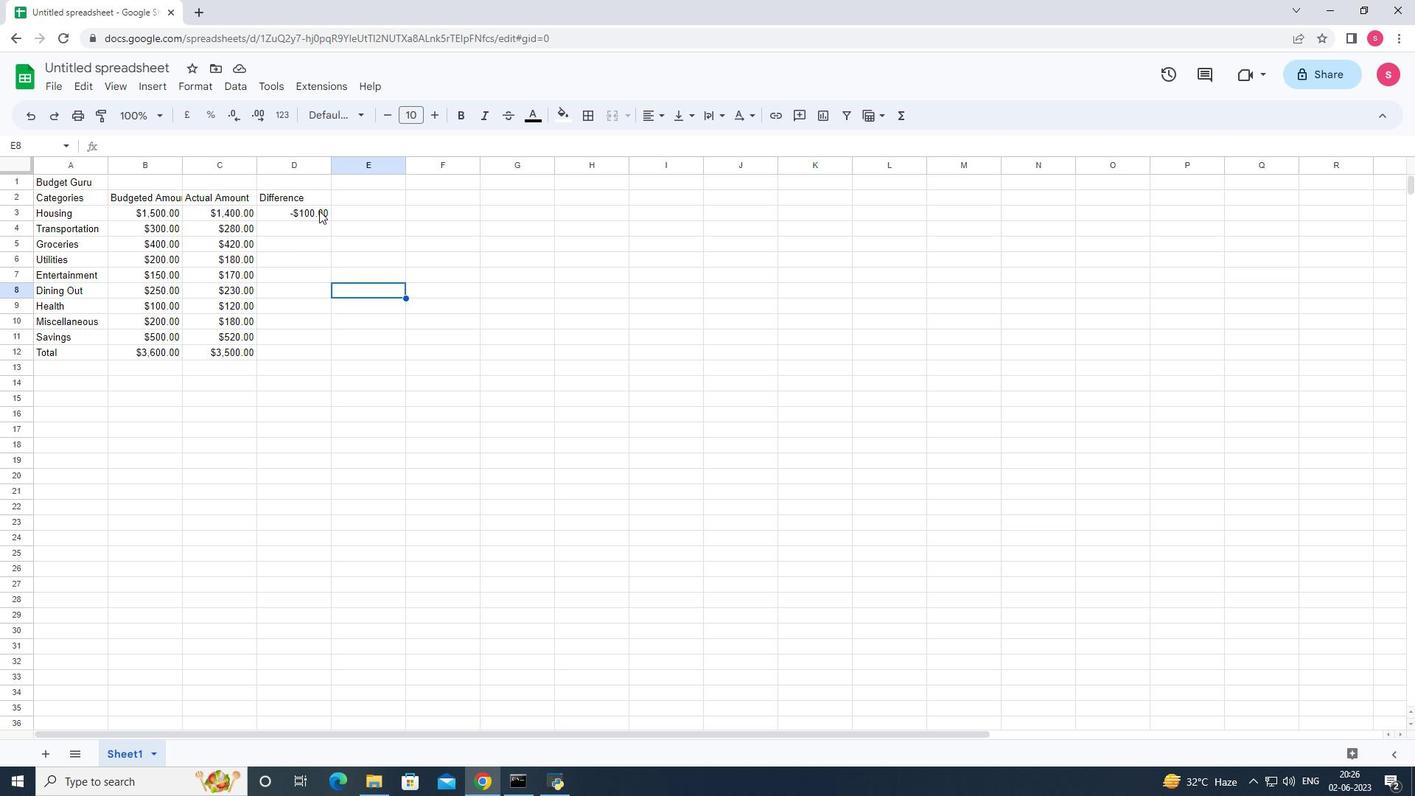 
Action: Mouse moved to (330, 217)
Screenshot: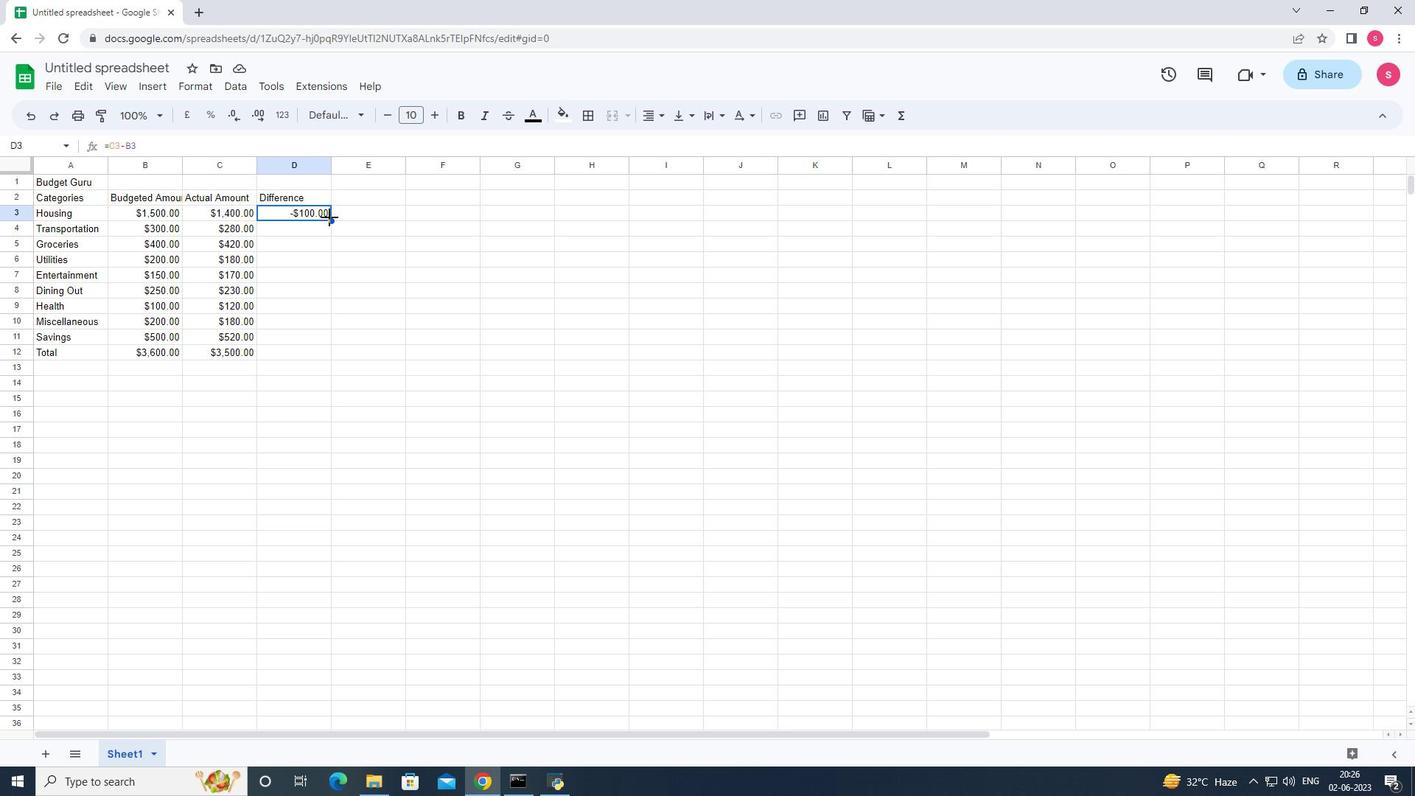 
Action: Mouse pressed left at (330, 217)
Screenshot: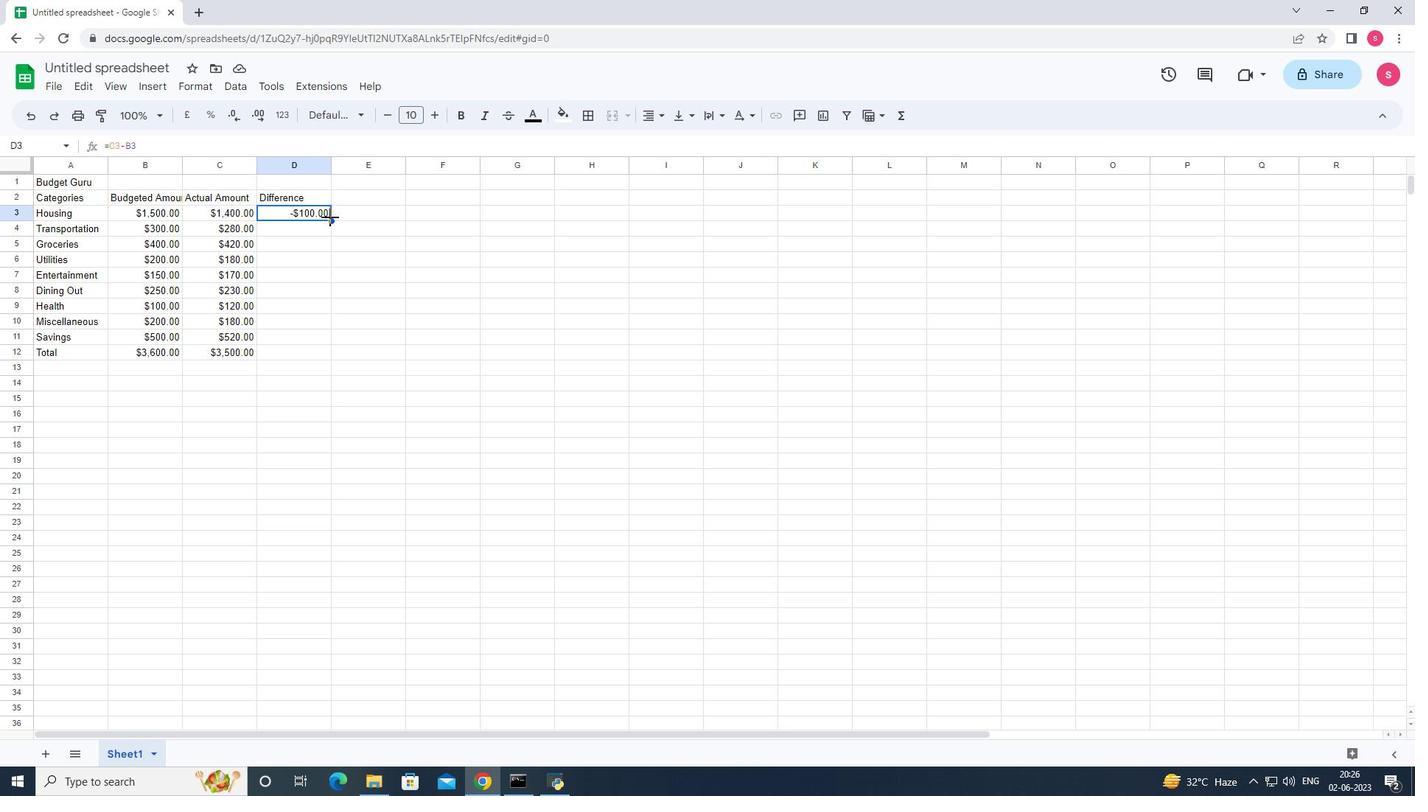 
Action: Mouse moved to (404, 330)
Screenshot: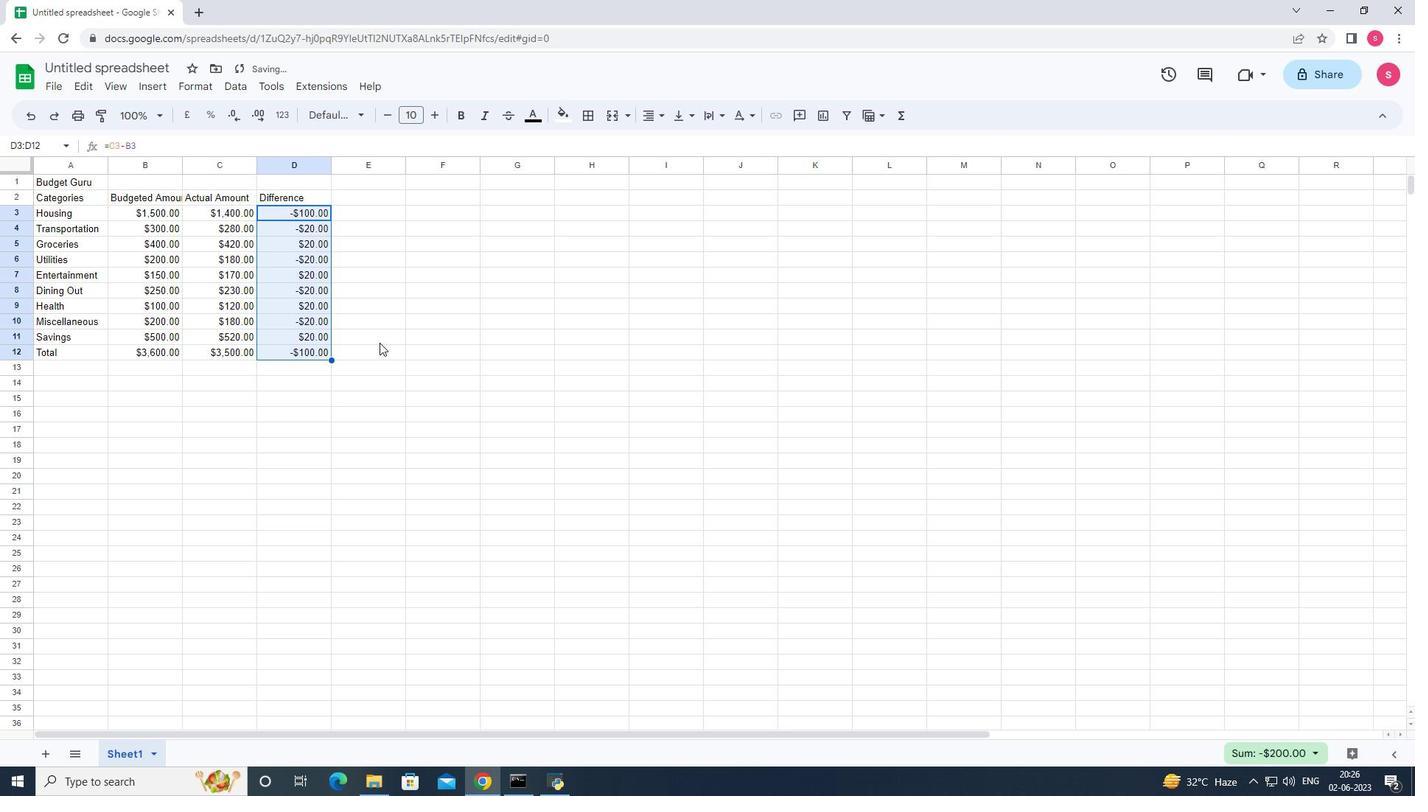 
Action: Mouse pressed left at (404, 330)
Screenshot: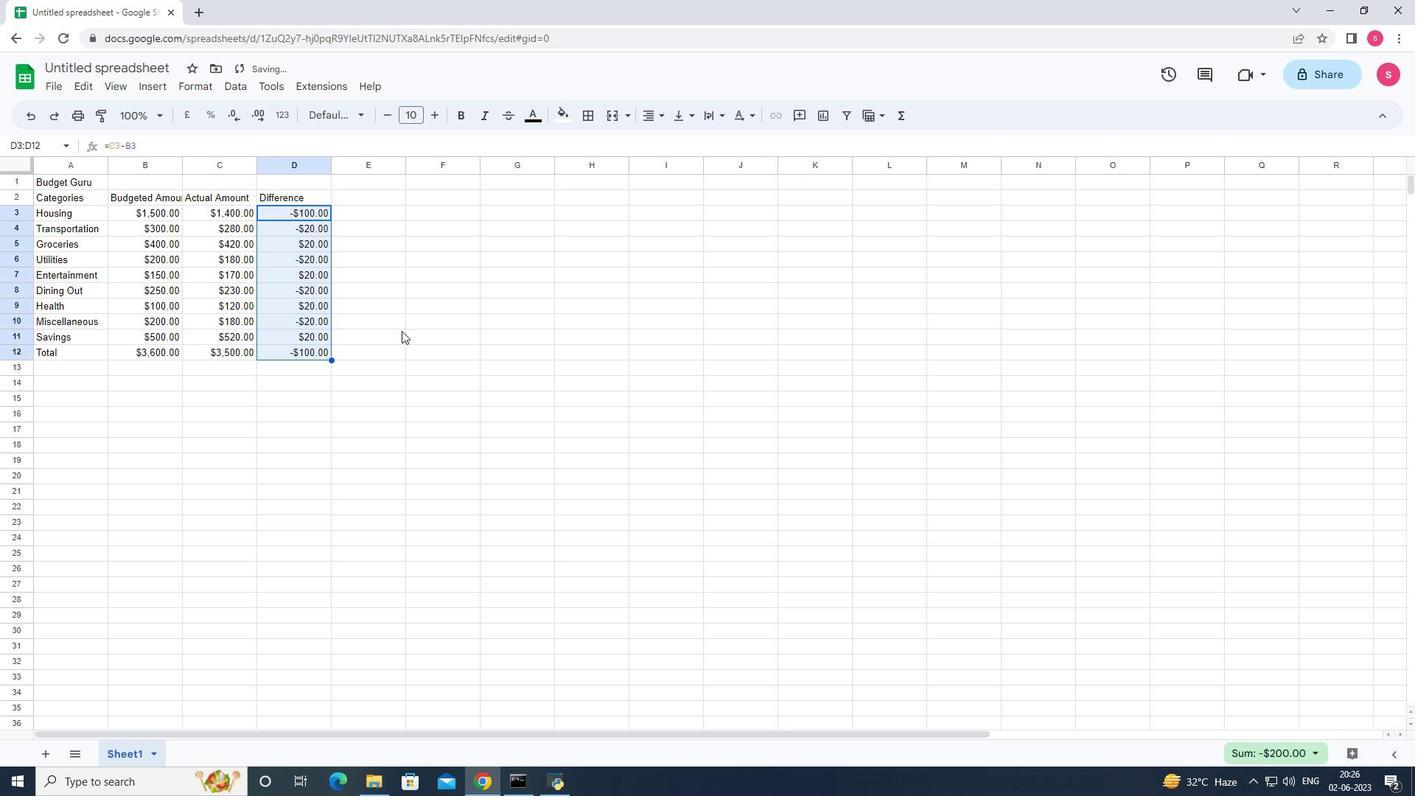 
Action: Mouse moved to (106, 162)
Screenshot: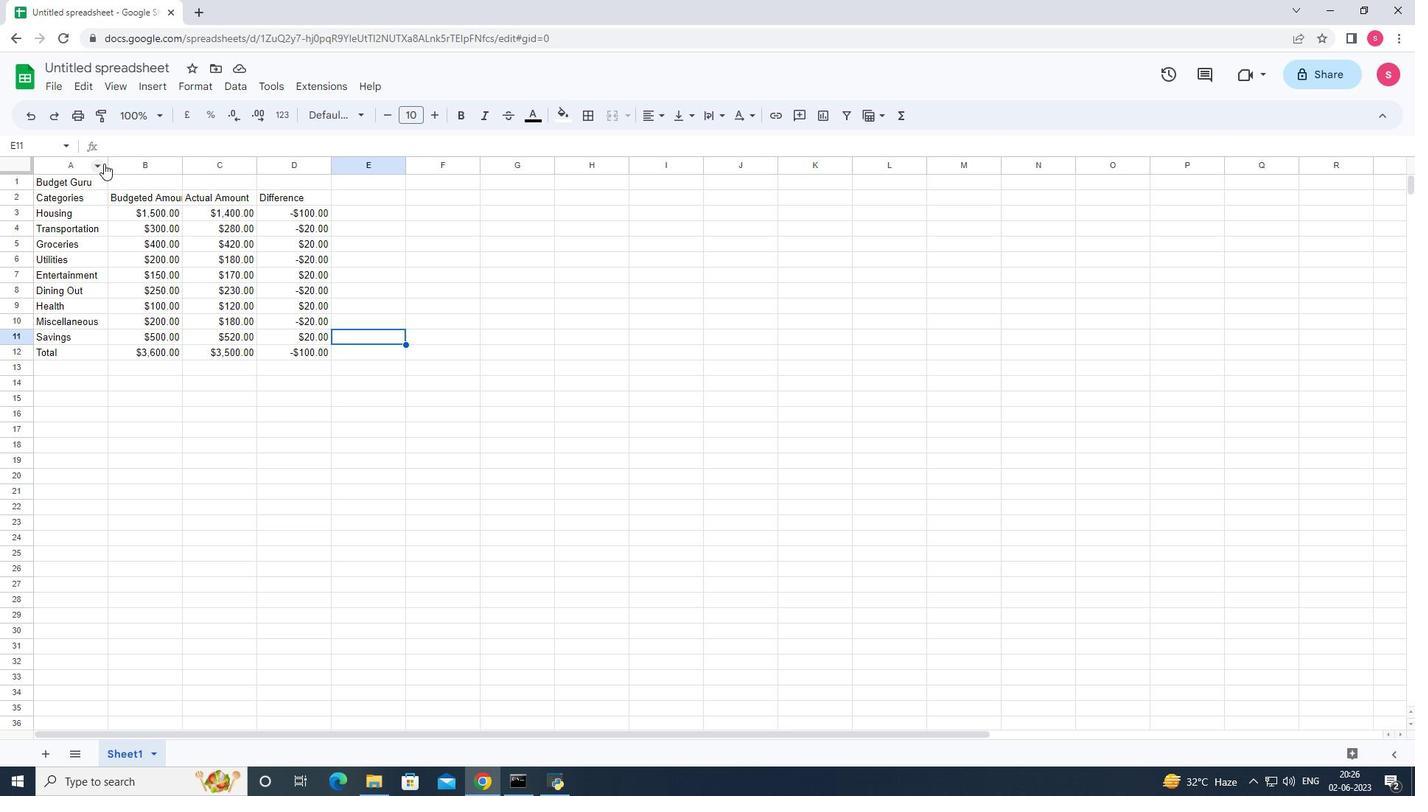 
Action: Mouse pressed left at (106, 162)
Screenshot: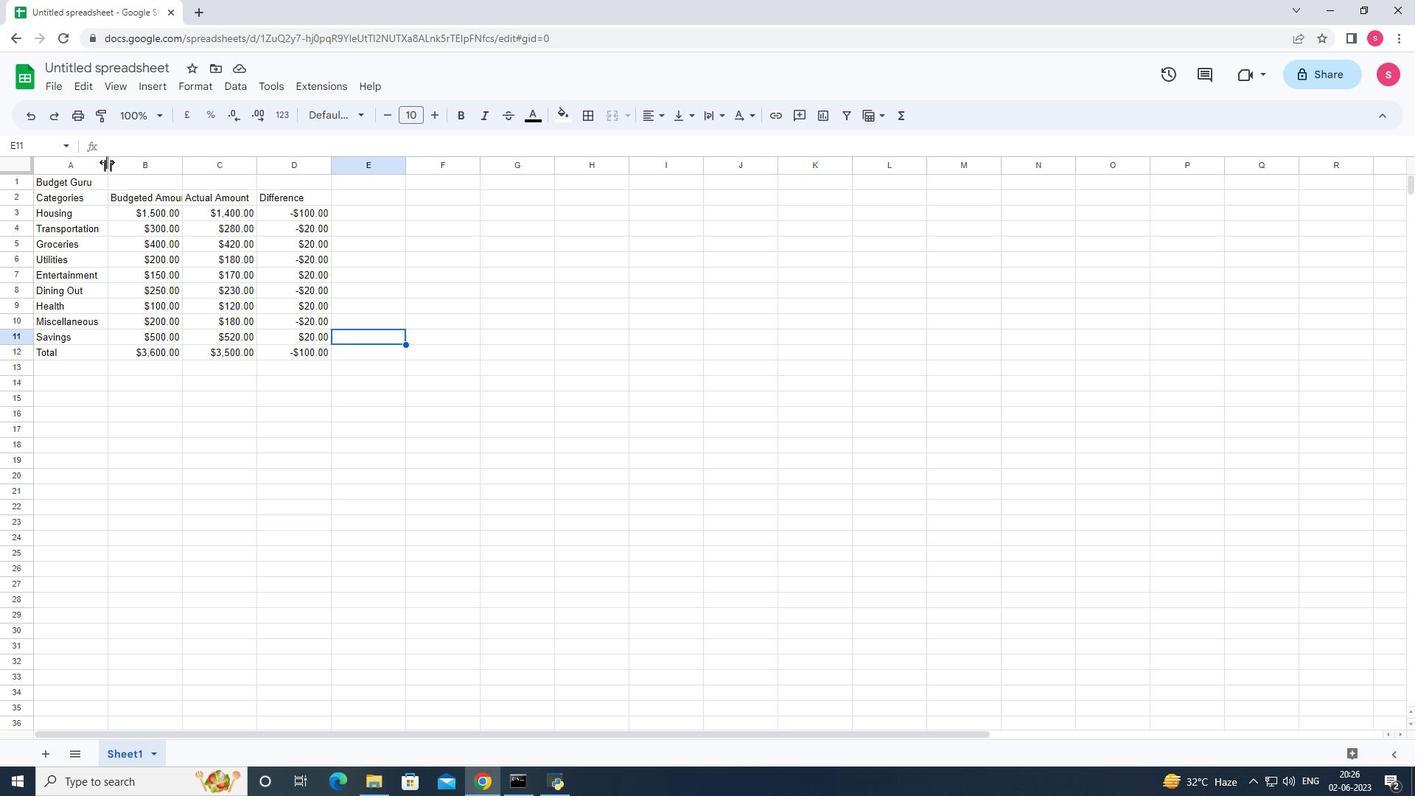 
Action: Mouse pressed left at (106, 162)
Screenshot: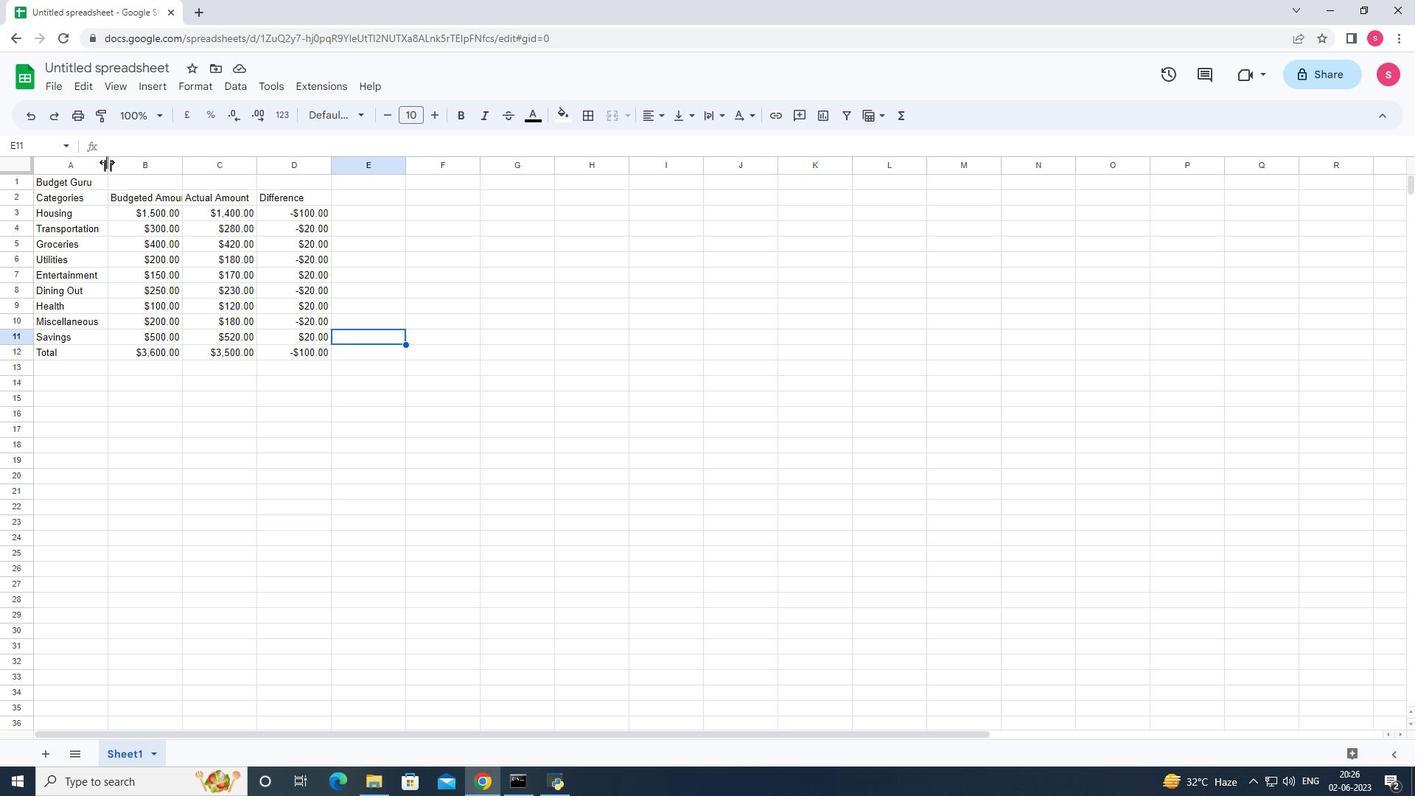 
Action: Mouse moved to (179, 171)
Screenshot: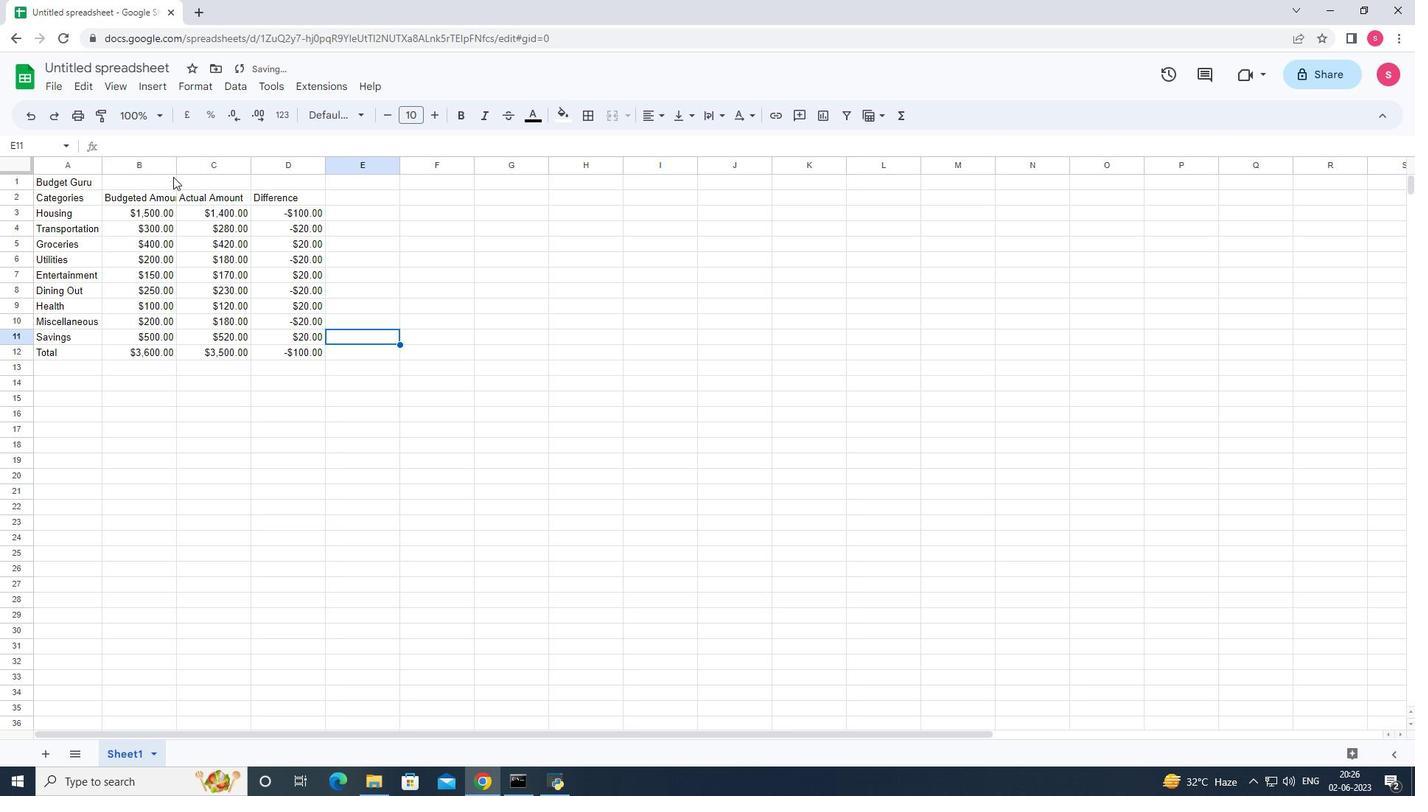 
Action: Mouse pressed left at (179, 171)
Screenshot: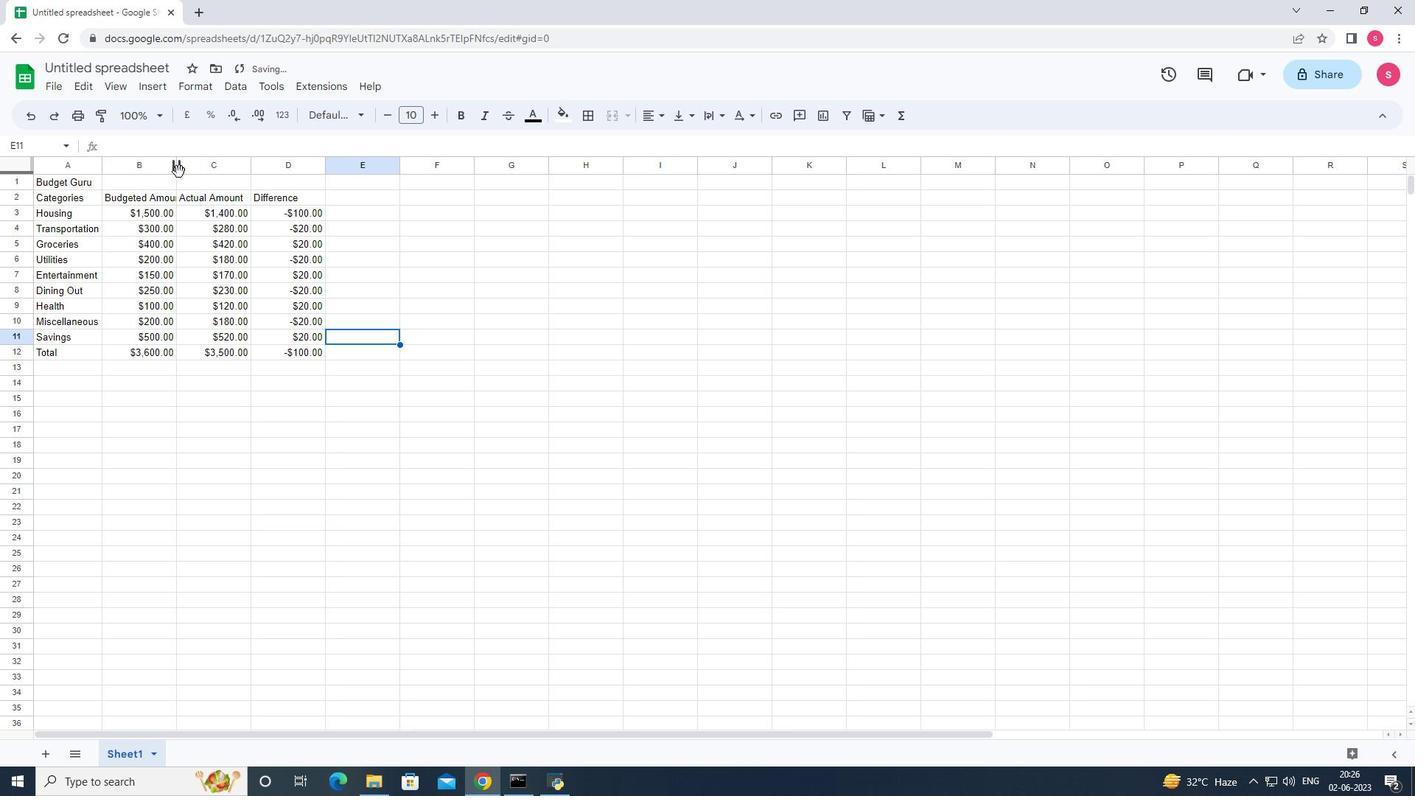 
Action: Mouse pressed left at (179, 171)
Screenshot: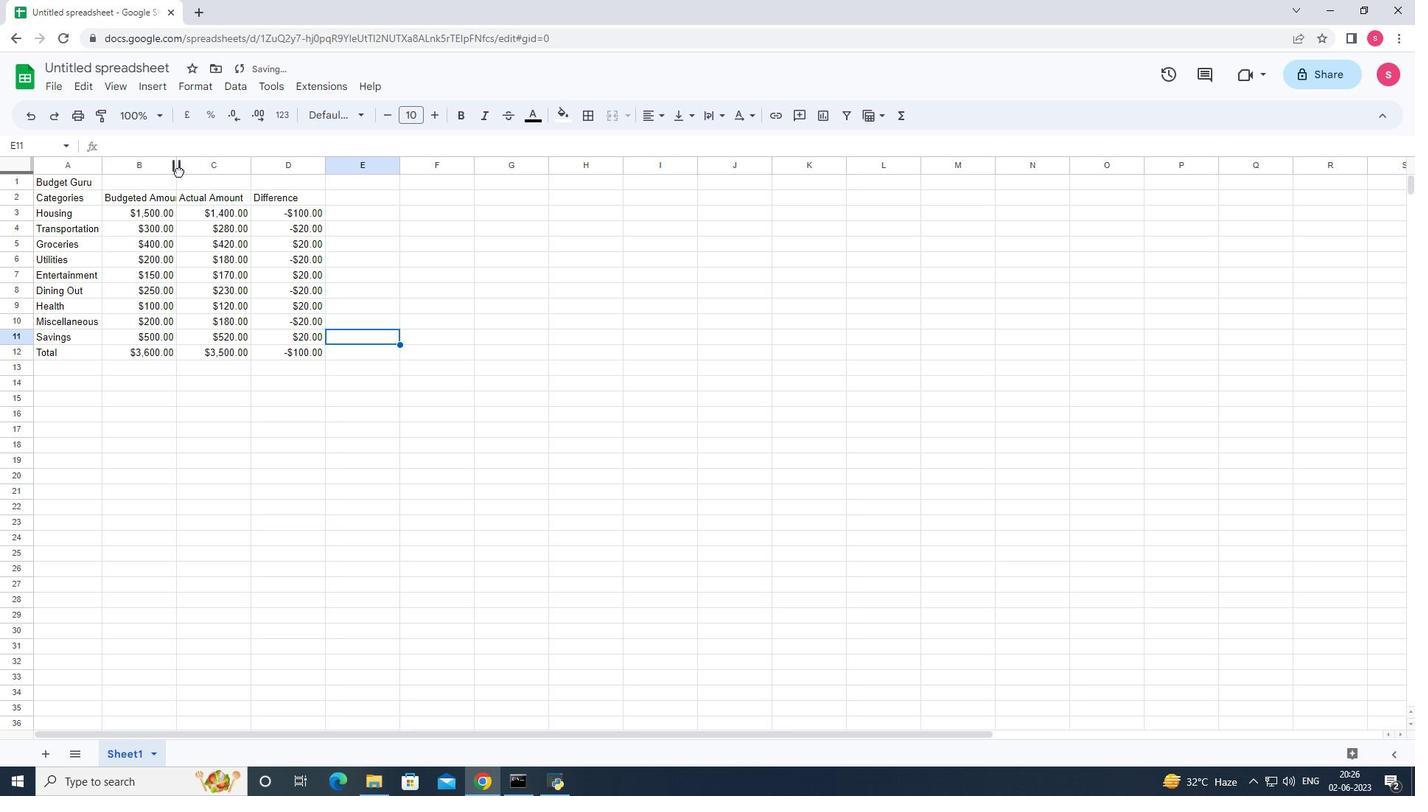 
Action: Mouse moved to (177, 162)
Screenshot: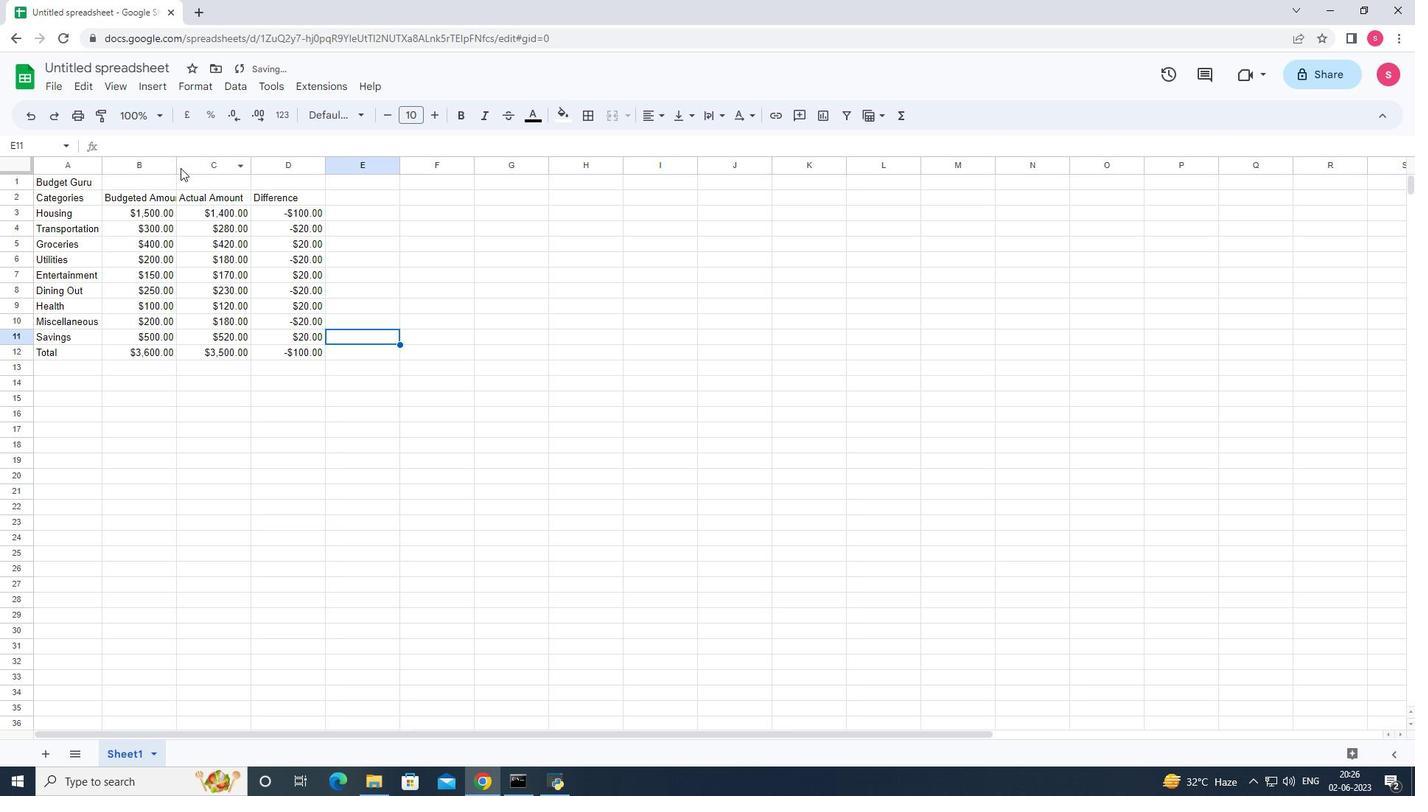 
Action: Mouse pressed left at (177, 162)
Screenshot: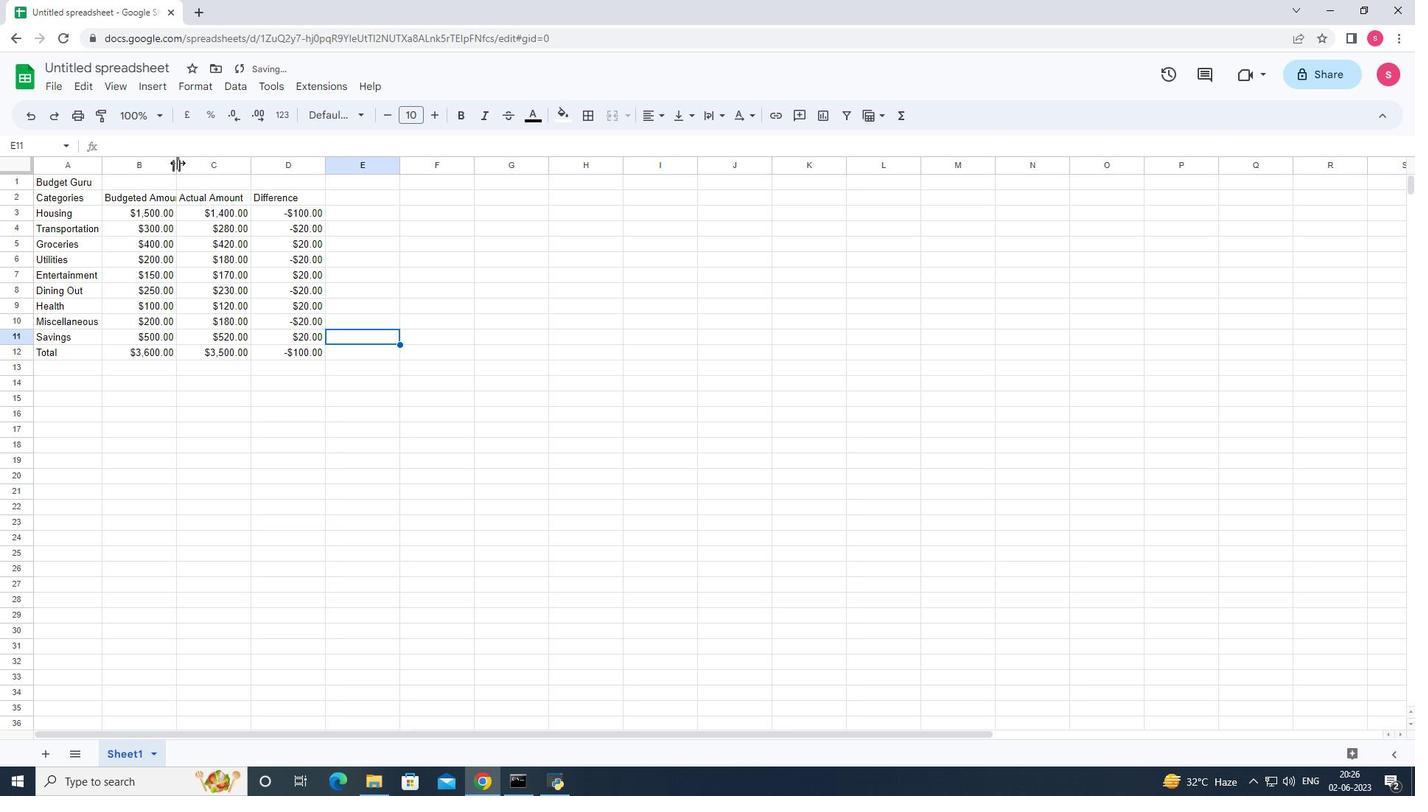 
Action: Mouse pressed left at (177, 162)
Screenshot: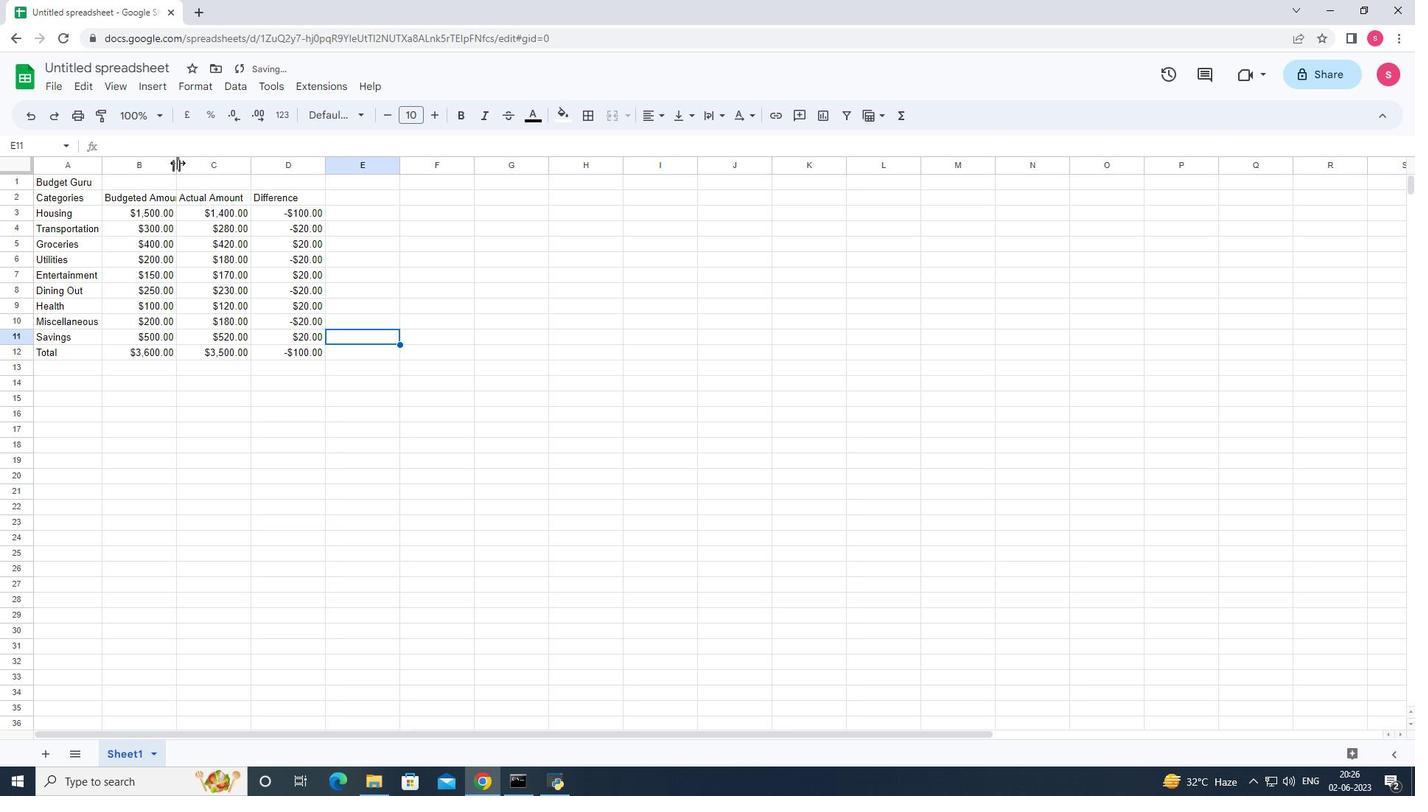 
Action: Mouse moved to (260, 165)
Screenshot: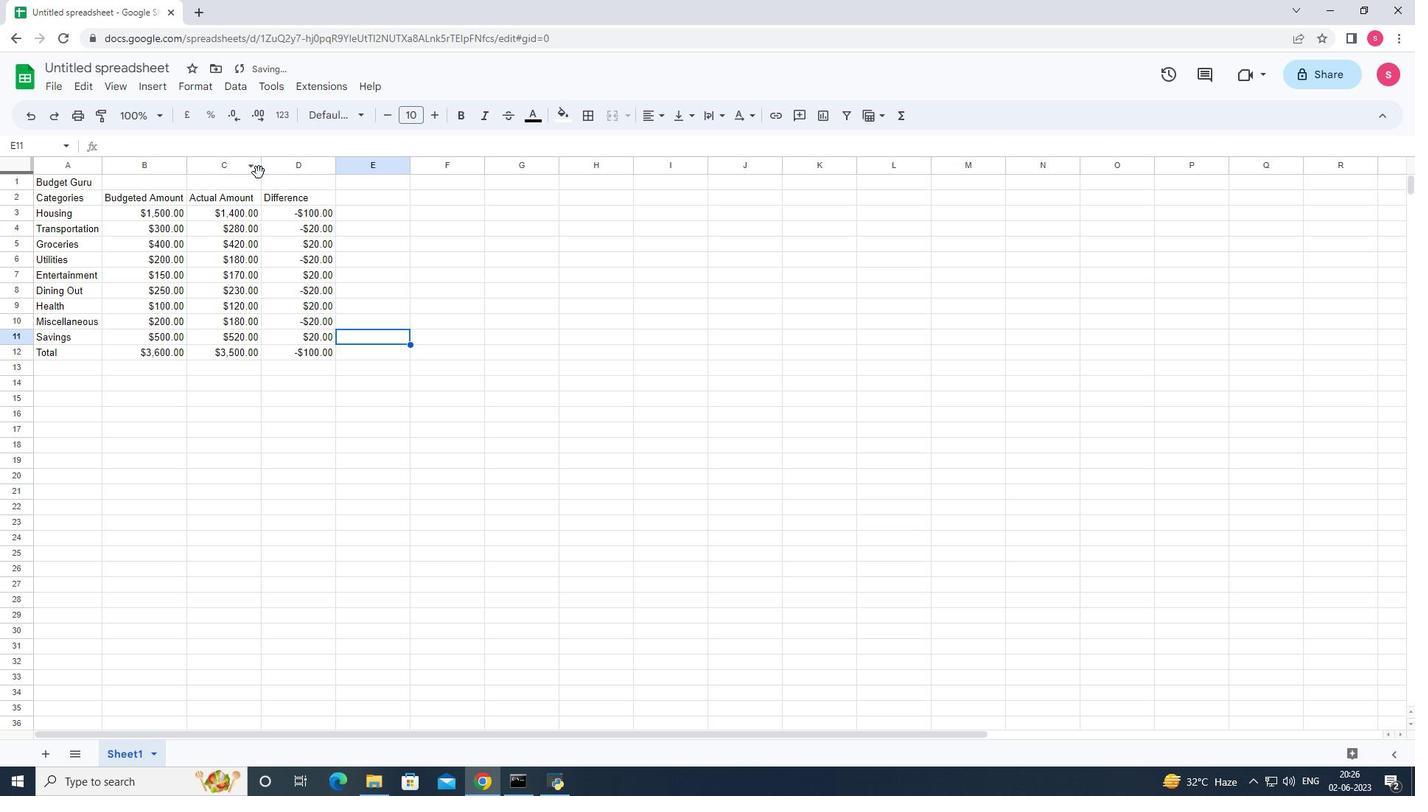 
Action: Mouse pressed left at (260, 165)
Screenshot: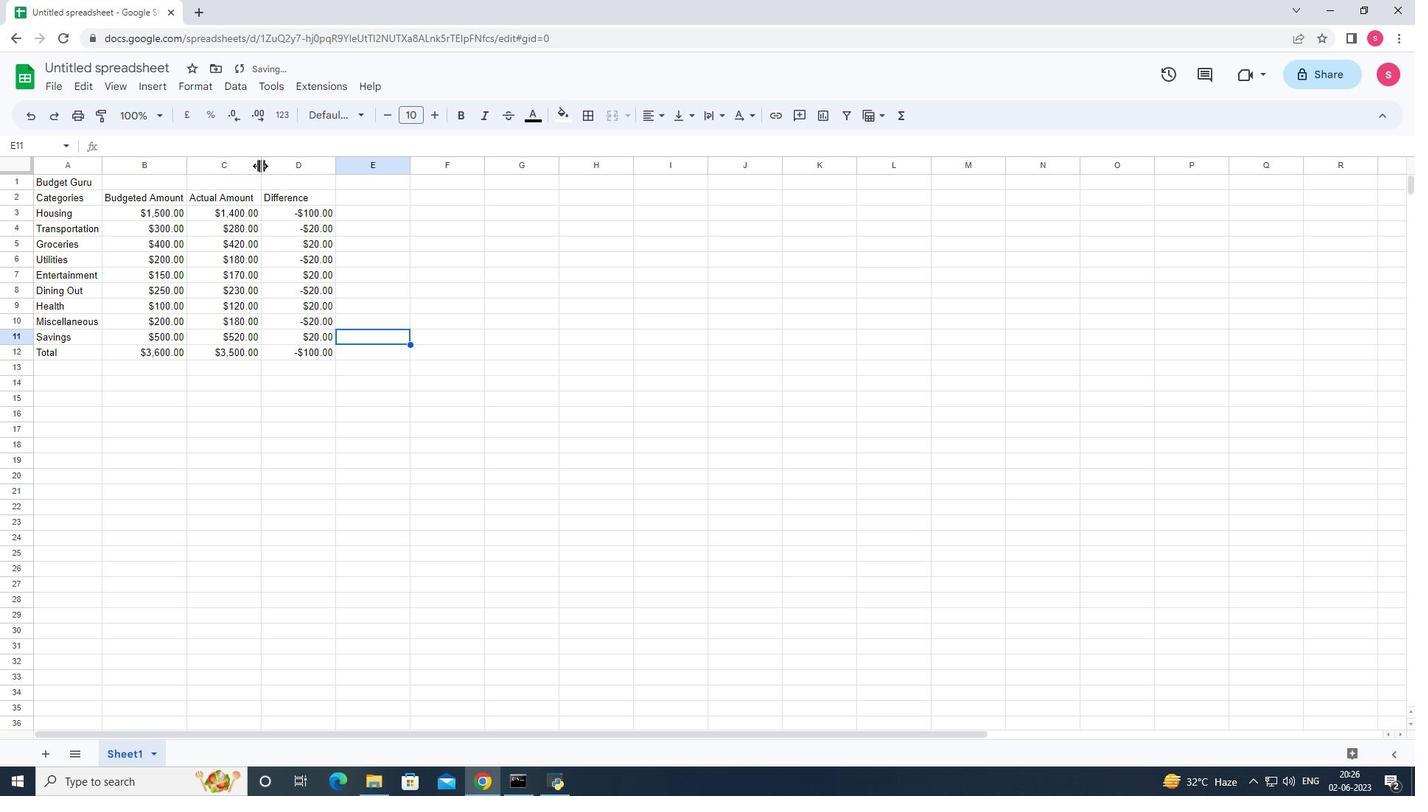 
Action: Mouse pressed left at (260, 165)
Screenshot: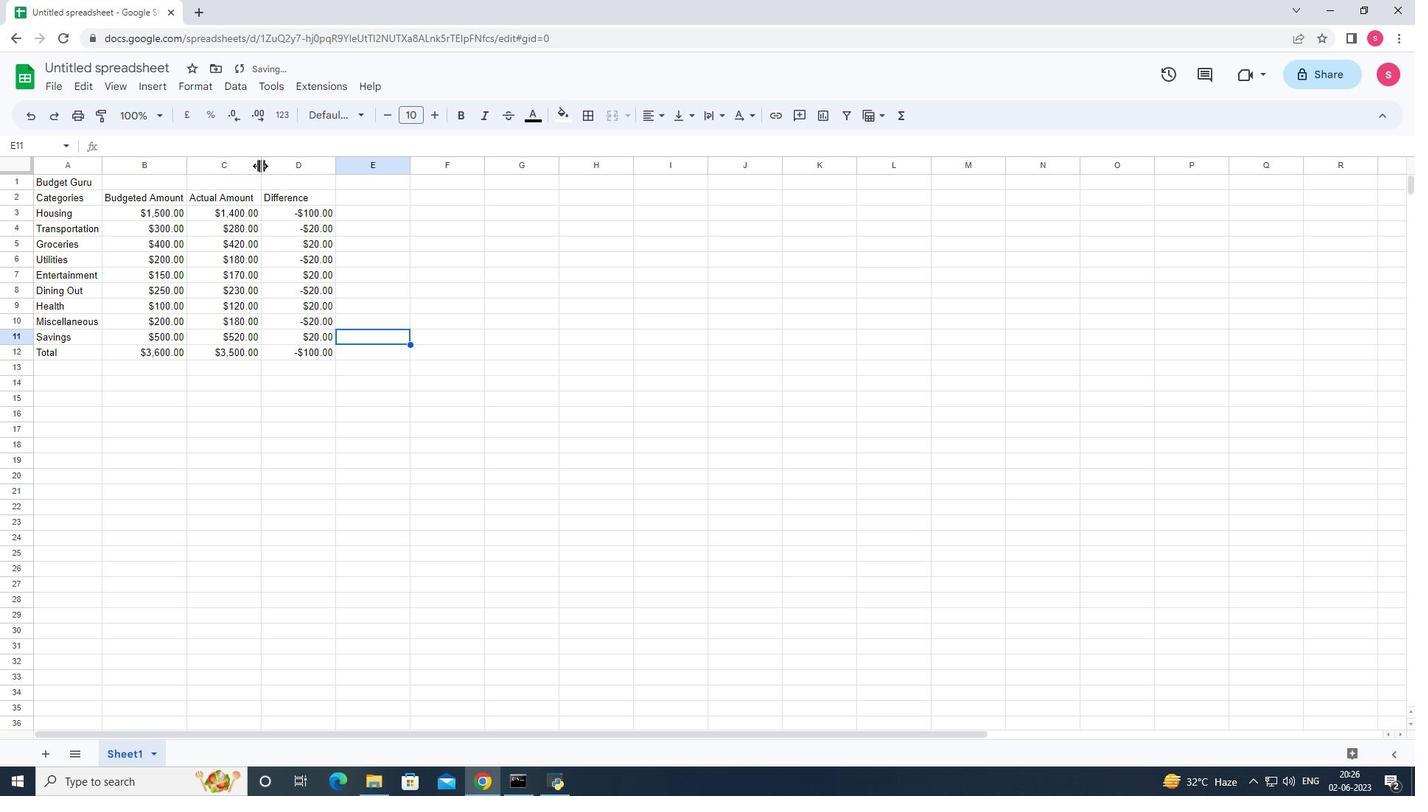
Action: Mouse moved to (330, 162)
Screenshot: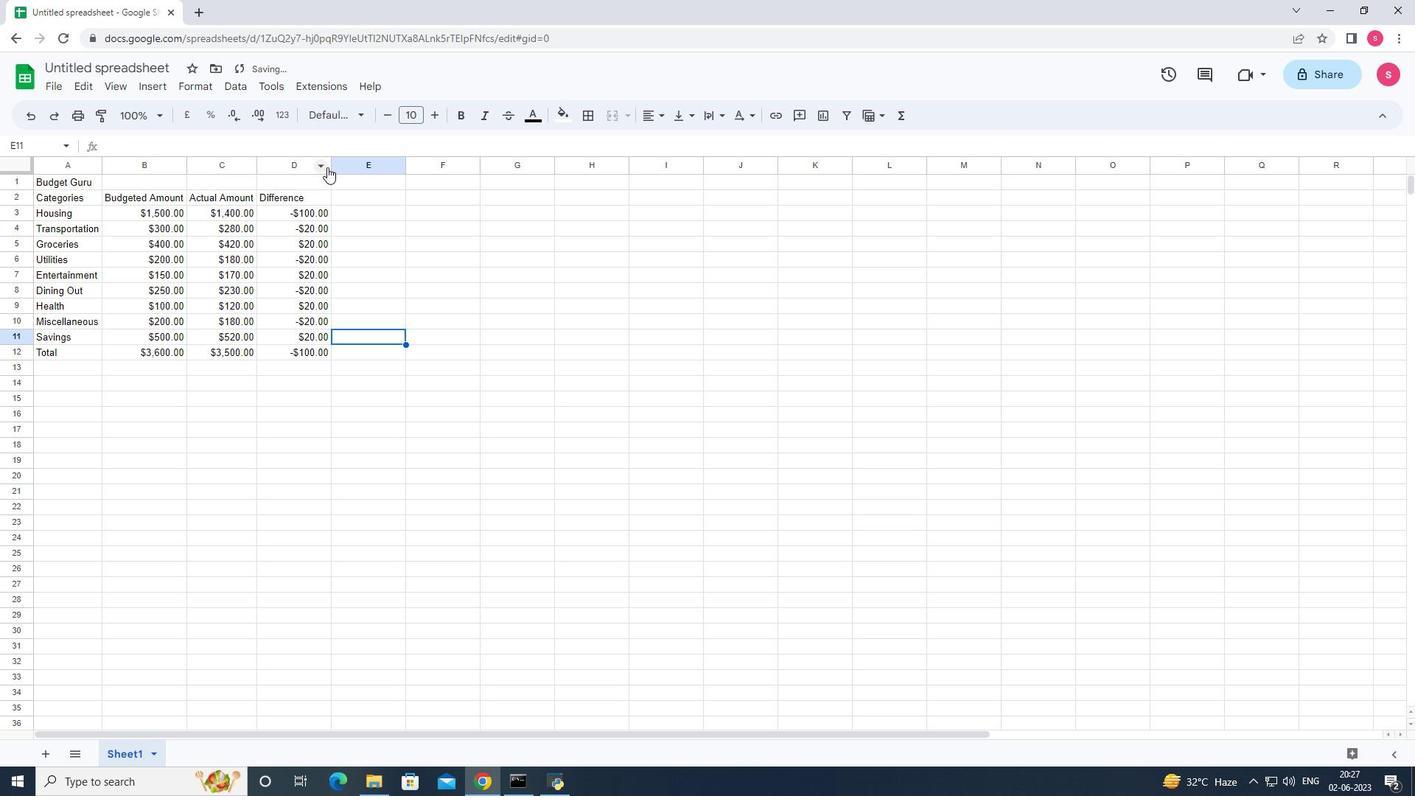 
Action: Mouse pressed left at (330, 162)
Screenshot: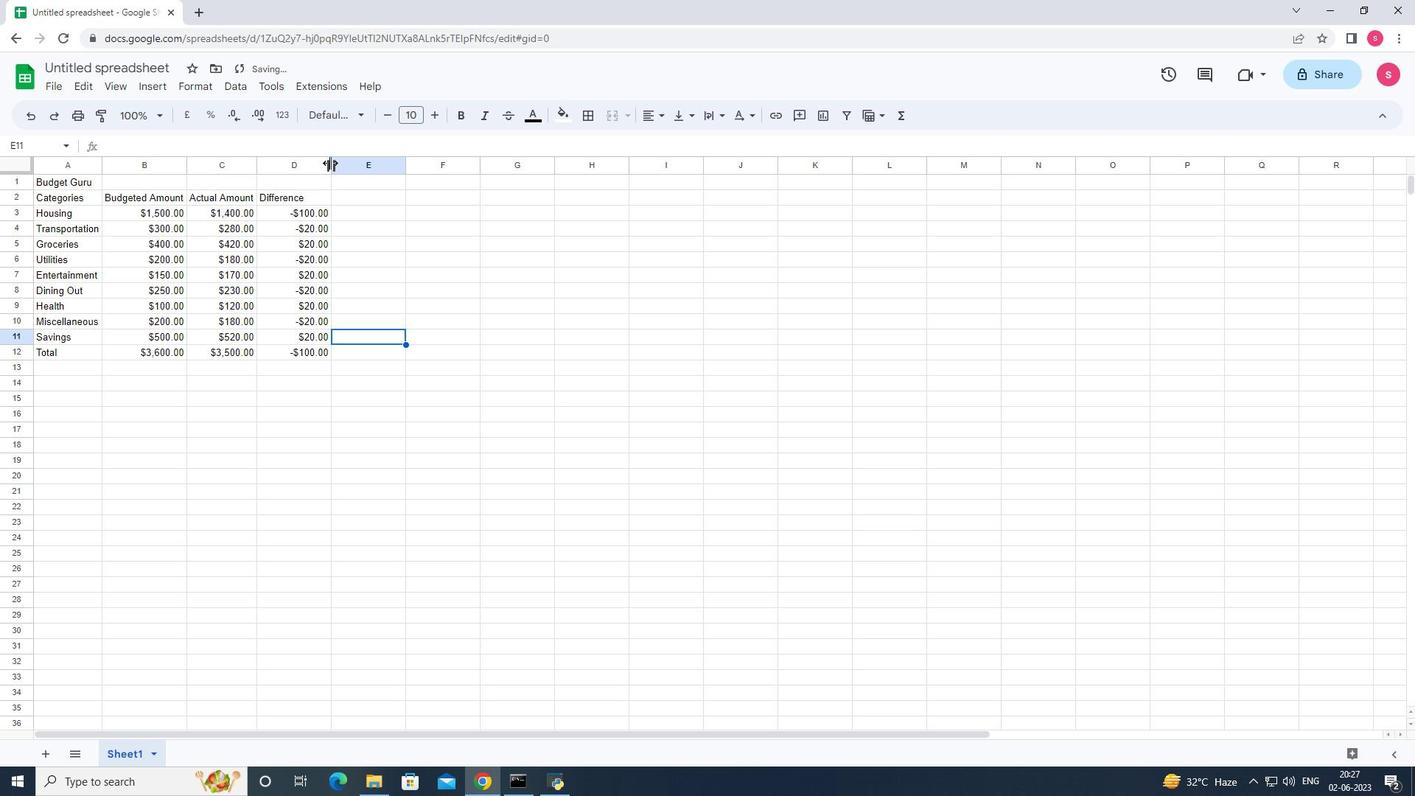 
Action: Mouse pressed left at (330, 162)
Screenshot: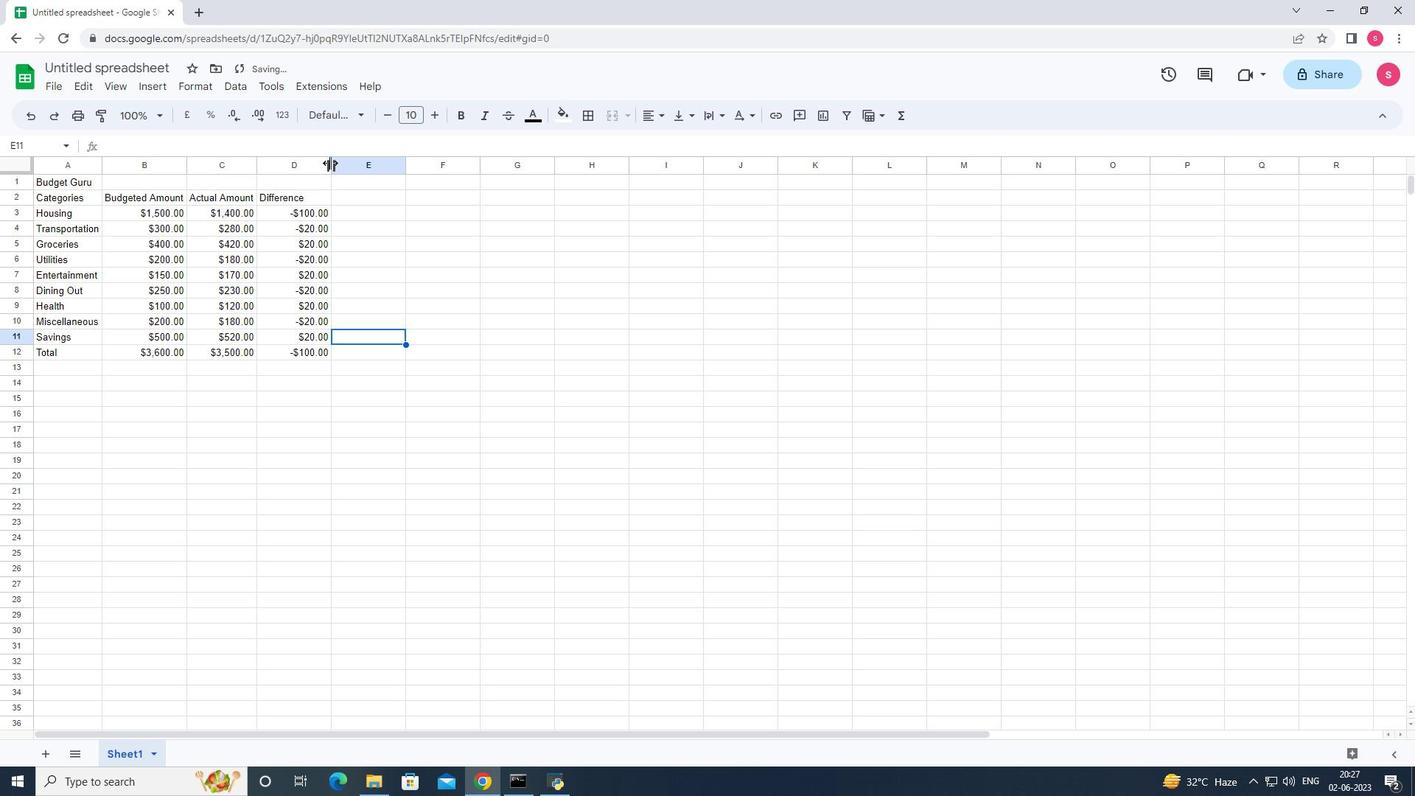 
Action: Mouse moved to (516, 342)
Screenshot: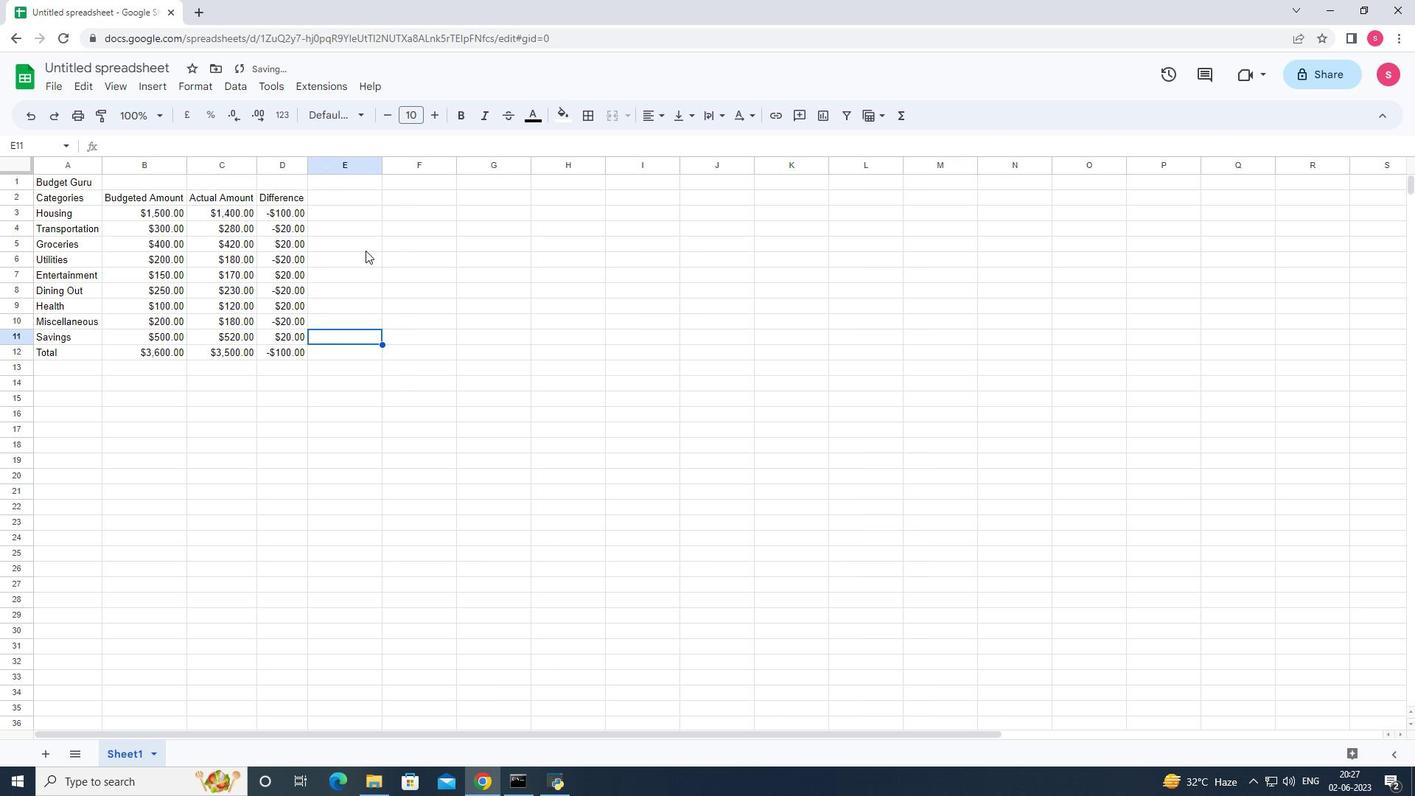 
Action: Mouse pressed left at (516, 342)
Screenshot: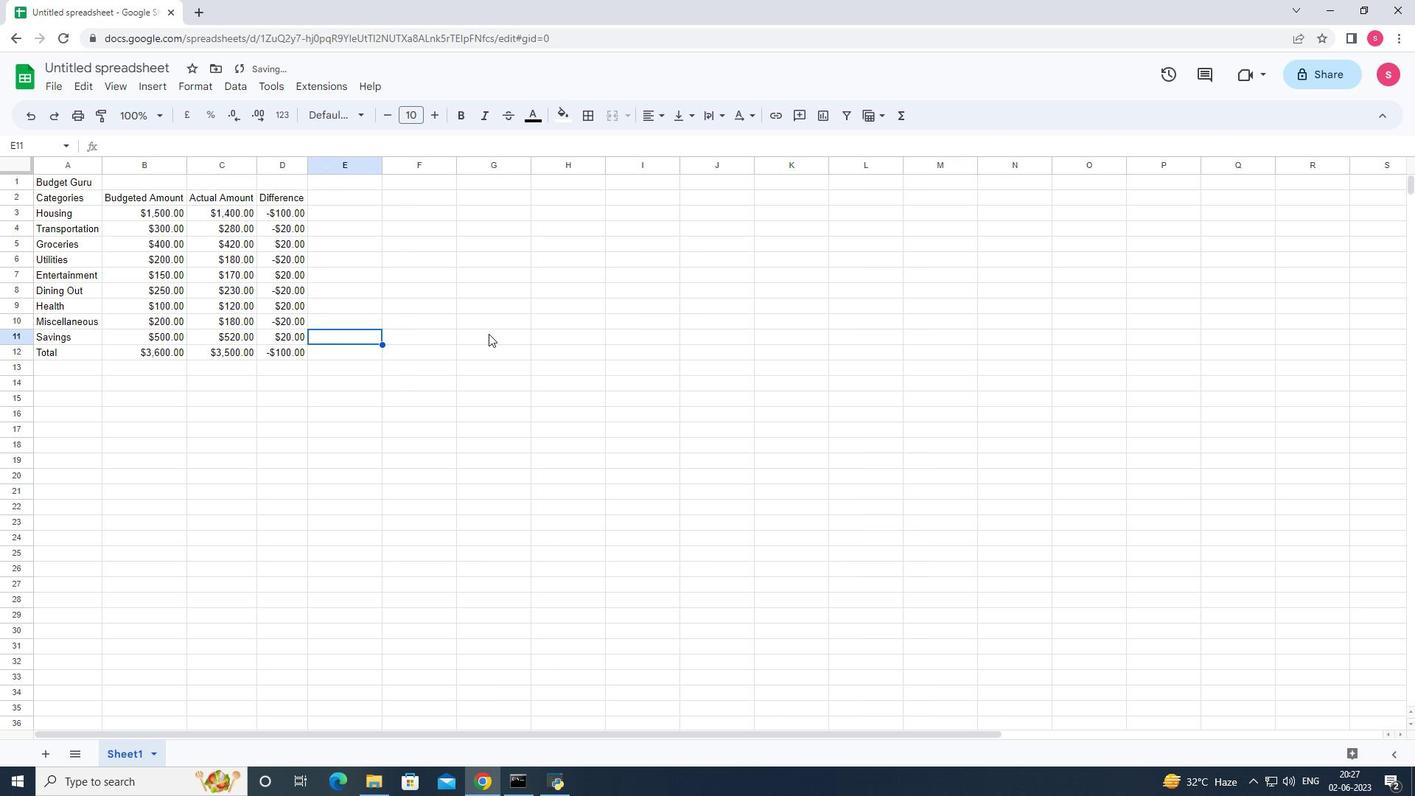 
Action: Mouse moved to (101, 63)
Screenshot: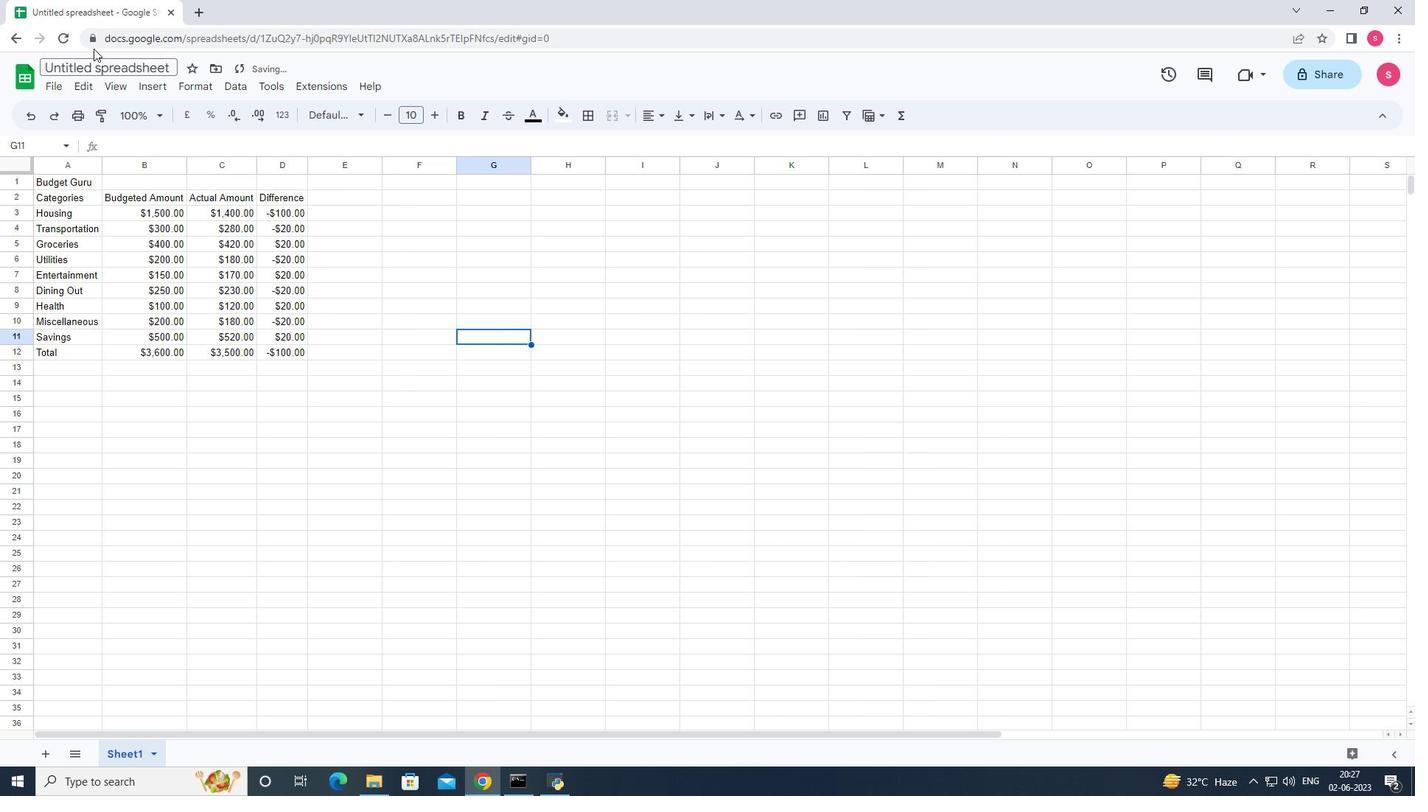 
Action: Mouse pressed left at (101, 63)
Screenshot: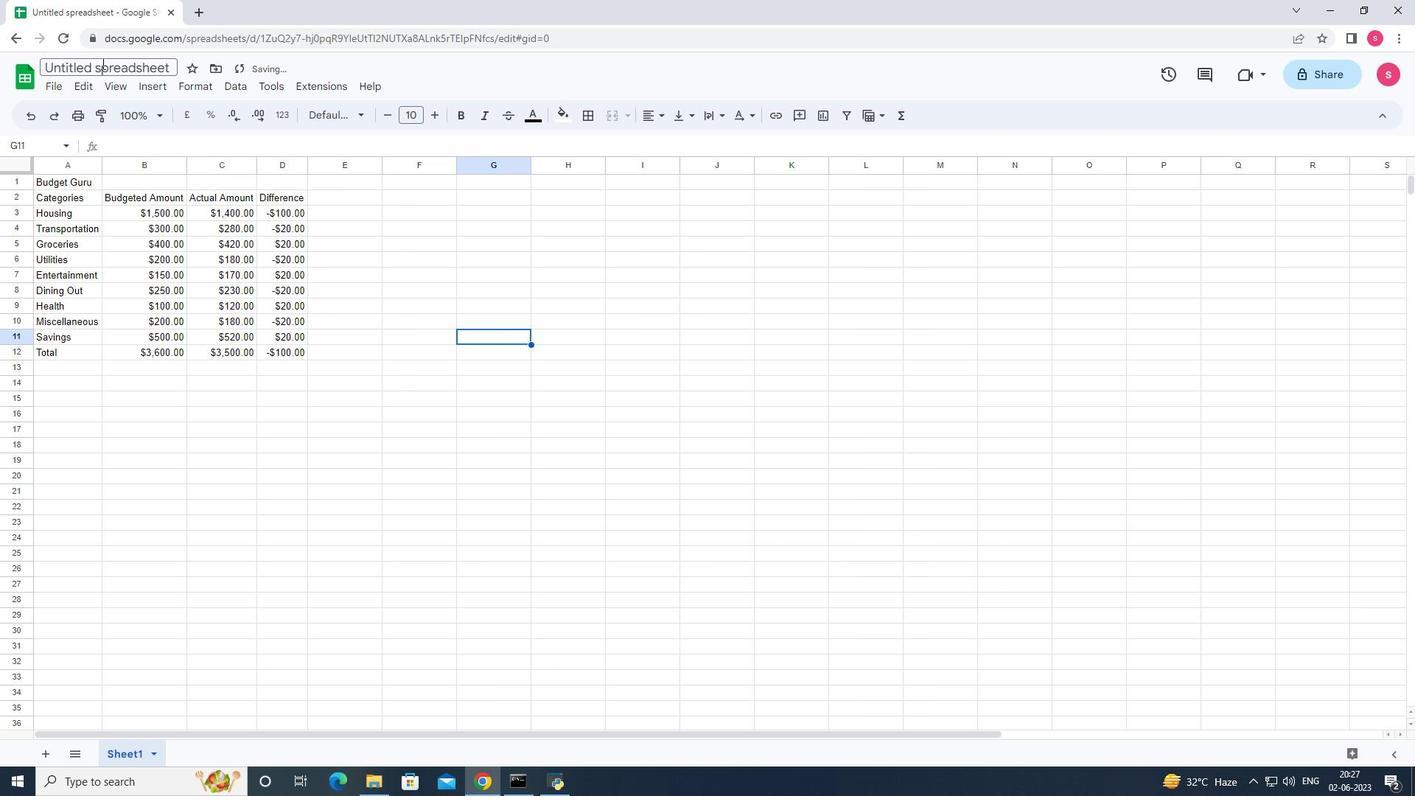 
Action: Key pressed <Key.backspace><Key.shift>Dashboard<Key.shift>Receipt<Key.shift>Archive<Key.down><Key.enter>ctrl+S
Screenshot: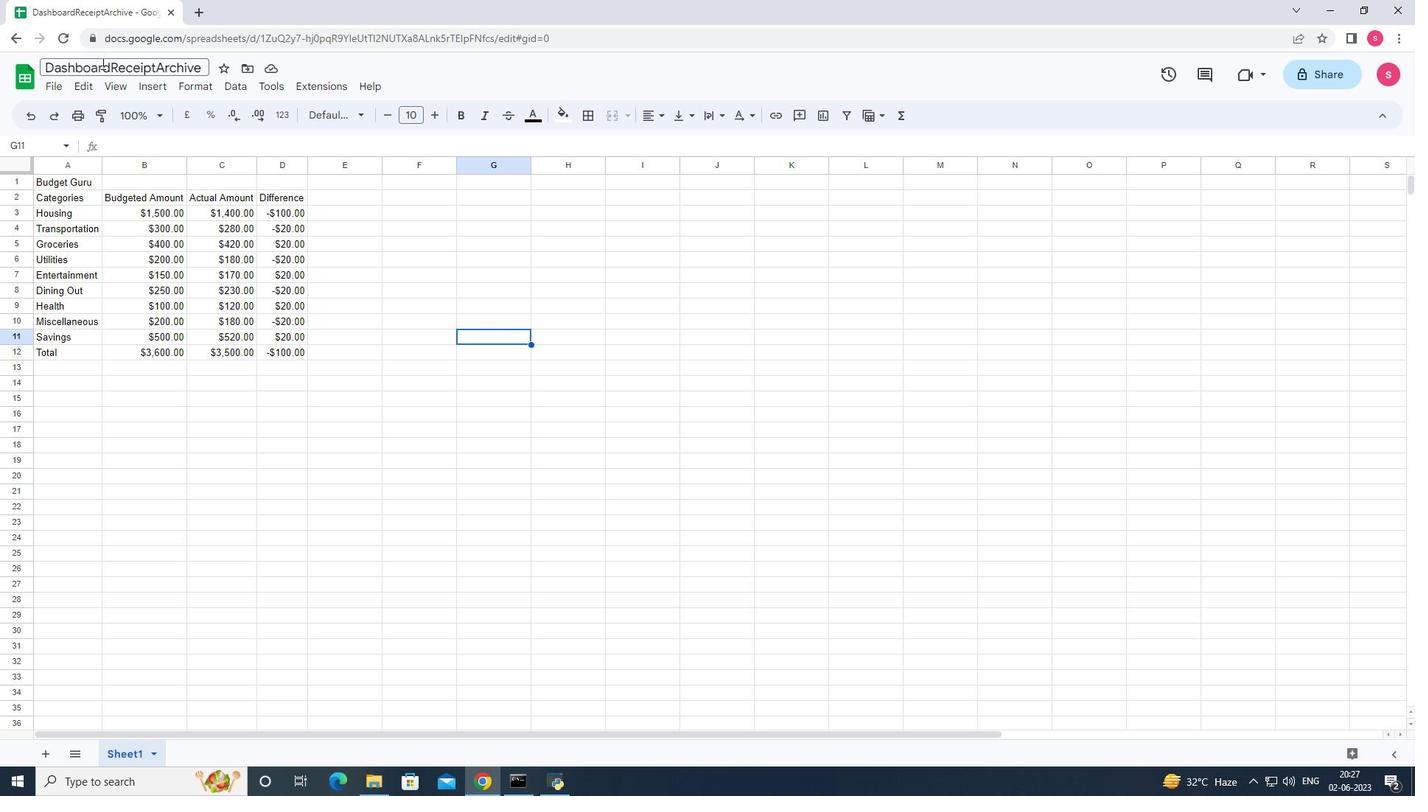 
